 Task: Look for space in Horn Lake, United States from 12th August, 2023 to 16th August, 2023 for 8 adults in price range Rs.10000 to Rs.16000. Place can be private room with 8 bedrooms having 8 beds and 8 bathrooms. Property type can be house, flat, guest house, hotel. Amenities needed are: wifi, TV, free parkinig on premises, gym, breakfast. Booking option can be shelf check-in. Required host language is English.
Action: Mouse moved to (543, 131)
Screenshot: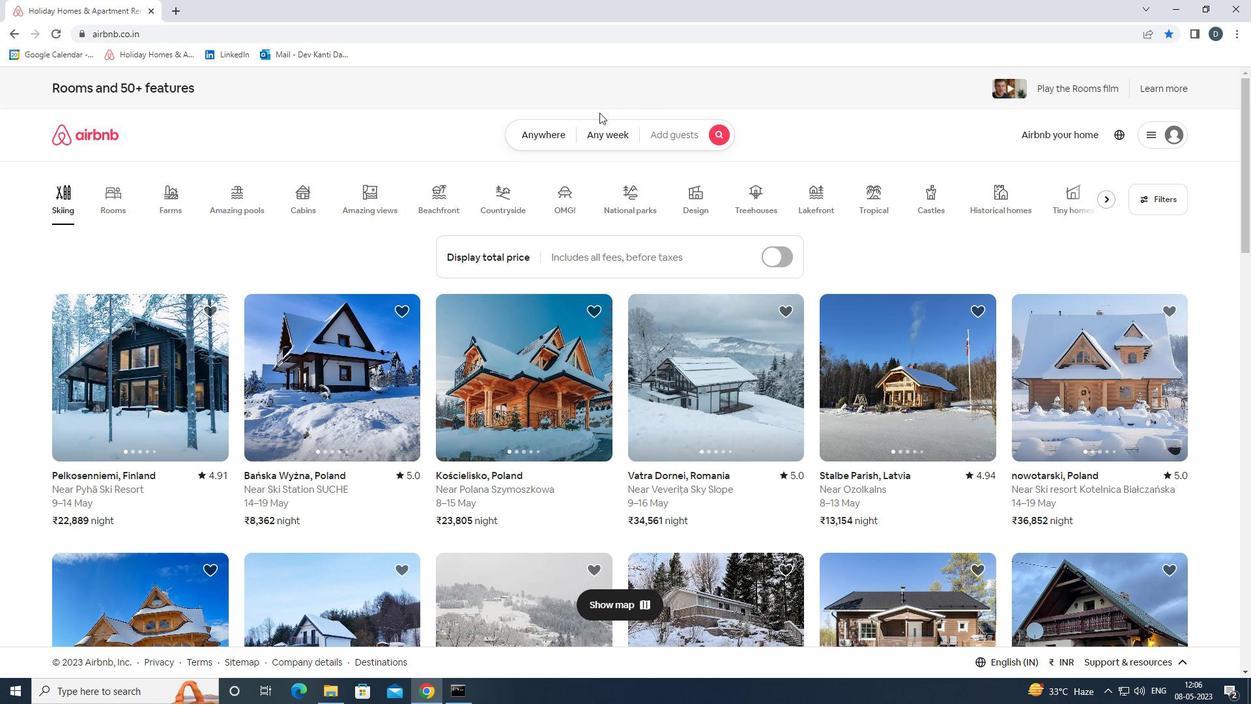 
Action: Mouse pressed left at (543, 131)
Screenshot: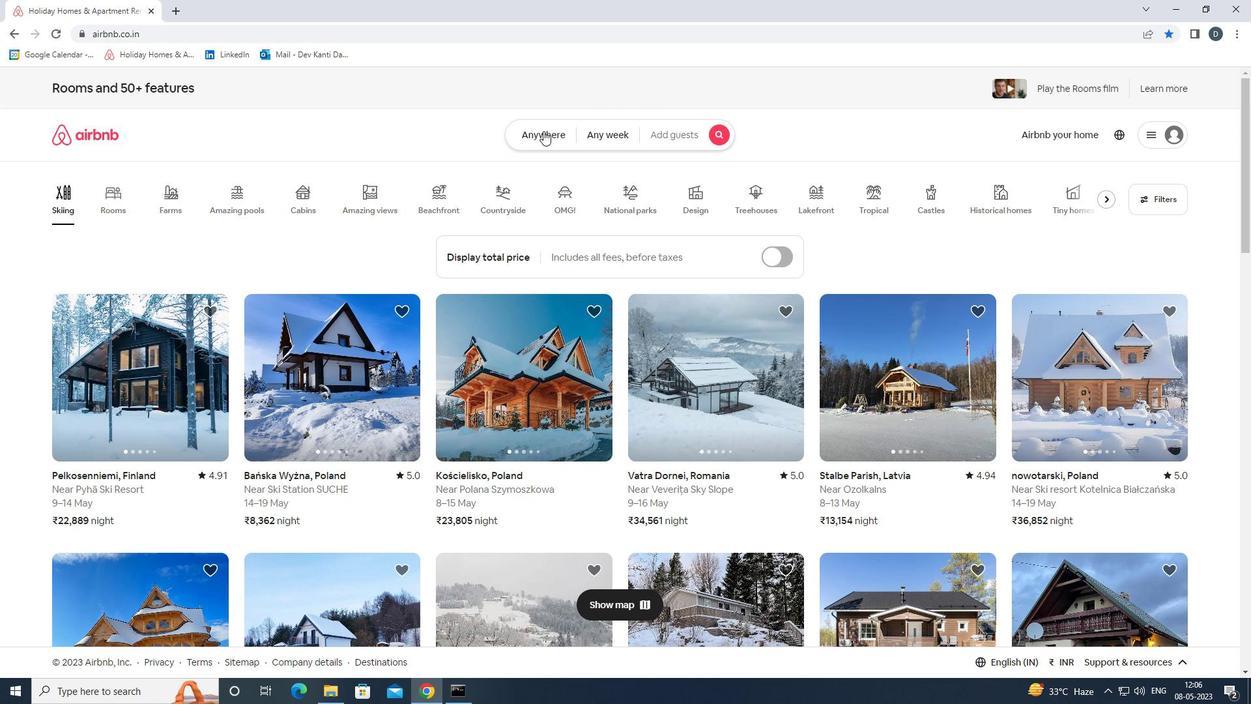 
Action: Mouse moved to (476, 185)
Screenshot: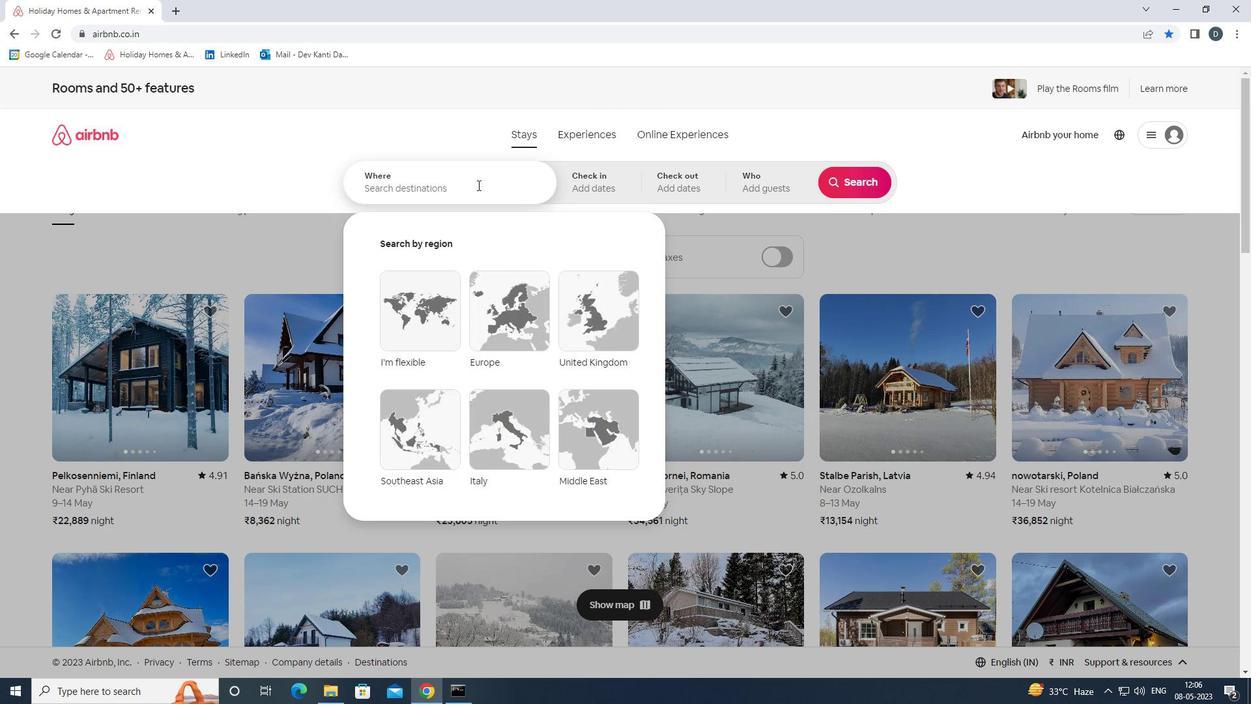 
Action: Mouse pressed left at (476, 185)
Screenshot: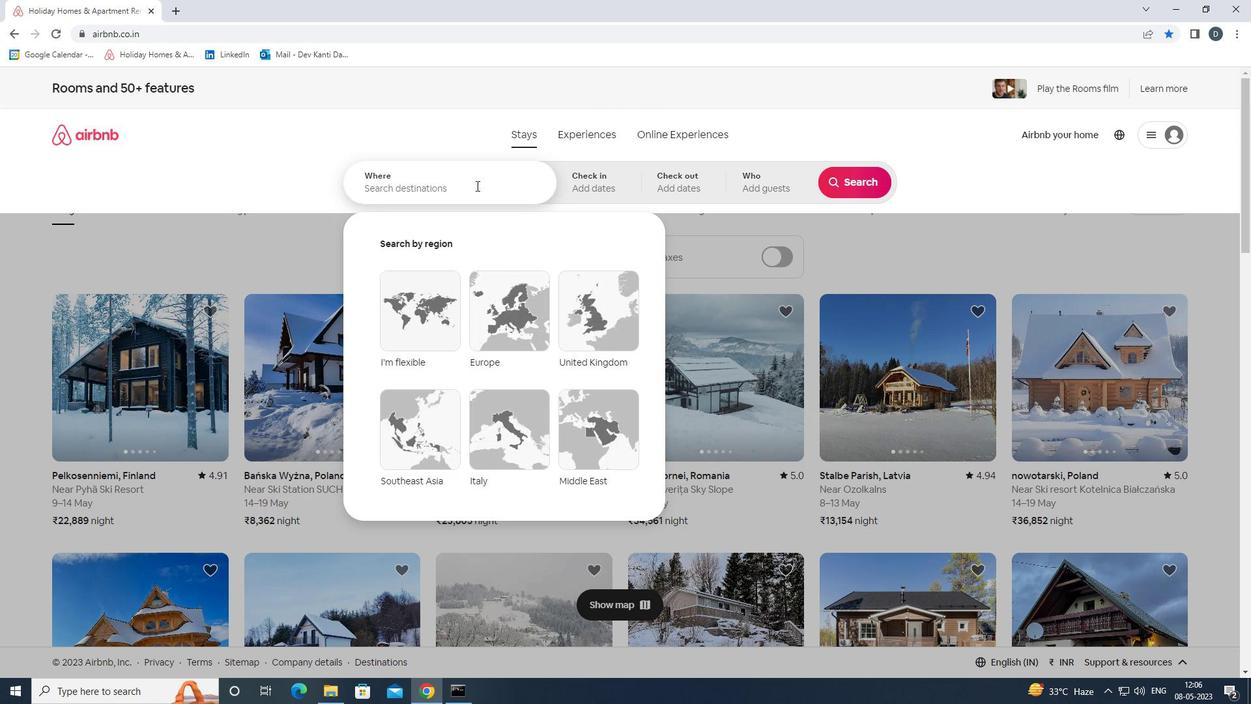 
Action: Mouse moved to (288, 206)
Screenshot: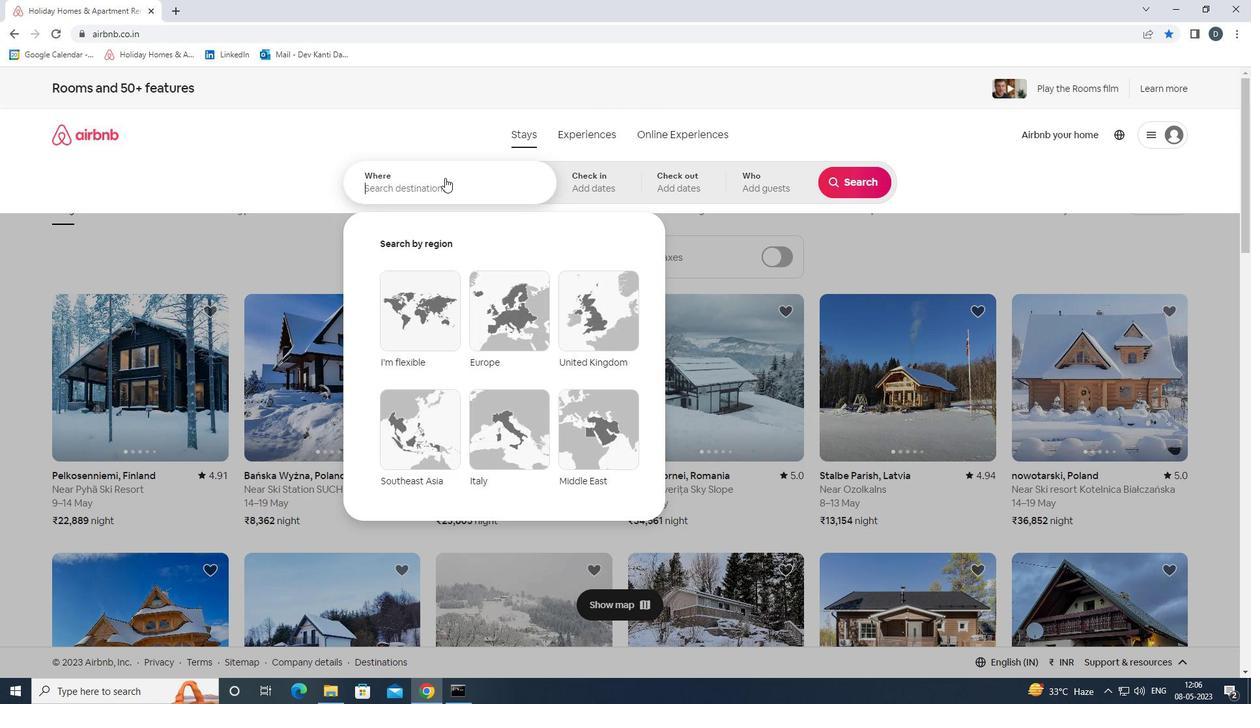 
Action: Key pressed <Key.shift><Key.shift><Key.shift><Key.shift><Key.shift><Key.shift><Key.shift><Key.shift><Key.shift><Key.shift><Key.shift><Key.shift><Key.shift><Key.shift><Key.shift><Key.shift><Key.shift><Key.shift><Key.shift>HORN<Key.space><Key.shift><Key.shift><Key.shift>LAKE,<Key.shift><Key.shift><Key.shift><Key.shift><Key.shift><Key.shift><Key.shift><Key.shift>UNITED<Key.space><Key.shift>STATES<Key.enter>
Screenshot: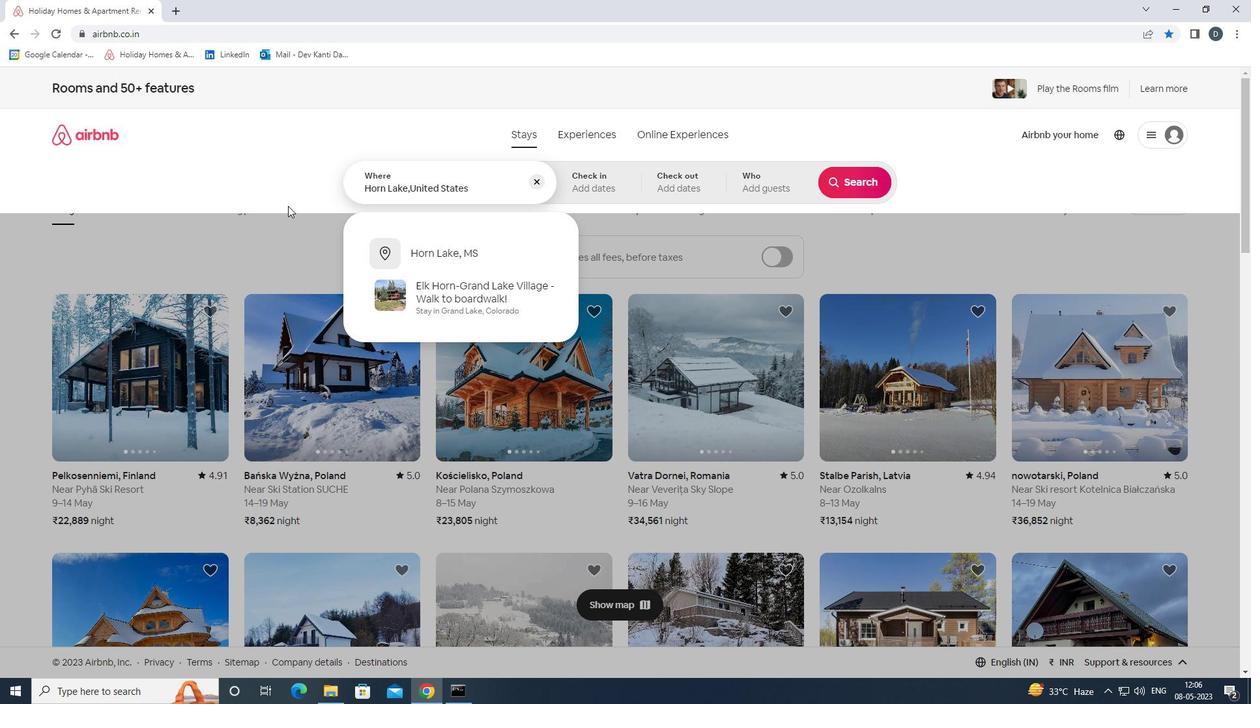 
Action: Mouse moved to (848, 291)
Screenshot: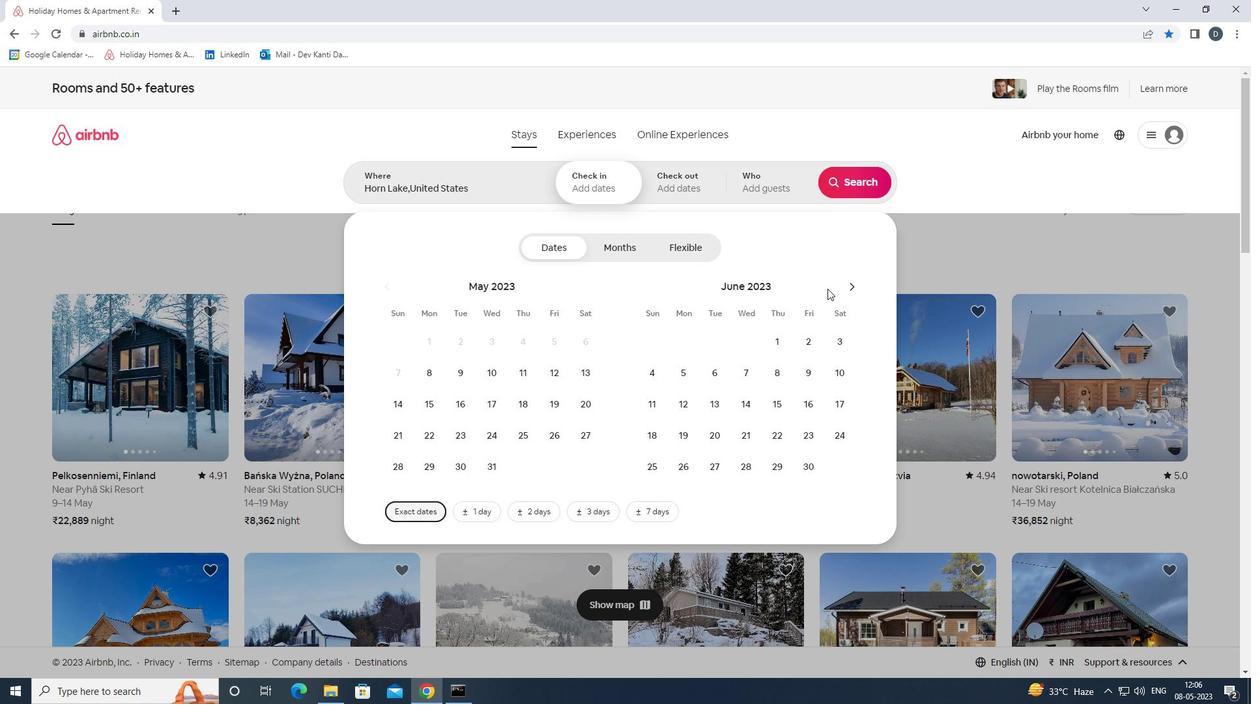 
Action: Mouse pressed left at (848, 291)
Screenshot: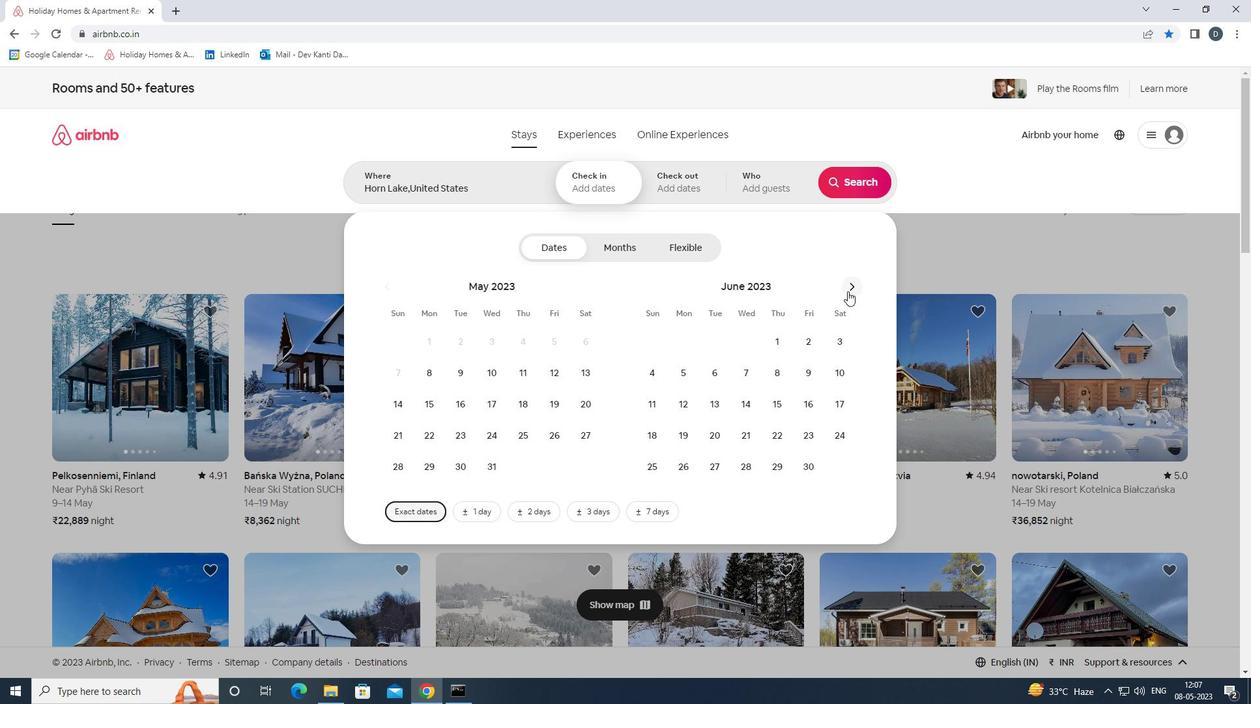 
Action: Mouse pressed left at (848, 291)
Screenshot: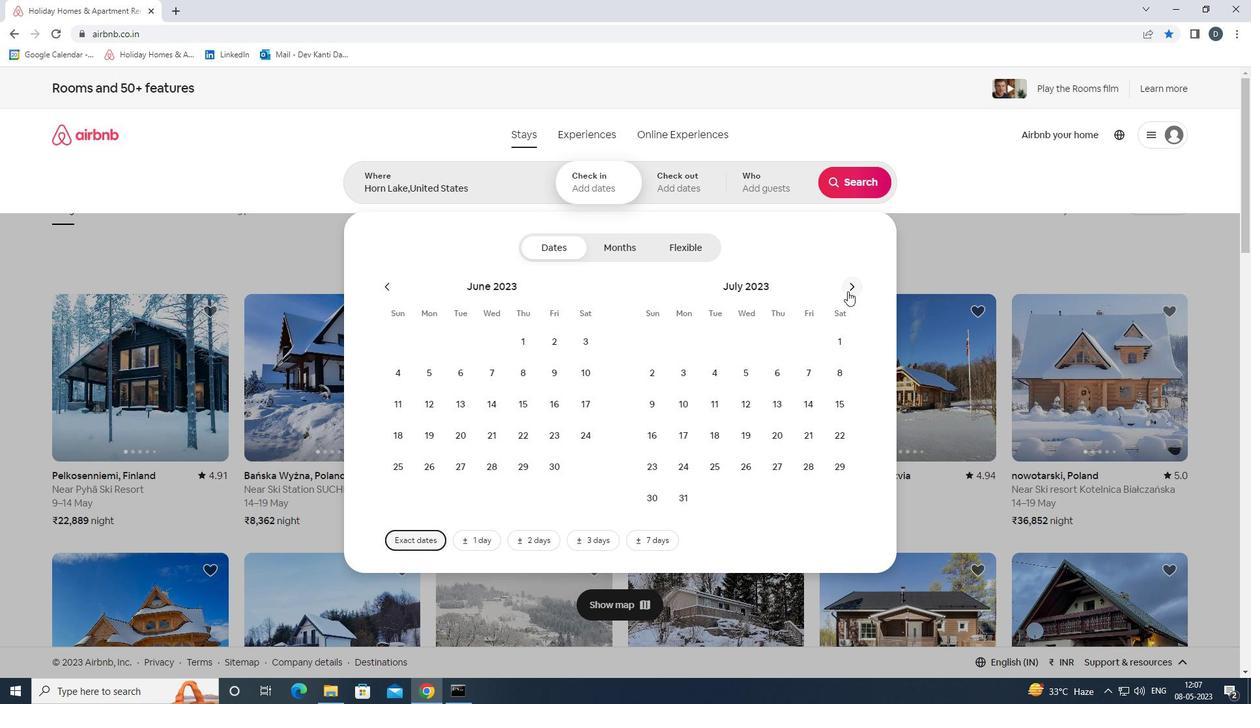 
Action: Mouse moved to (844, 372)
Screenshot: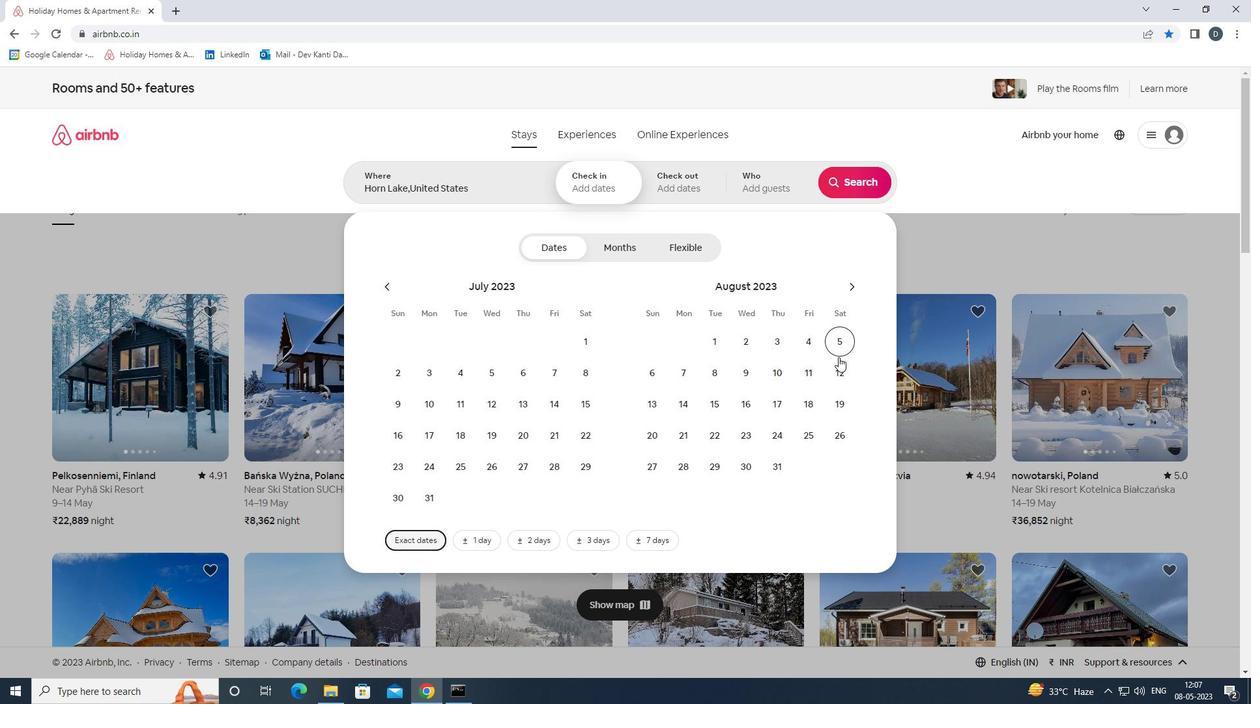 
Action: Mouse pressed left at (844, 372)
Screenshot: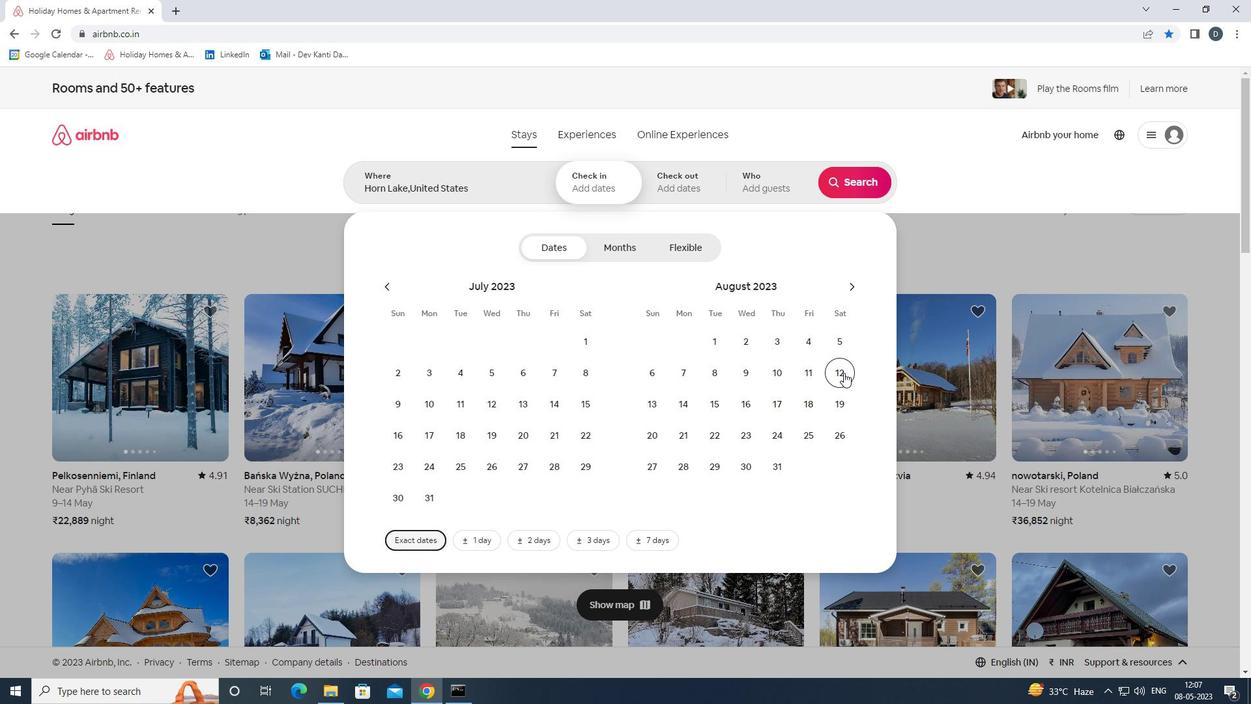 
Action: Mouse moved to (758, 400)
Screenshot: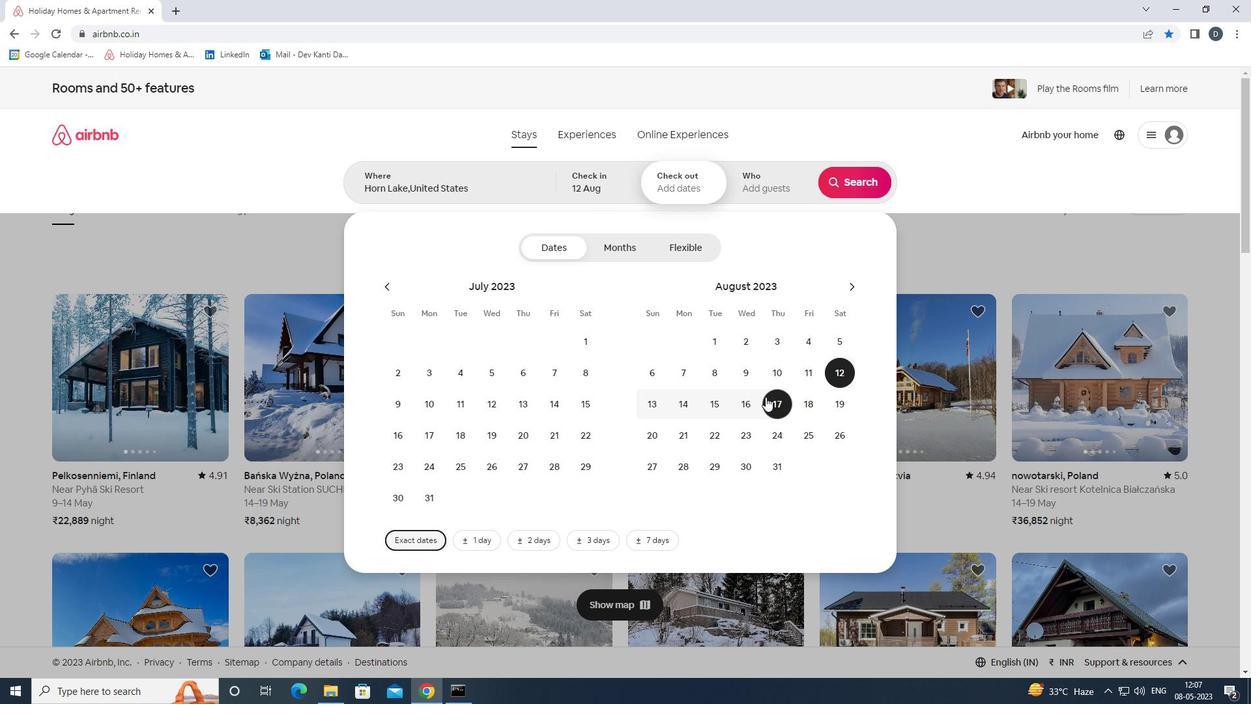 
Action: Mouse pressed left at (758, 400)
Screenshot: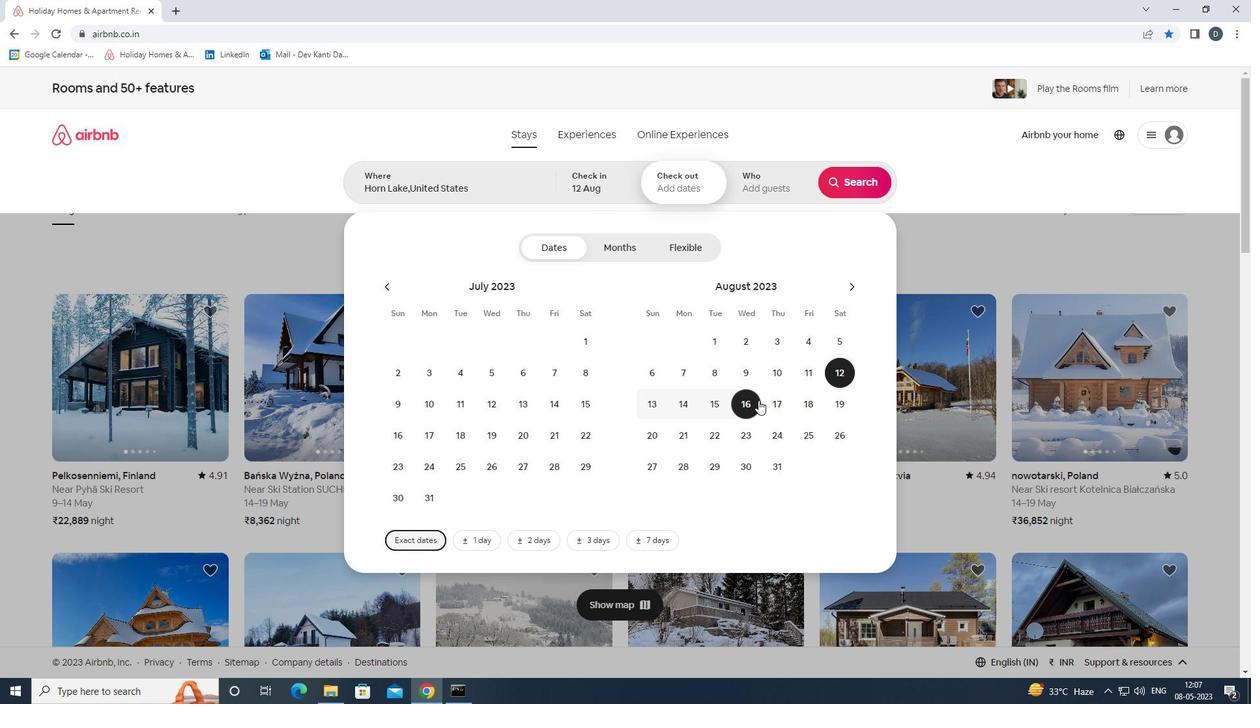 
Action: Mouse moved to (762, 189)
Screenshot: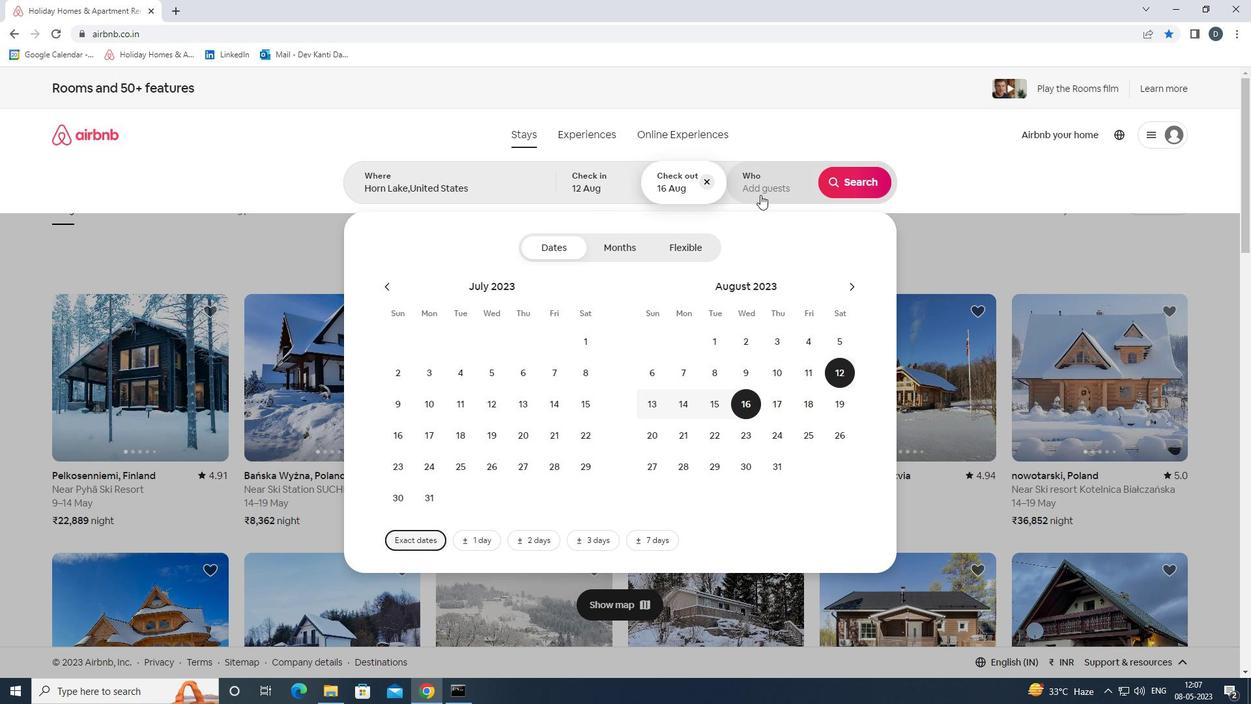 
Action: Mouse pressed left at (762, 189)
Screenshot: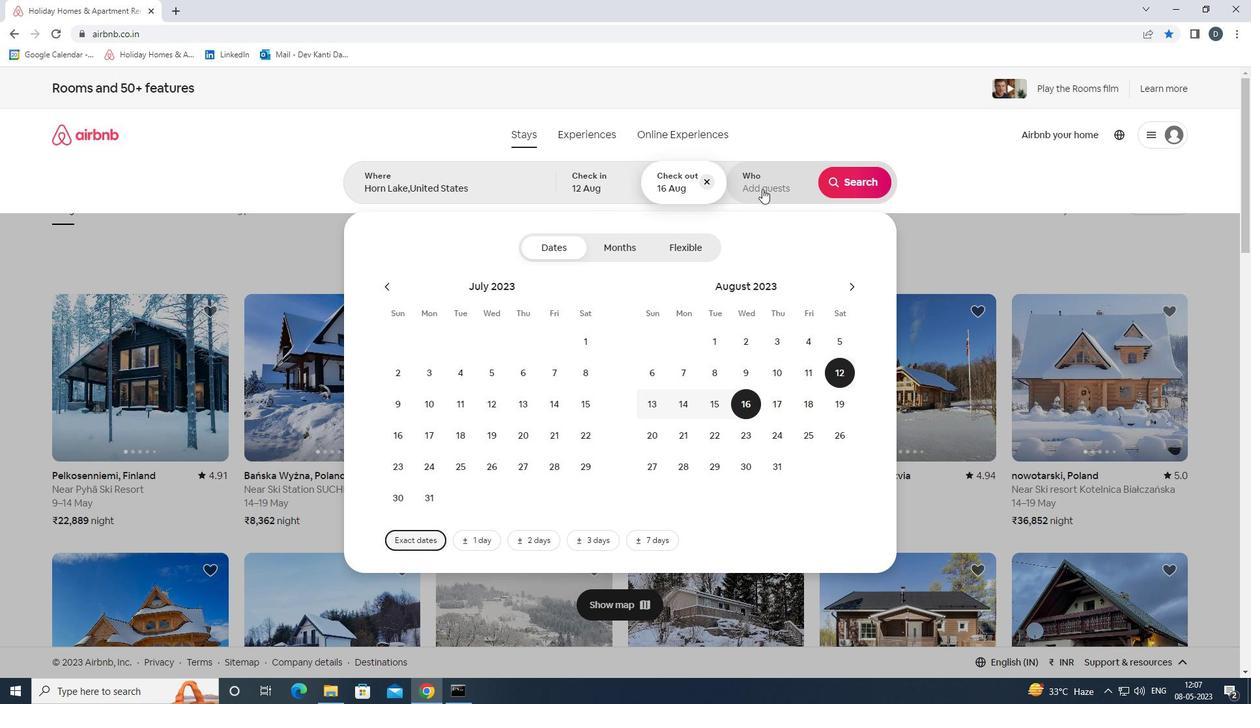 
Action: Mouse moved to (852, 253)
Screenshot: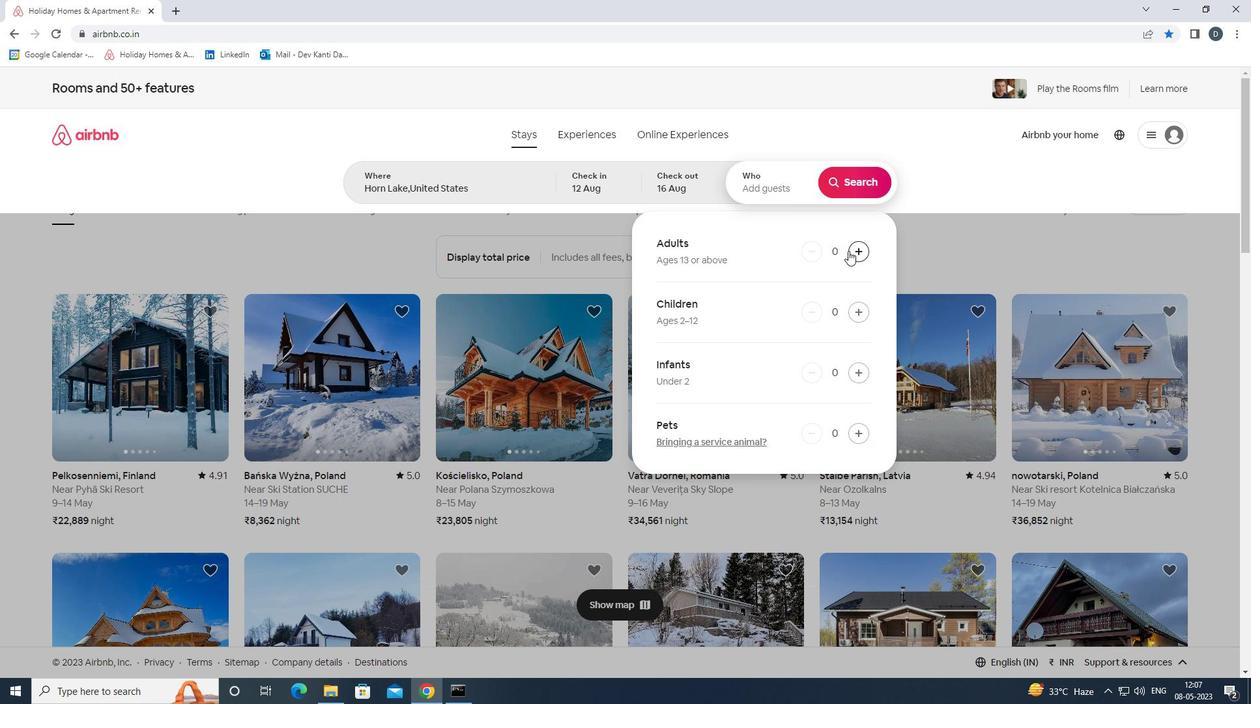
Action: Mouse pressed left at (852, 253)
Screenshot: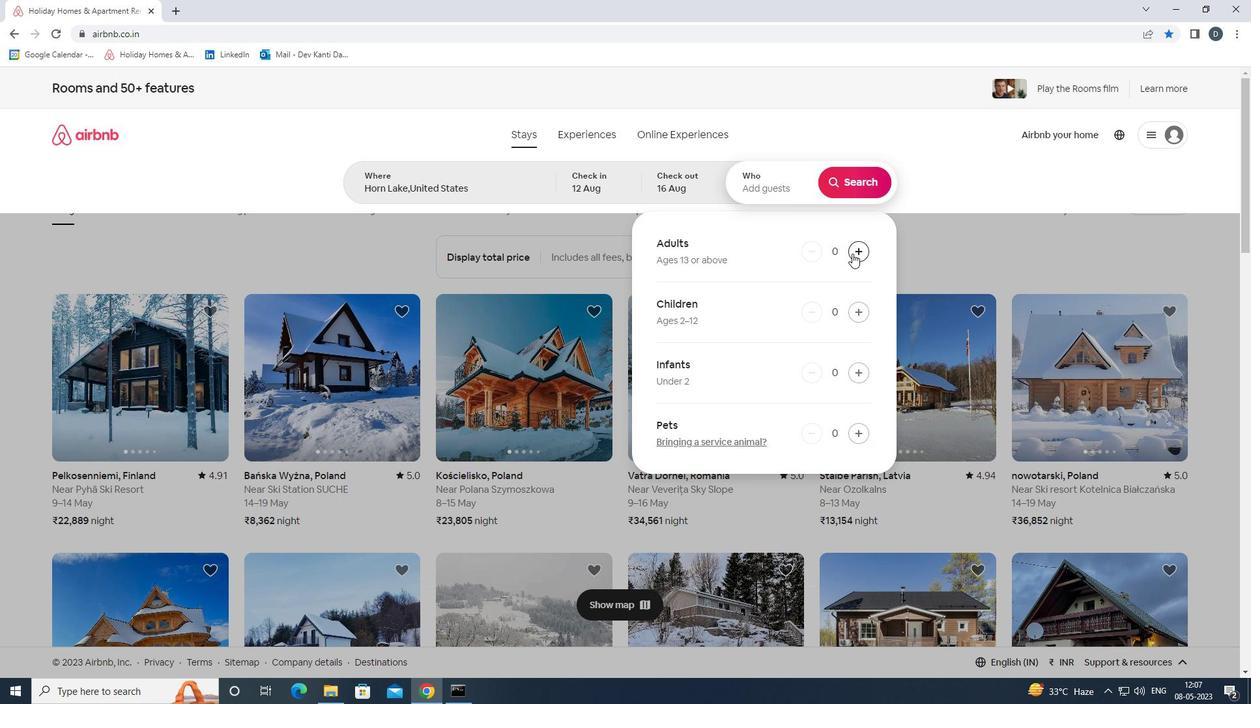 
Action: Mouse pressed left at (852, 253)
Screenshot: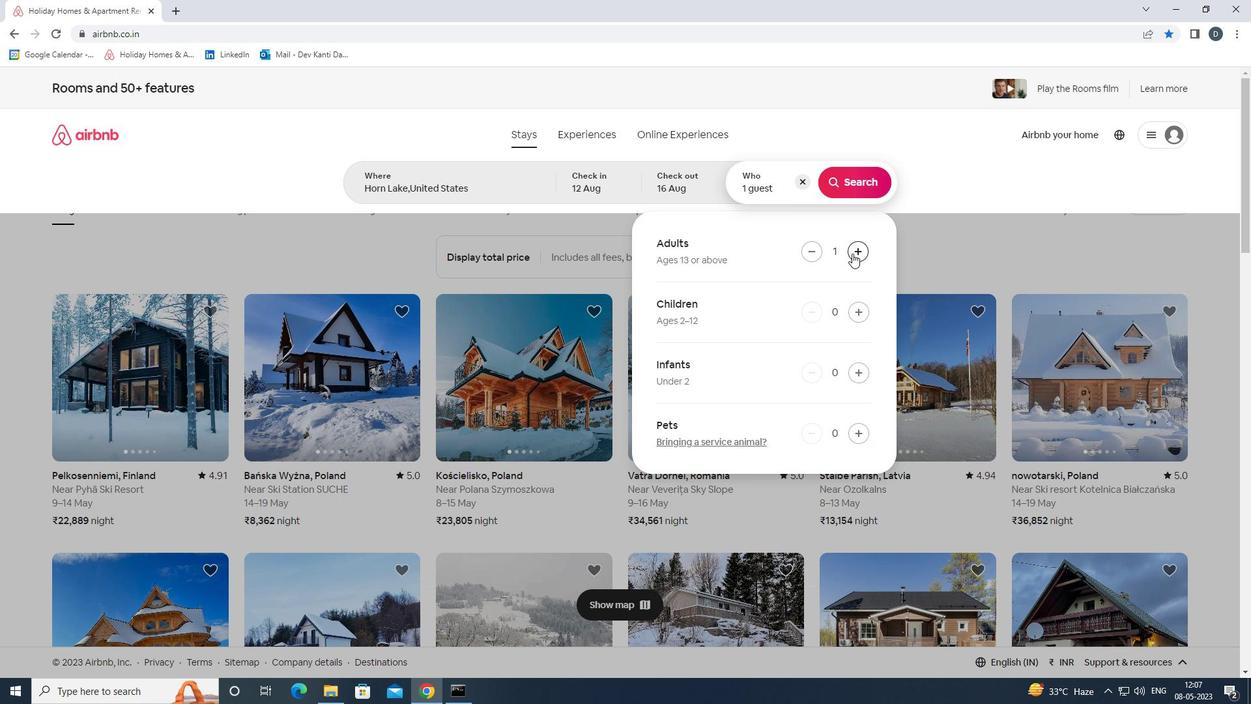 
Action: Mouse pressed left at (852, 253)
Screenshot: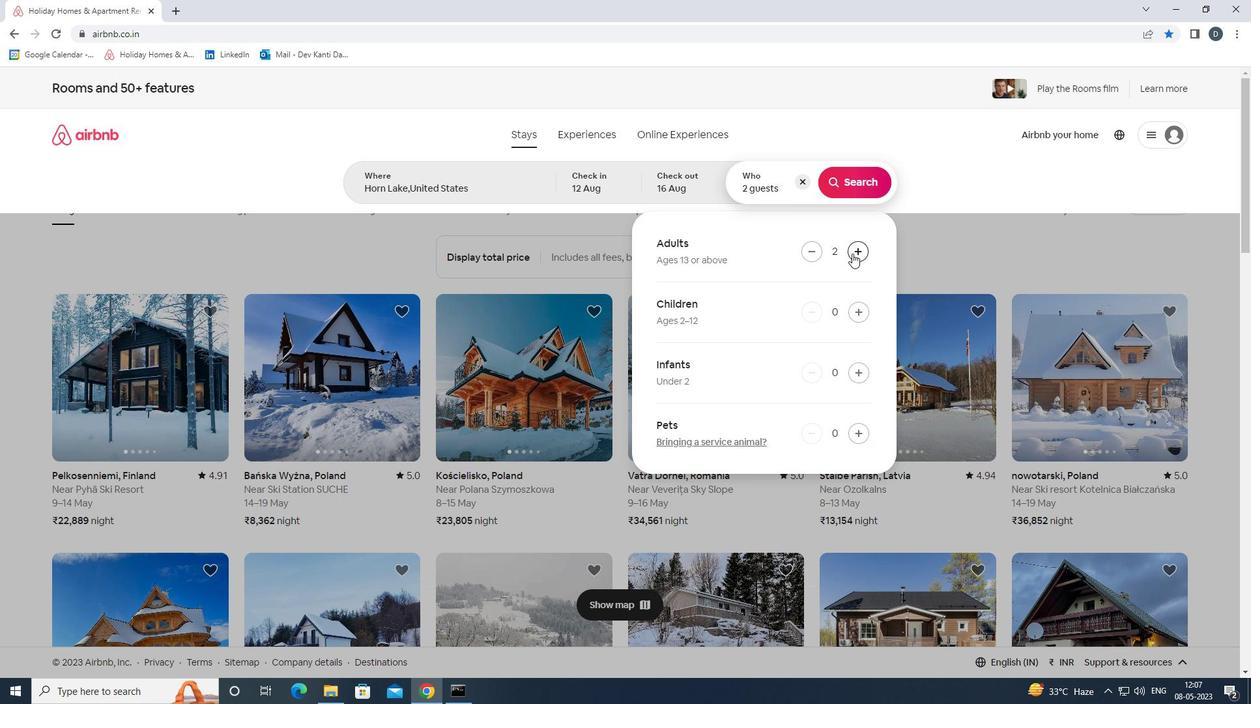 
Action: Mouse pressed left at (852, 253)
Screenshot: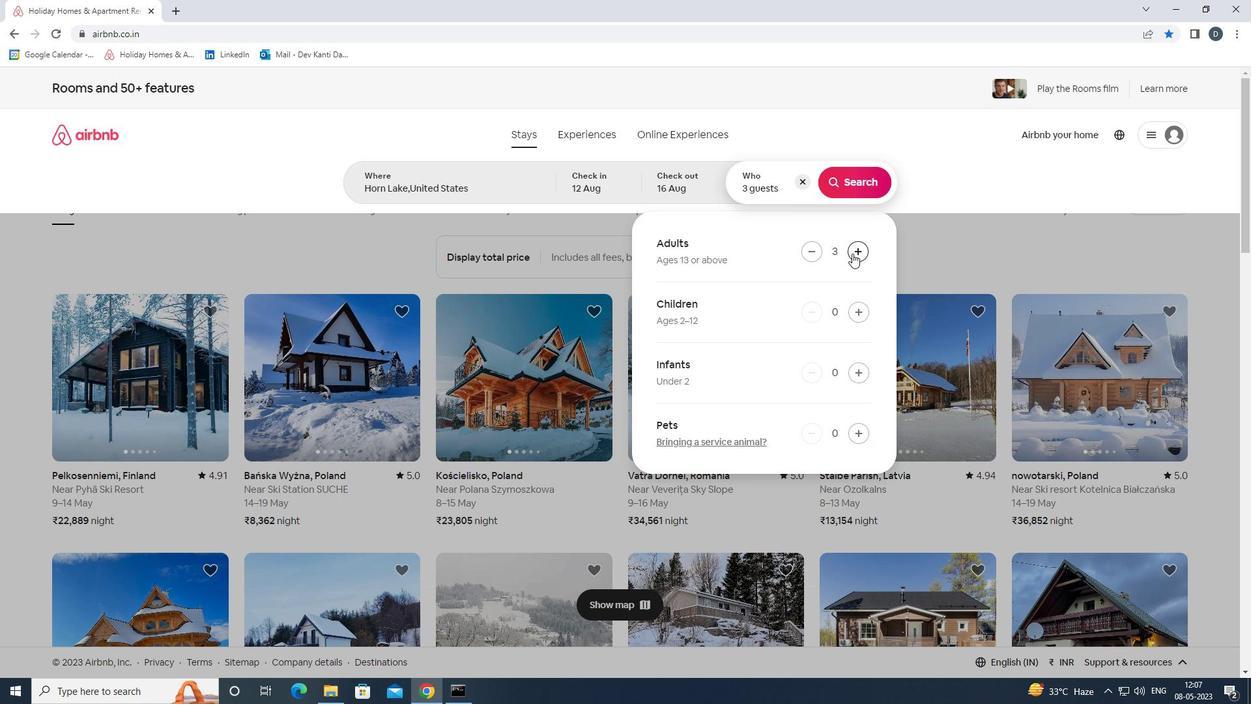
Action: Mouse pressed left at (852, 253)
Screenshot: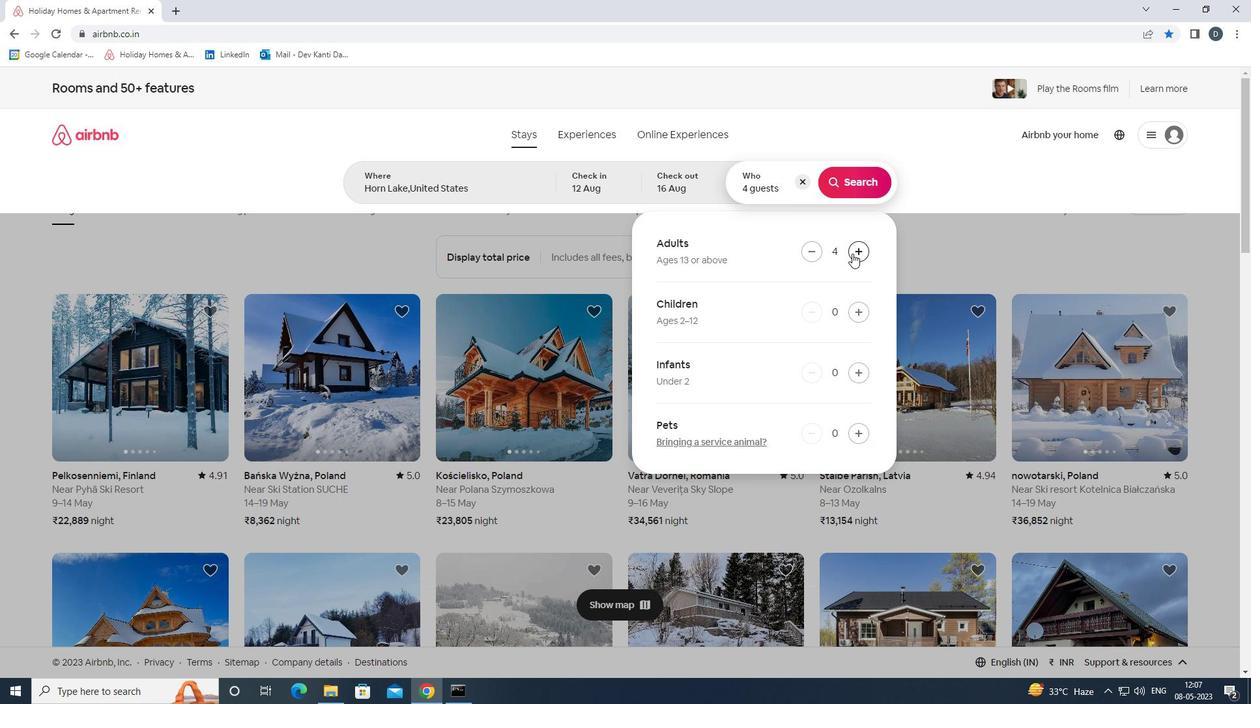 
Action: Mouse pressed left at (852, 253)
Screenshot: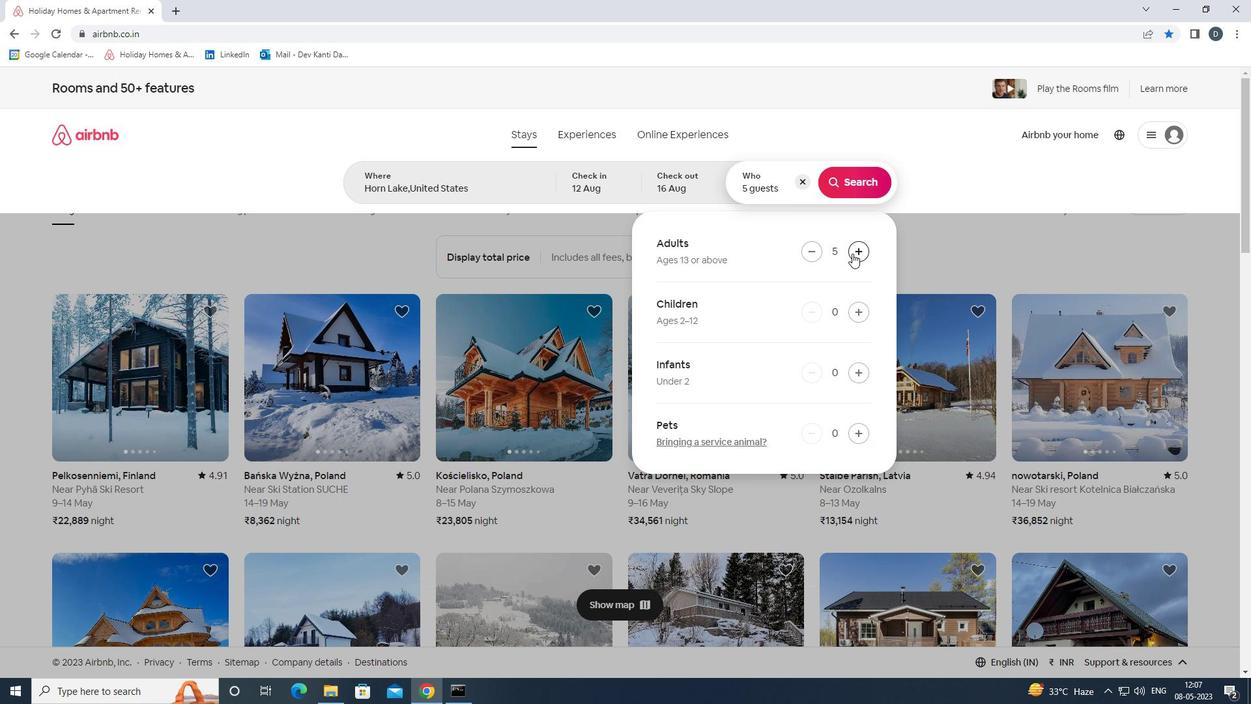 
Action: Mouse pressed left at (852, 253)
Screenshot: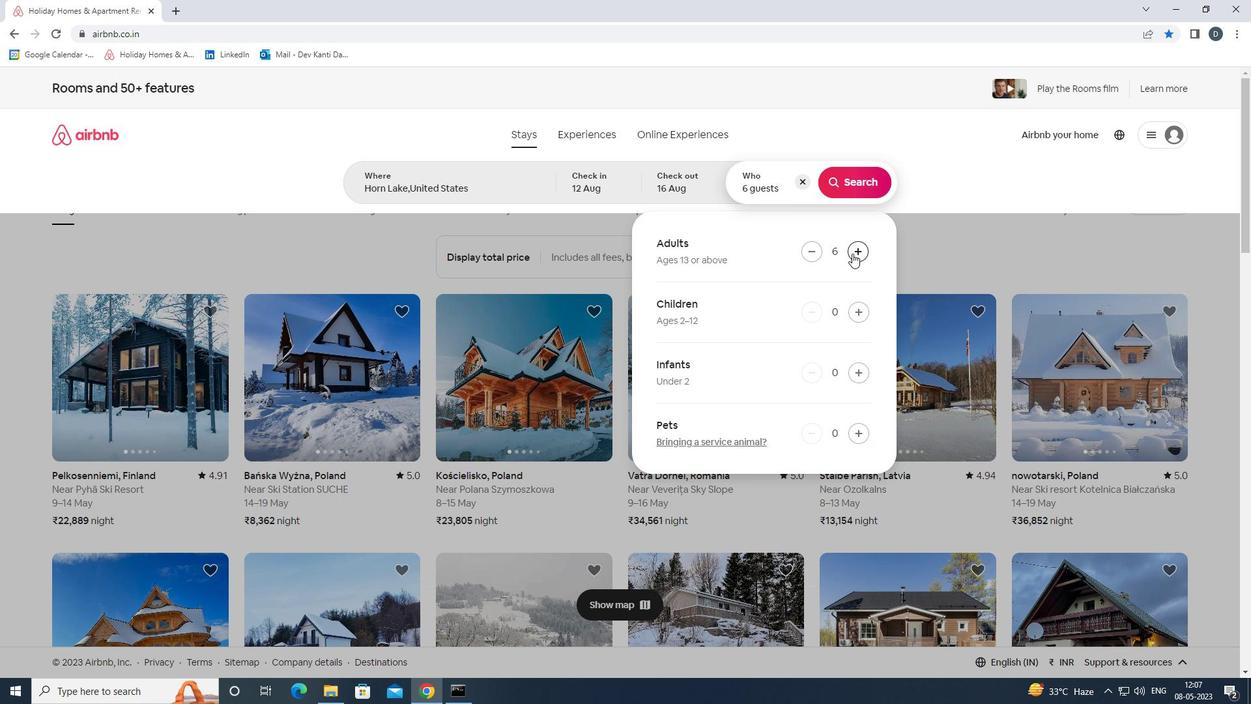 
Action: Mouse pressed left at (852, 253)
Screenshot: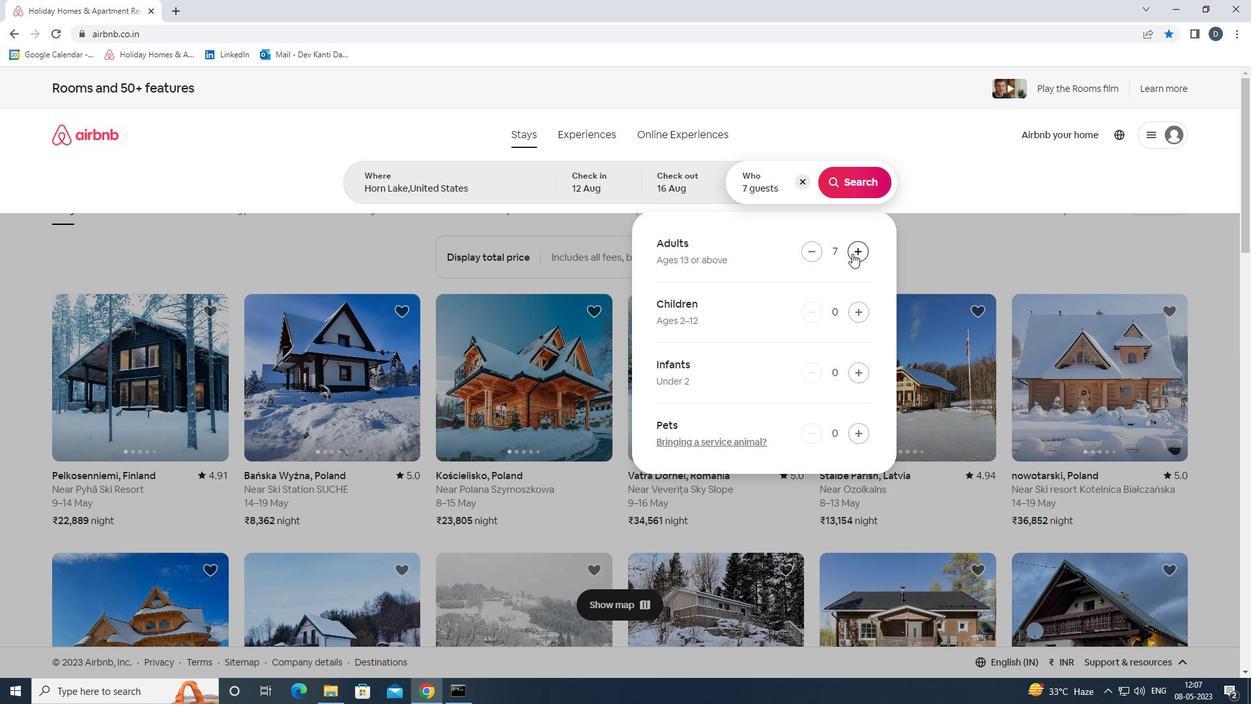 
Action: Mouse moved to (849, 189)
Screenshot: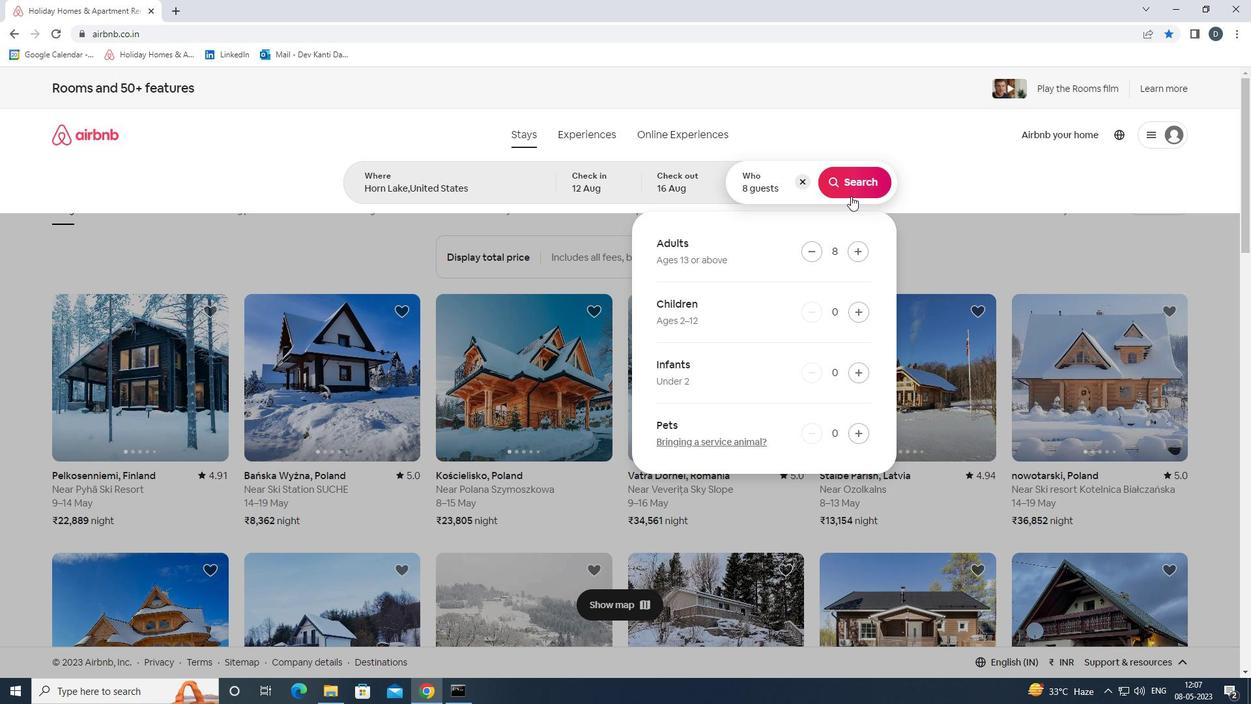 
Action: Mouse pressed left at (849, 189)
Screenshot: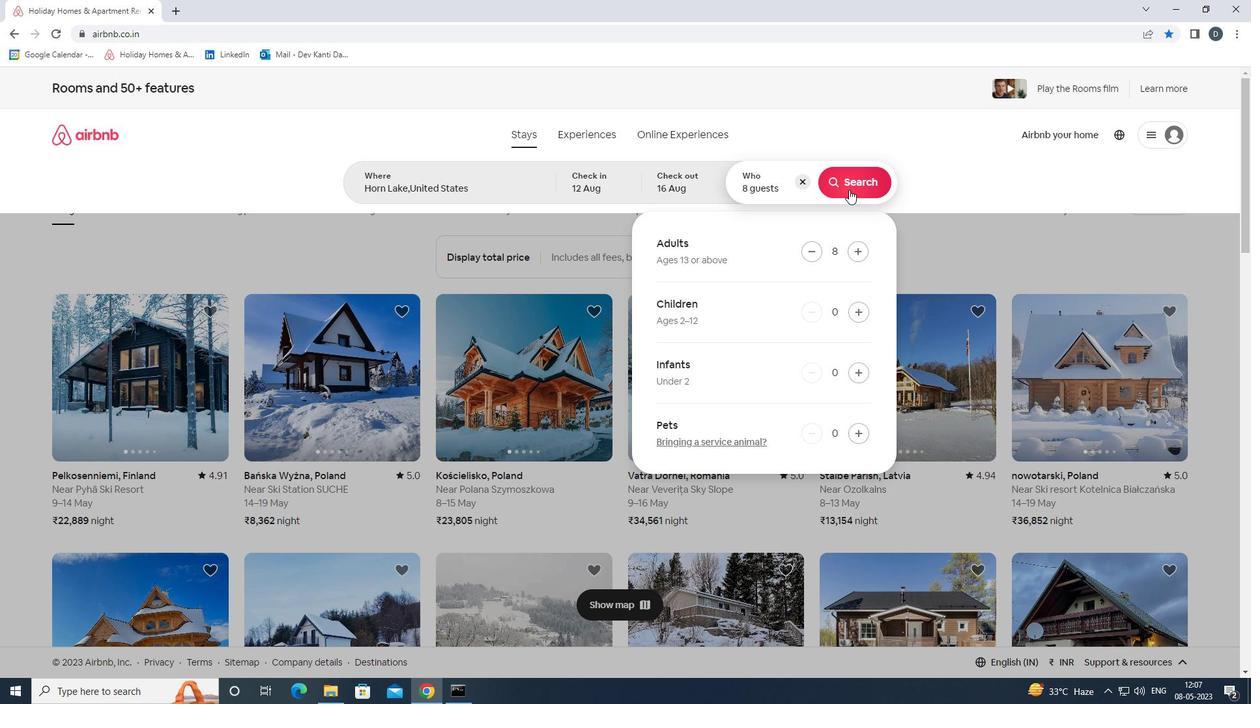 
Action: Mouse moved to (1176, 147)
Screenshot: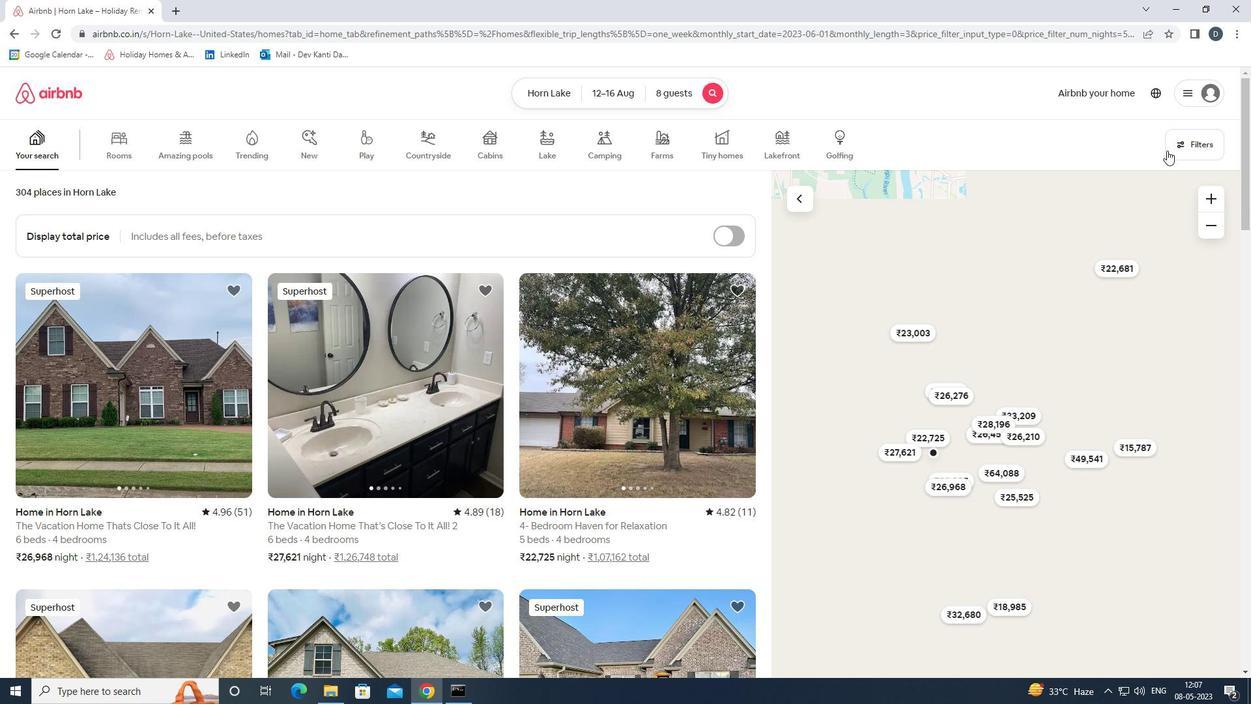 
Action: Mouse pressed left at (1176, 147)
Screenshot: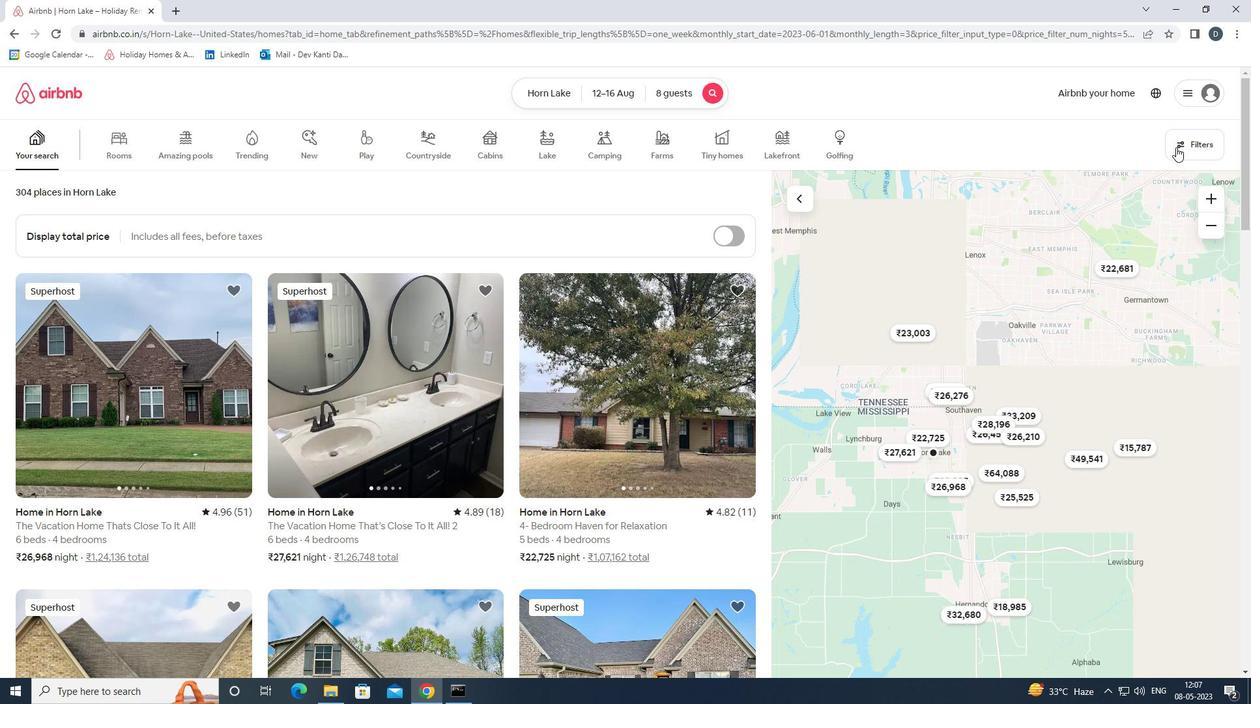 
Action: Mouse moved to (558, 467)
Screenshot: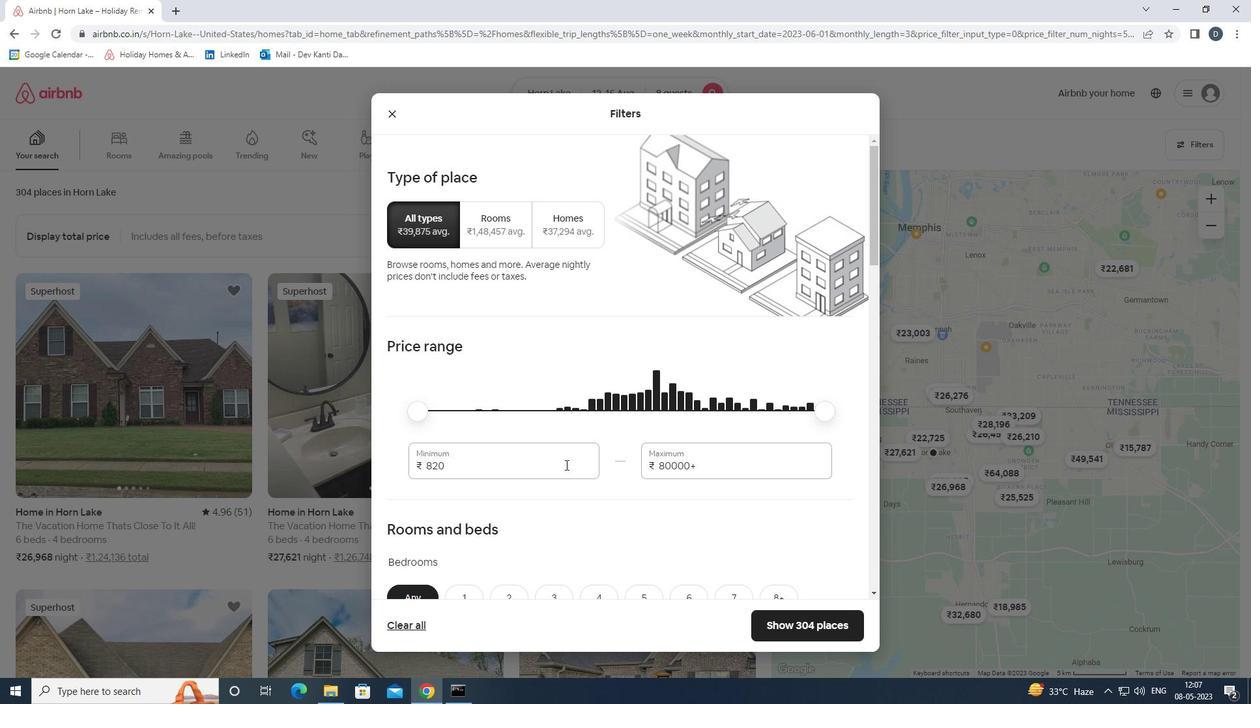 
Action: Mouse pressed left at (558, 467)
Screenshot: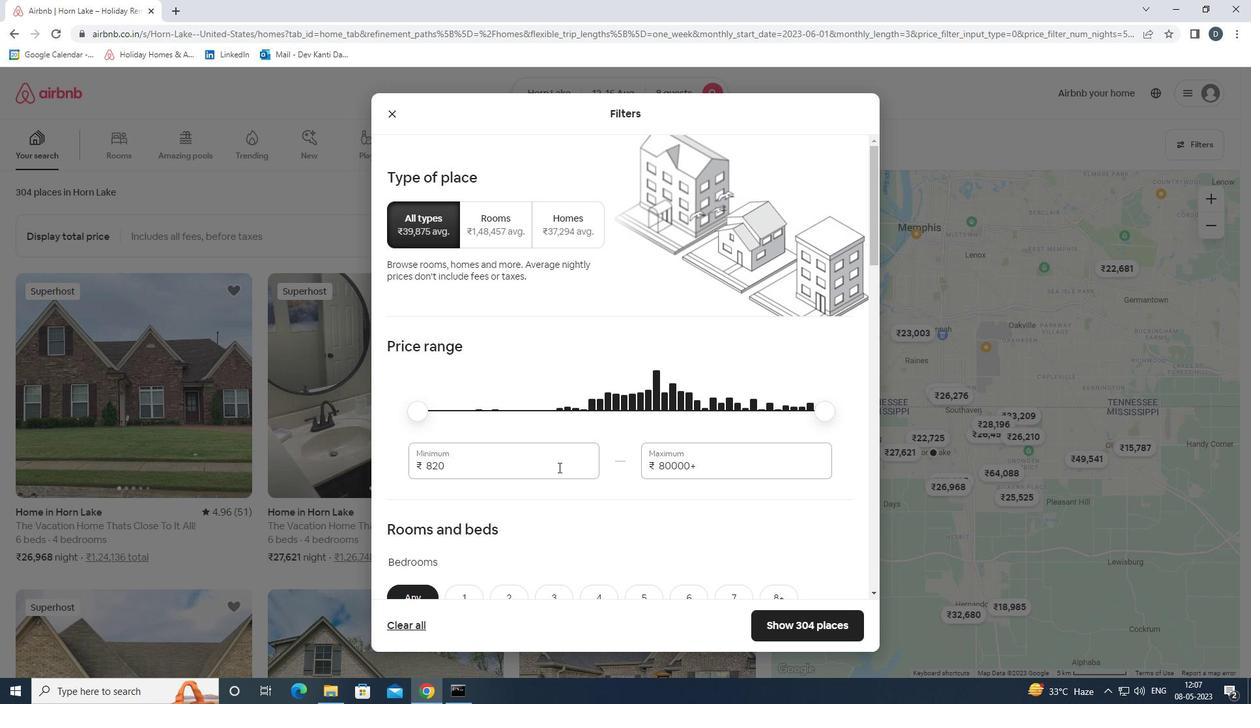 
Action: Mouse pressed left at (558, 467)
Screenshot: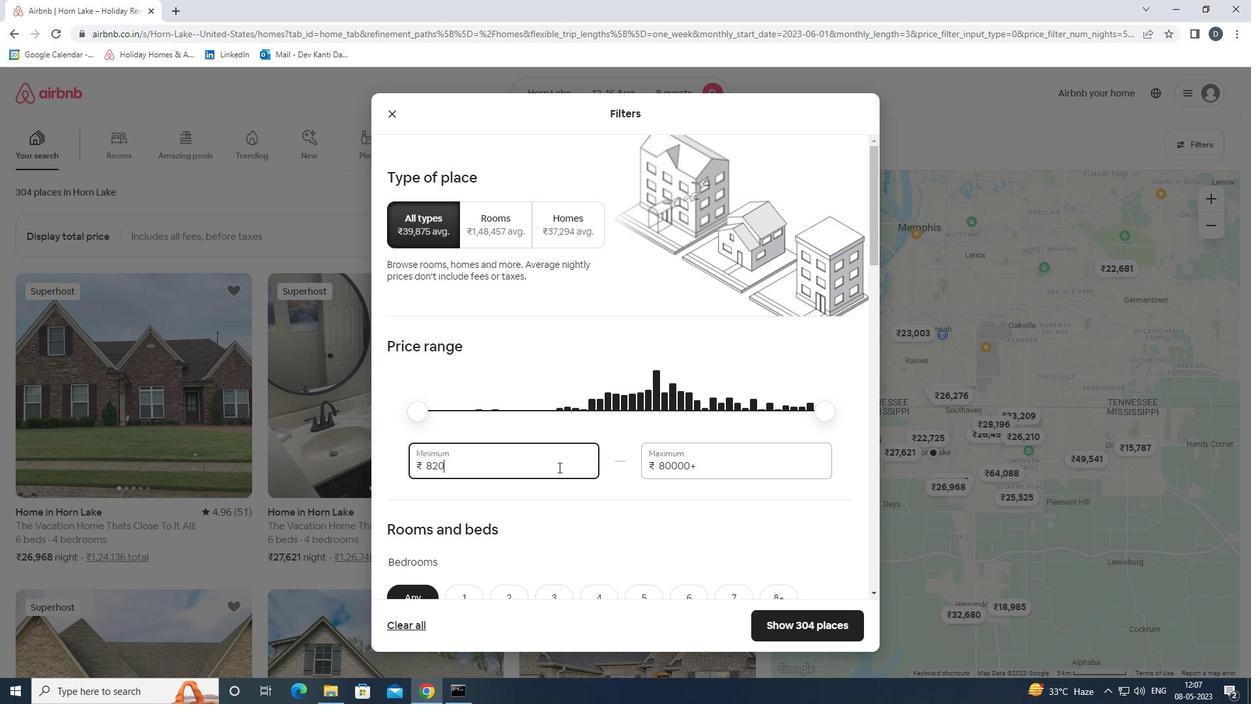 
Action: Mouse moved to (586, 459)
Screenshot: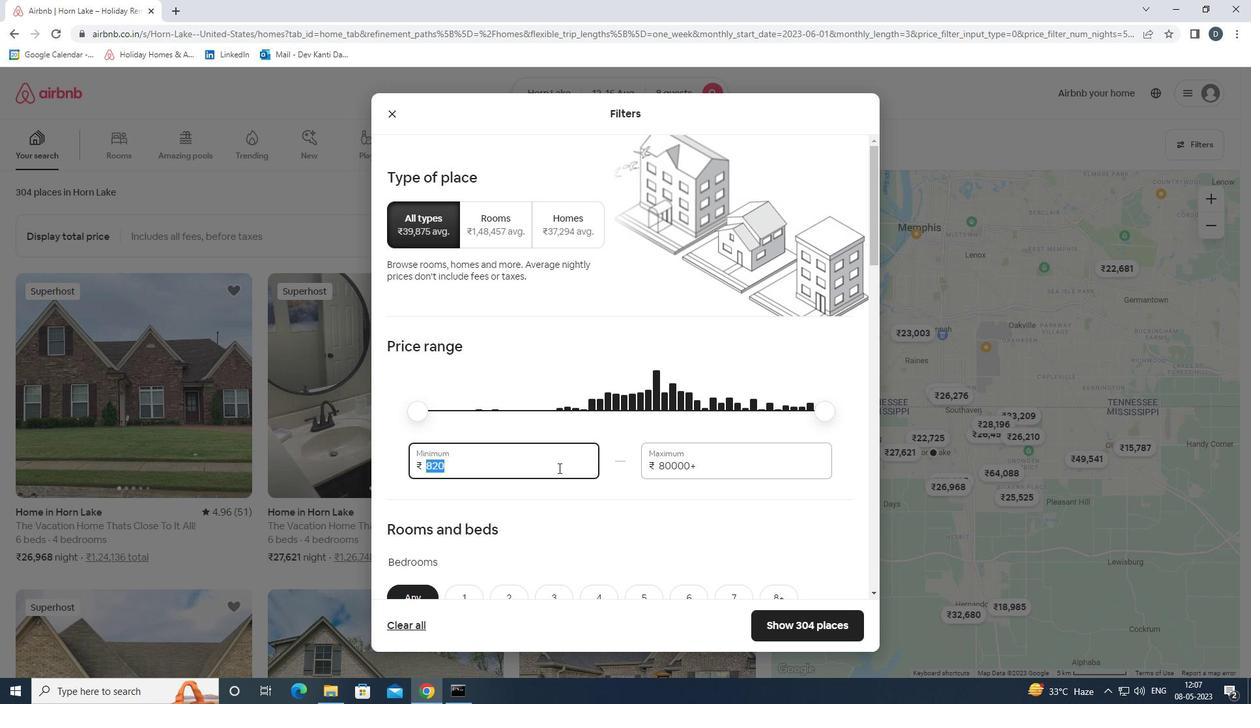 
Action: Key pressed 10000<Key.tab>16000
Screenshot: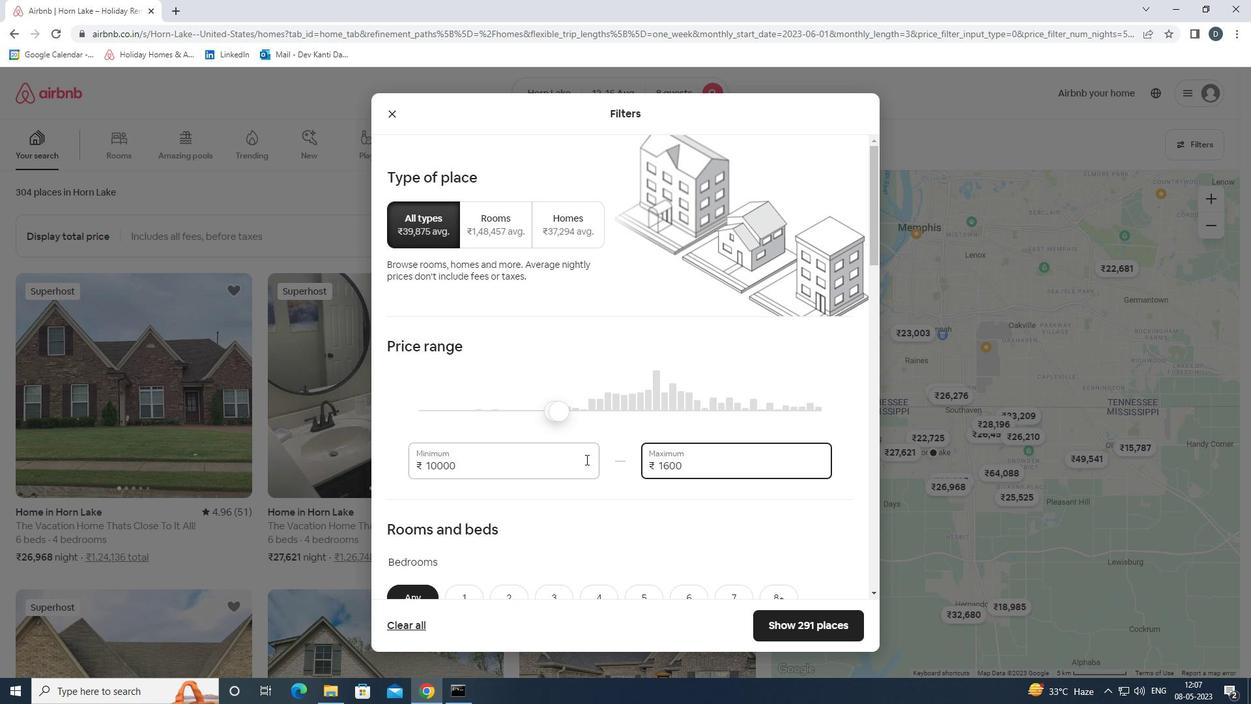 
Action: Mouse scrolled (586, 459) with delta (0, 0)
Screenshot: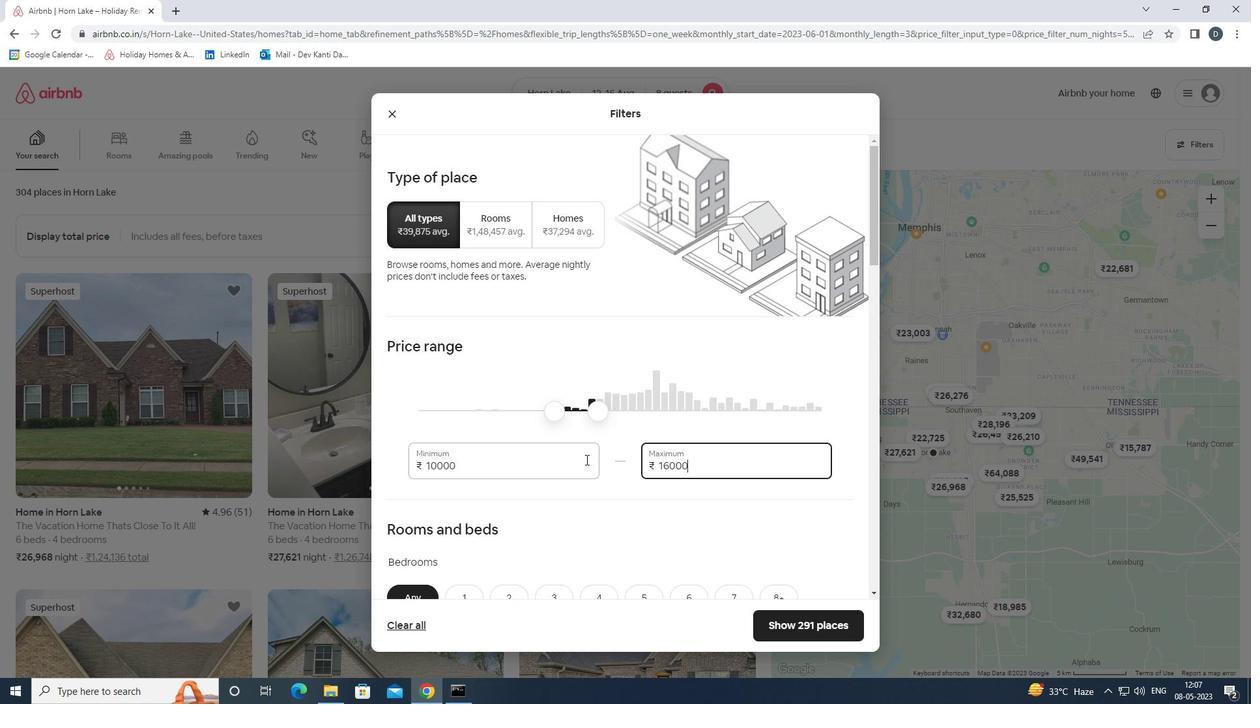 
Action: Mouse scrolled (586, 459) with delta (0, 0)
Screenshot: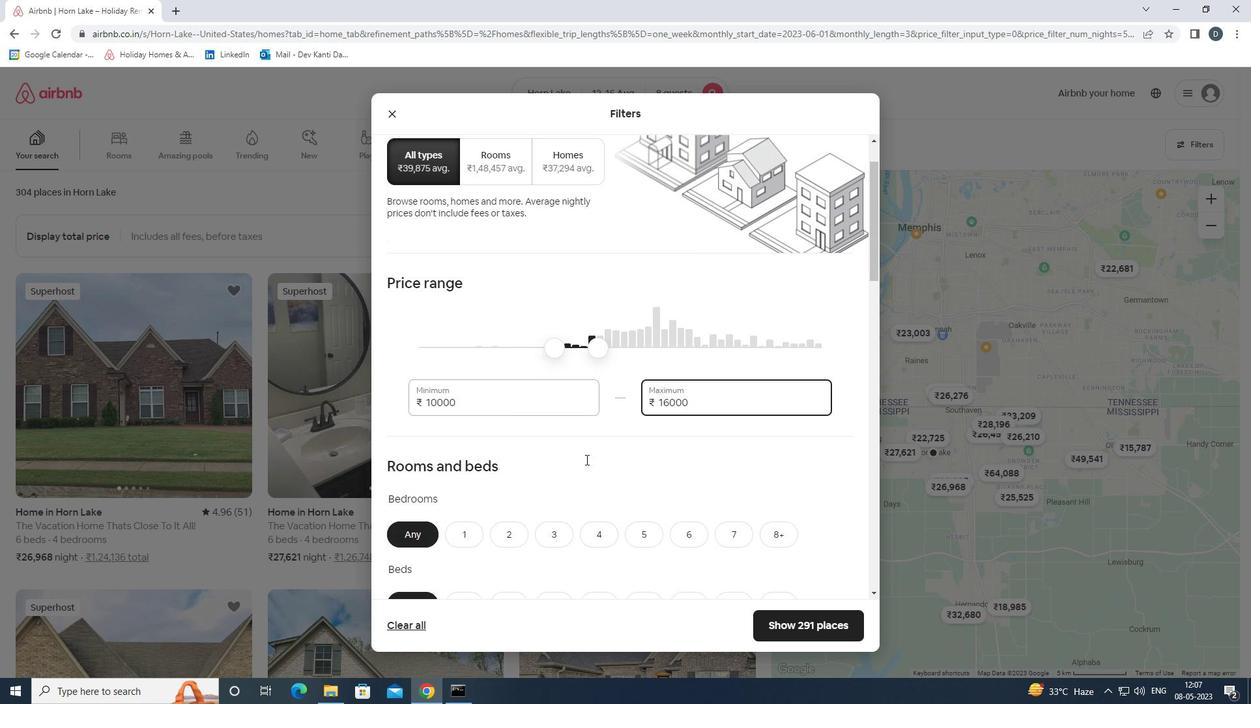 
Action: Mouse scrolled (586, 459) with delta (0, 0)
Screenshot: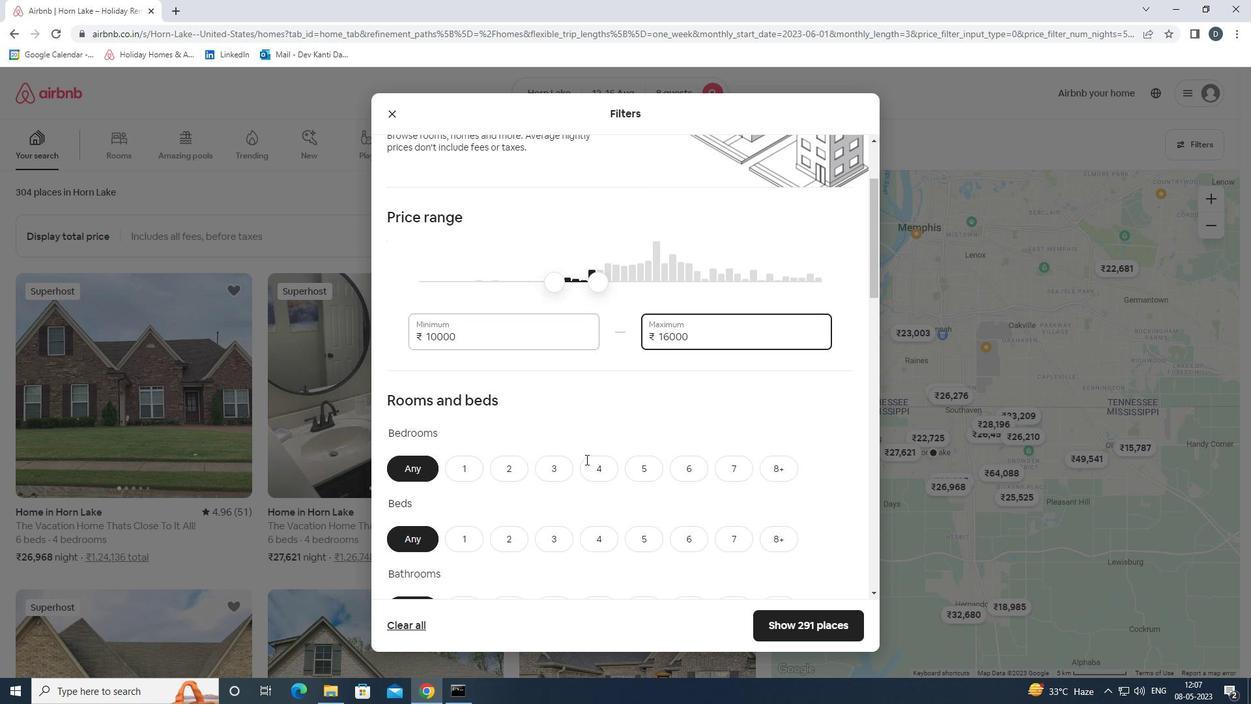 
Action: Mouse moved to (779, 401)
Screenshot: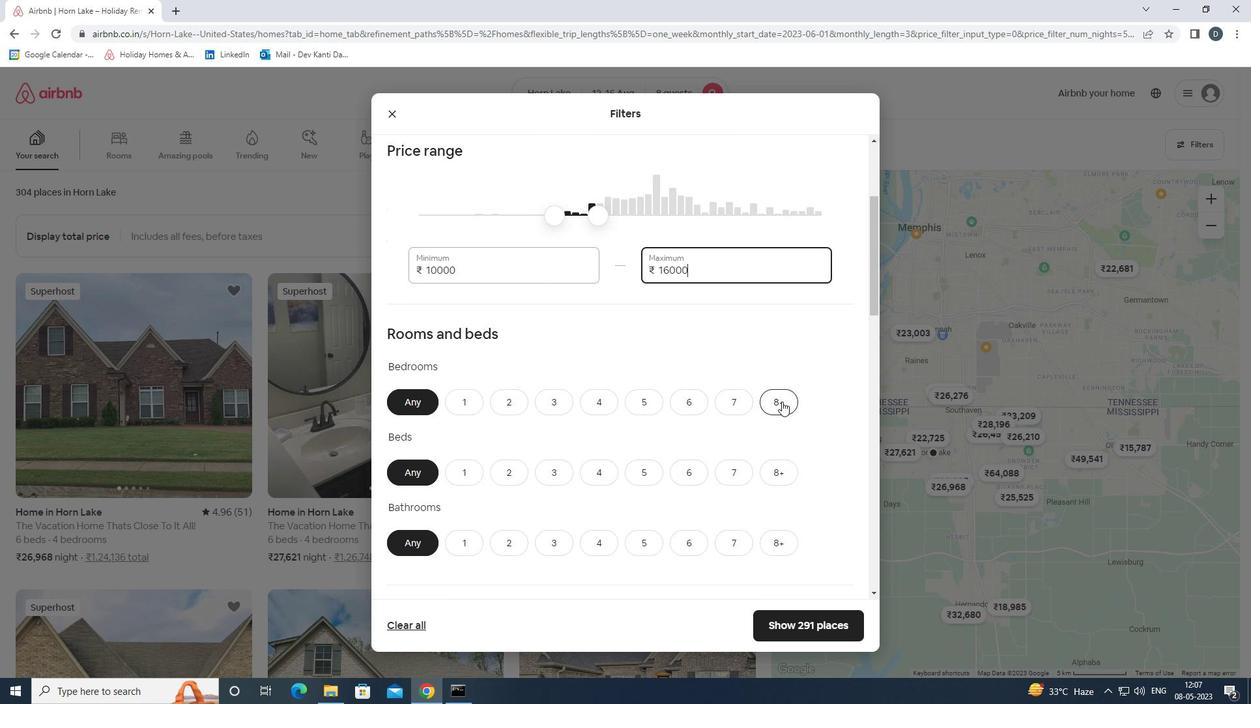 
Action: Mouse pressed left at (779, 401)
Screenshot: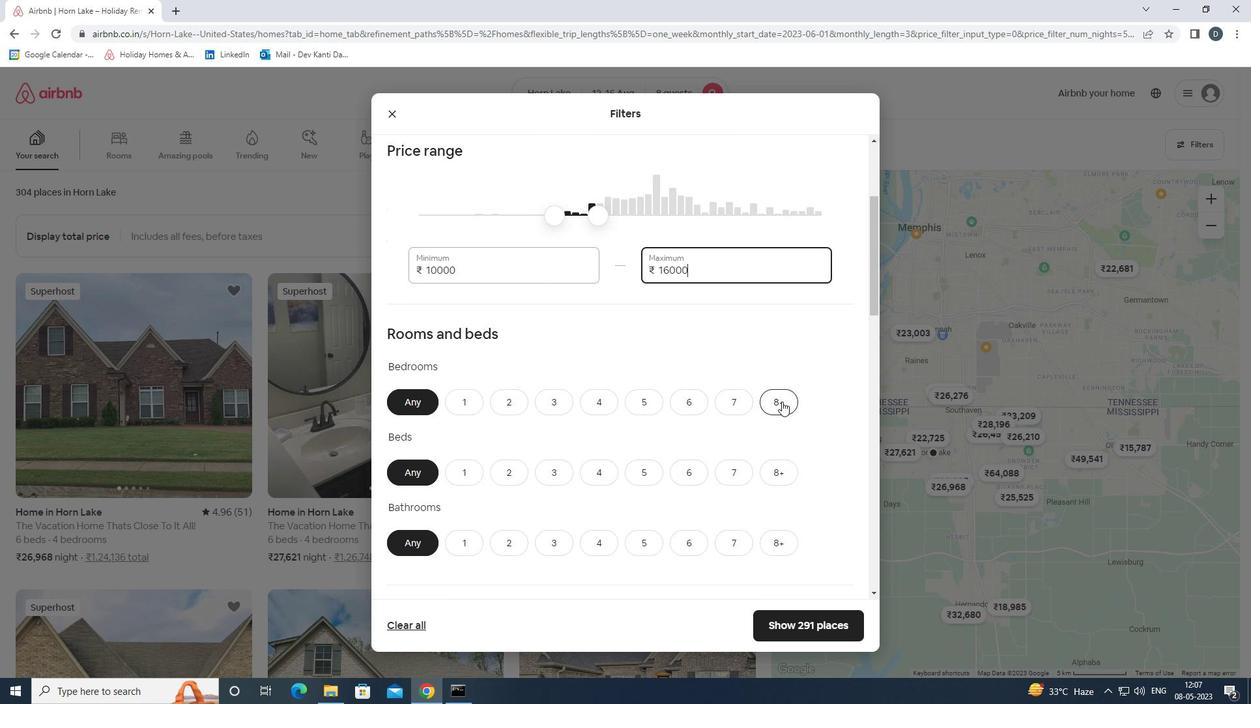 
Action: Mouse moved to (777, 464)
Screenshot: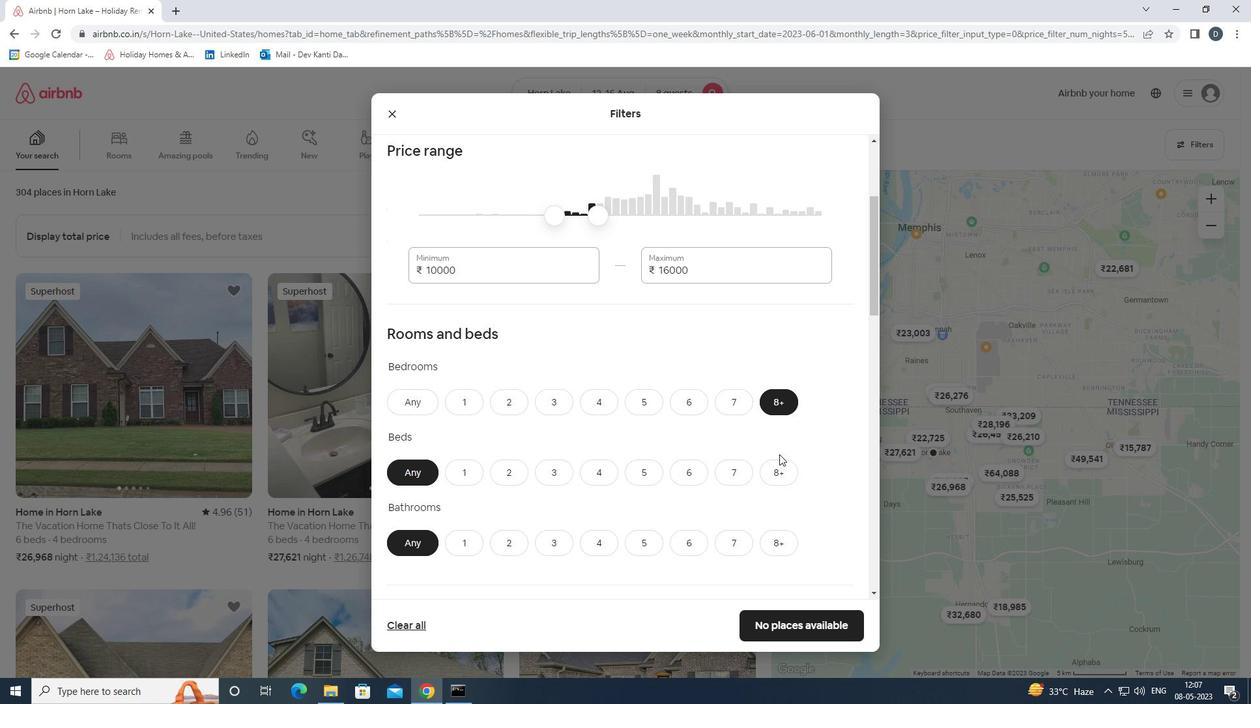 
Action: Mouse pressed left at (777, 464)
Screenshot: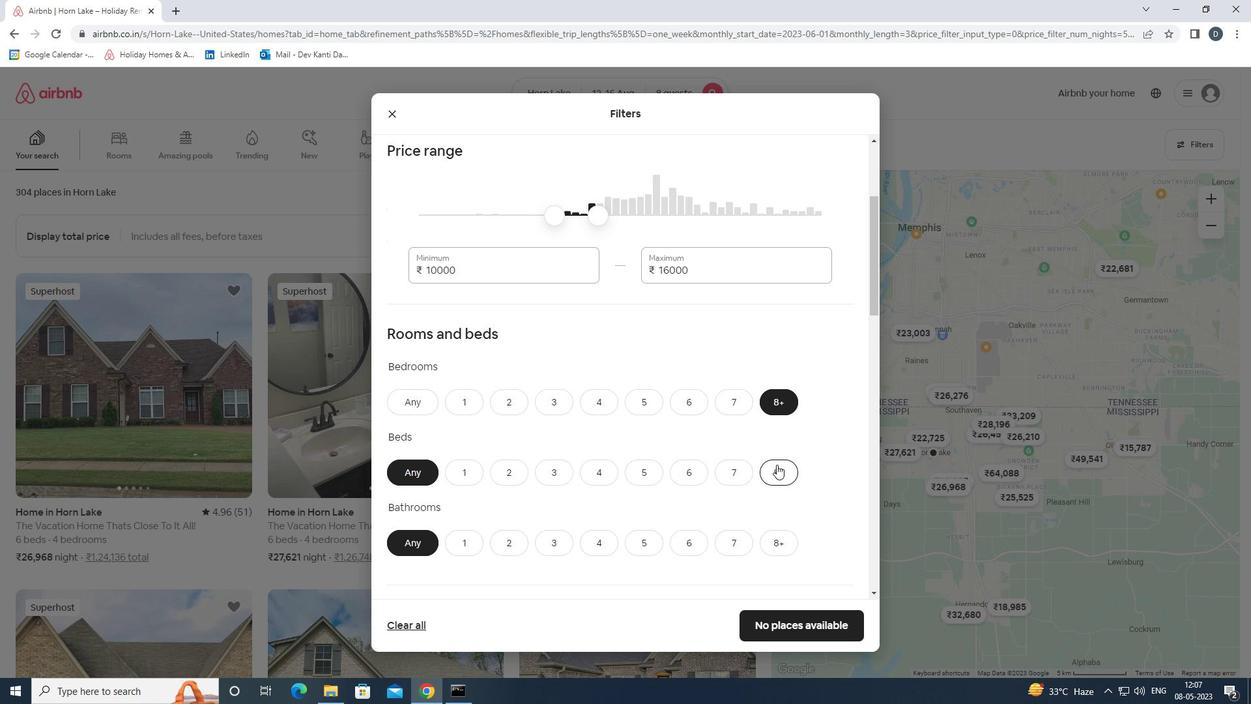 
Action: Mouse moved to (781, 542)
Screenshot: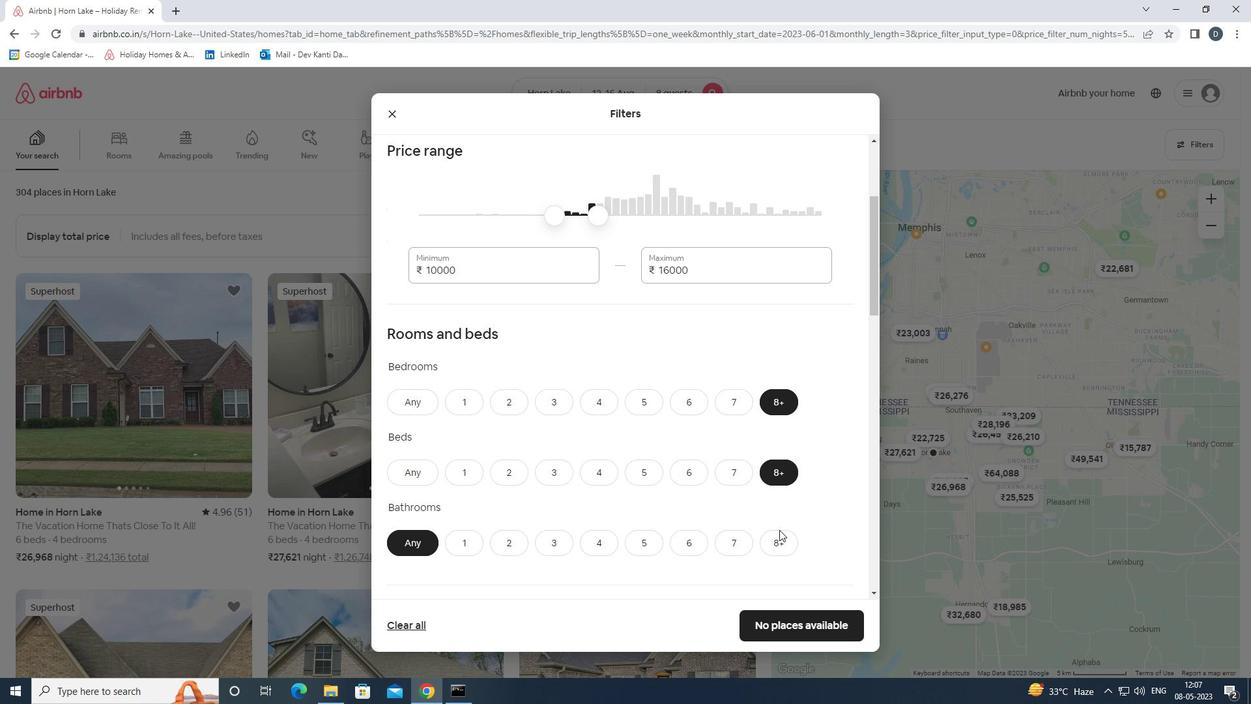 
Action: Mouse pressed left at (781, 542)
Screenshot: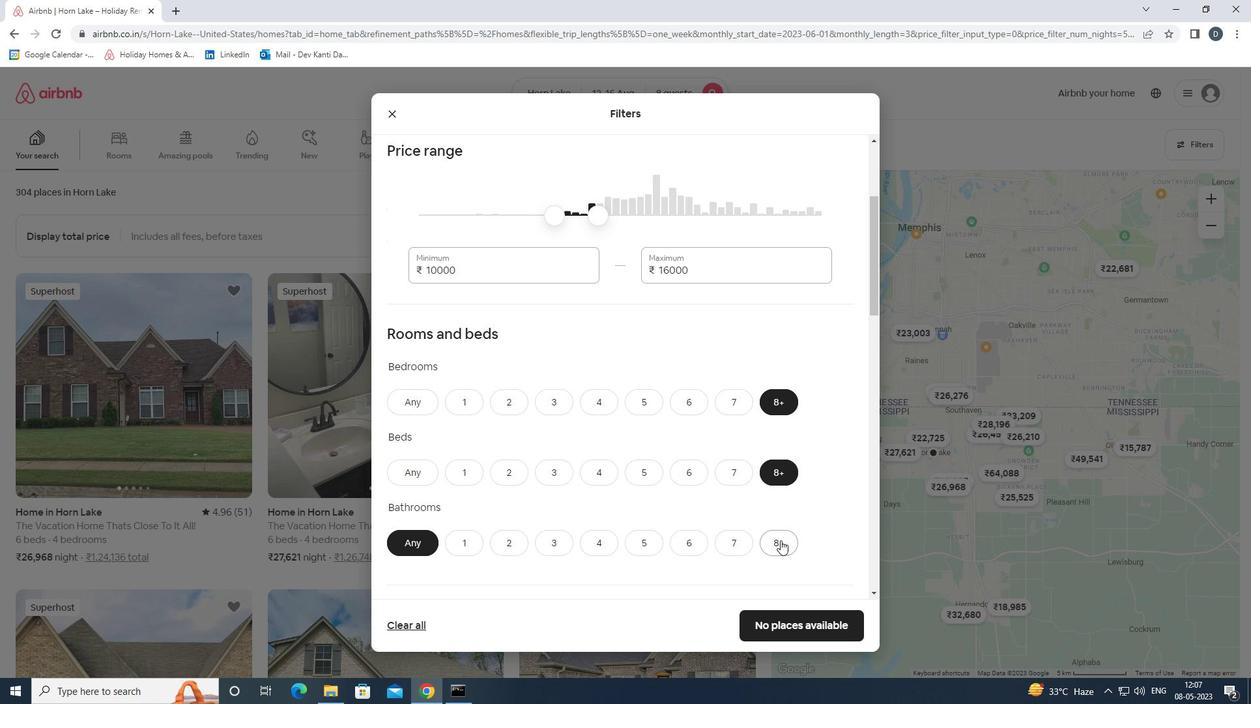 
Action: Mouse moved to (781, 534)
Screenshot: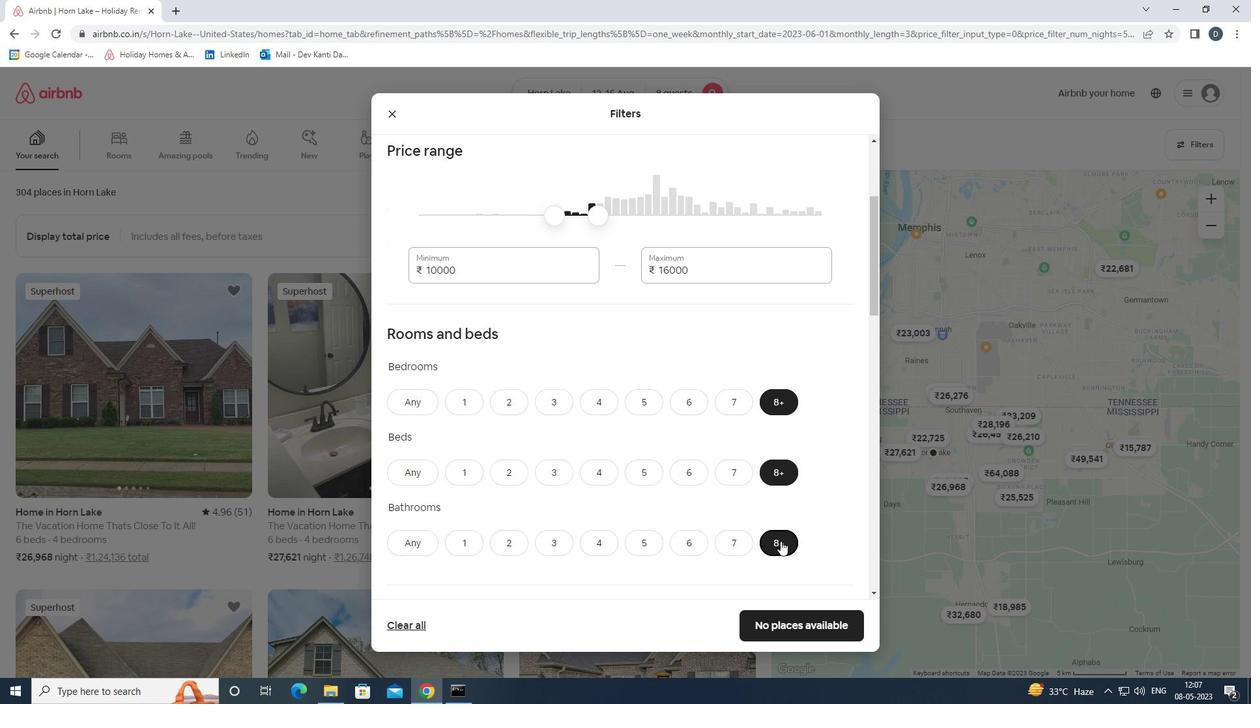 
Action: Mouse scrolled (781, 533) with delta (0, 0)
Screenshot: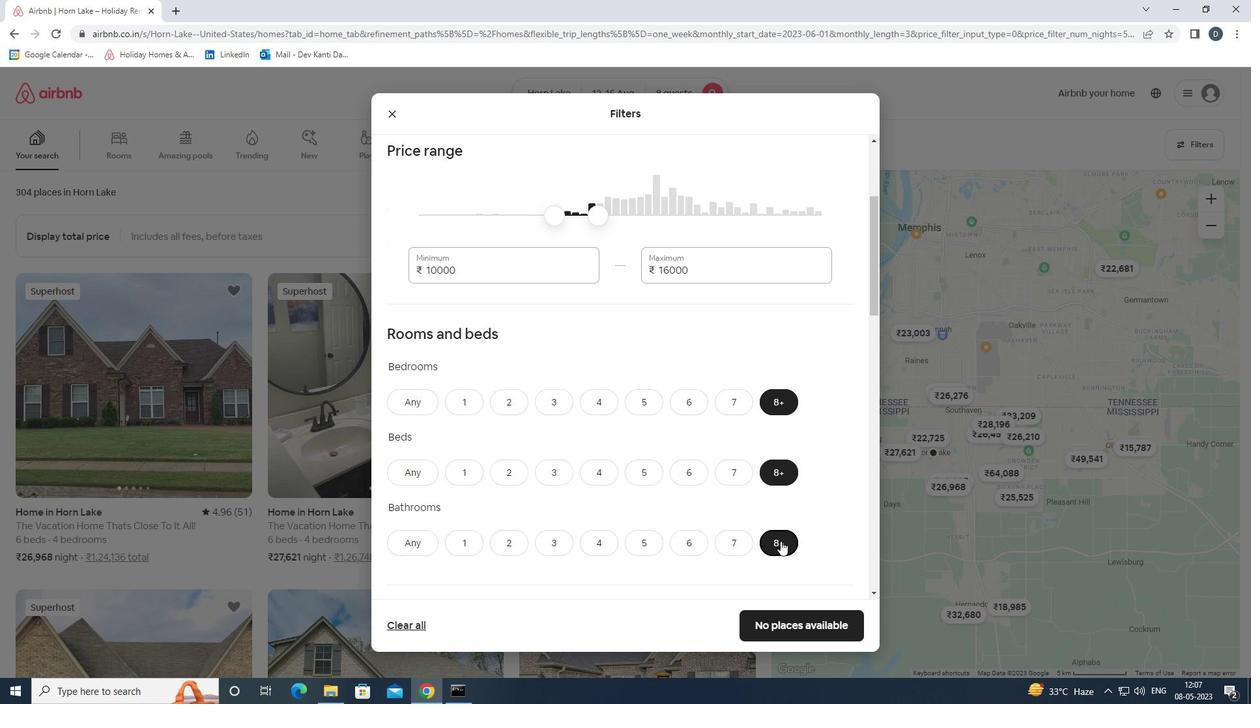 
Action: Mouse moved to (781, 531)
Screenshot: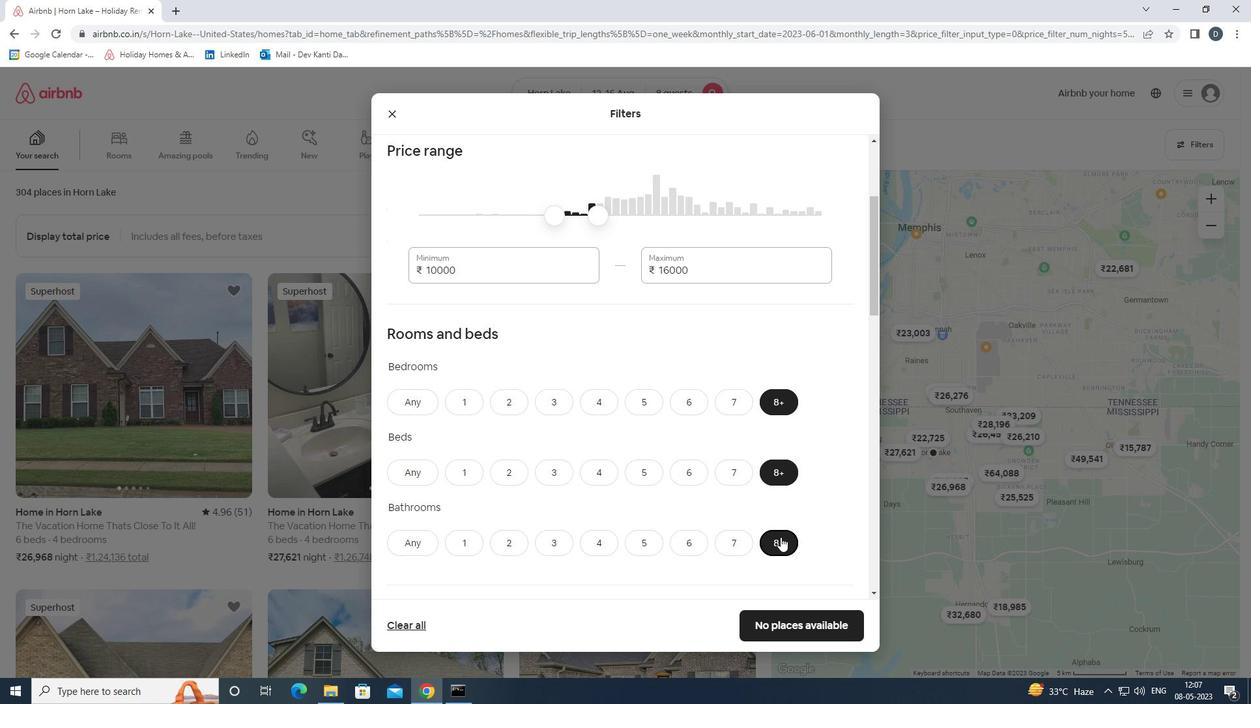 
Action: Mouse scrolled (781, 530) with delta (0, 0)
Screenshot: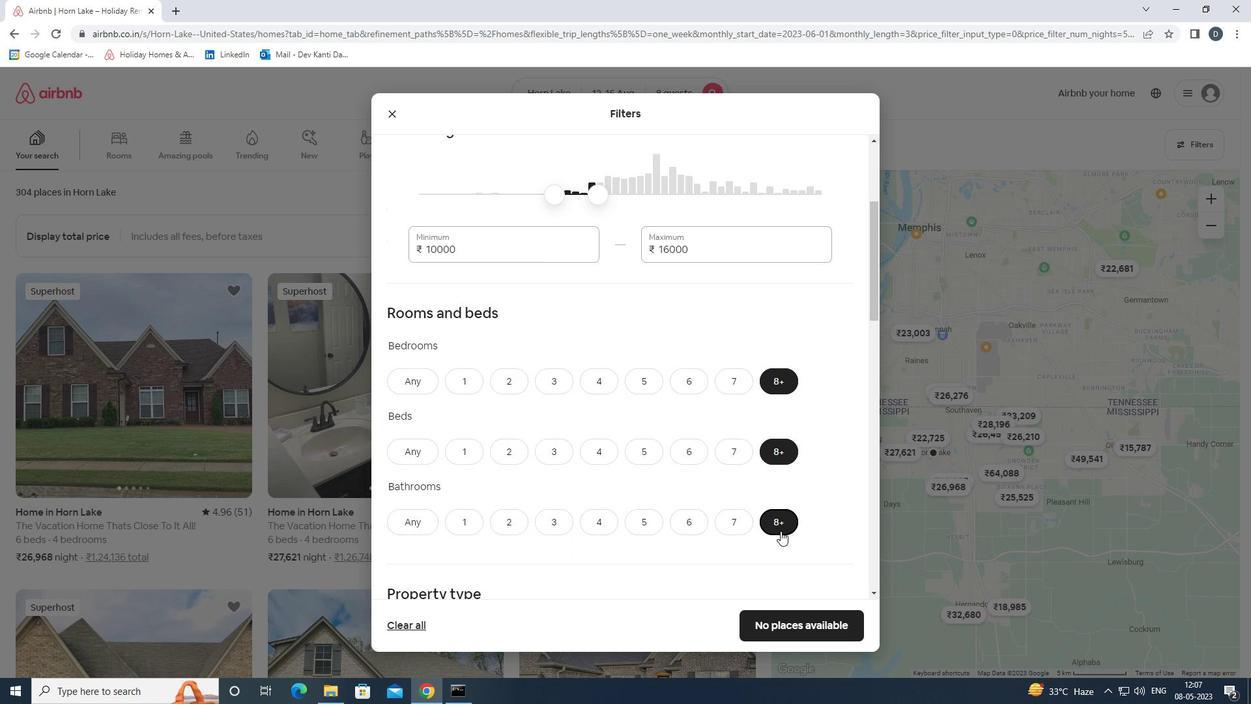 
Action: Mouse moved to (781, 529)
Screenshot: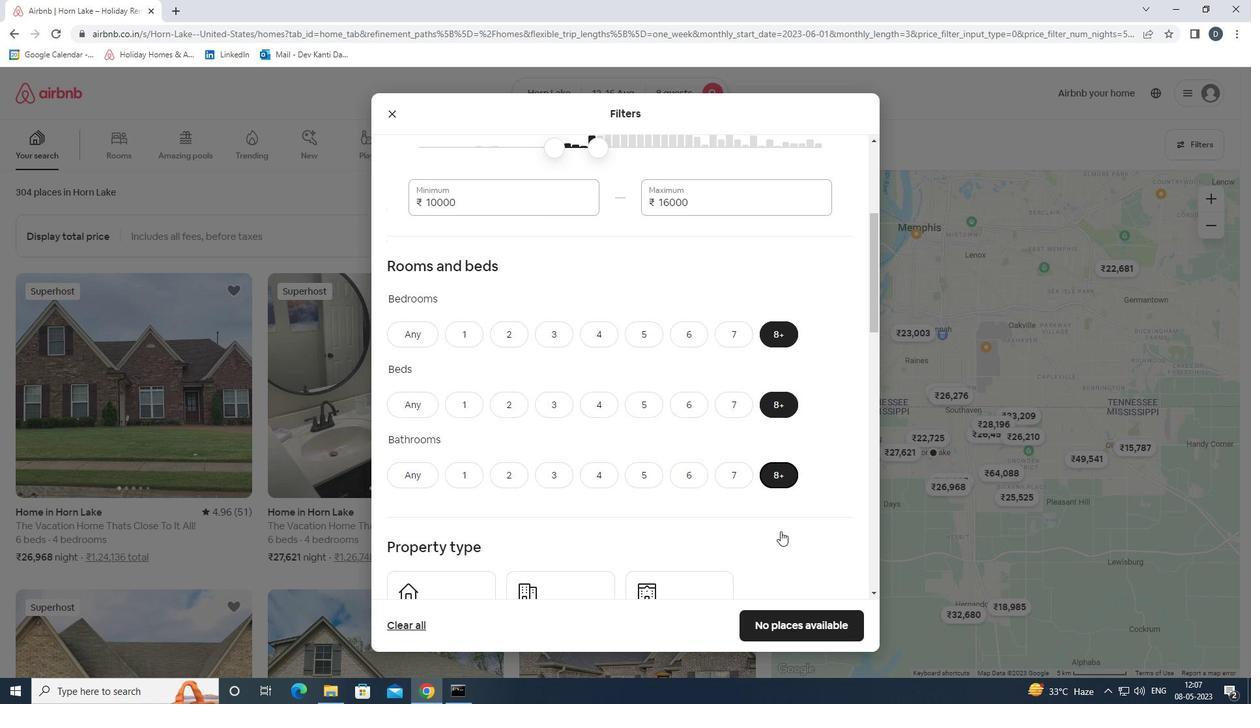 
Action: Mouse scrolled (781, 528) with delta (0, 0)
Screenshot: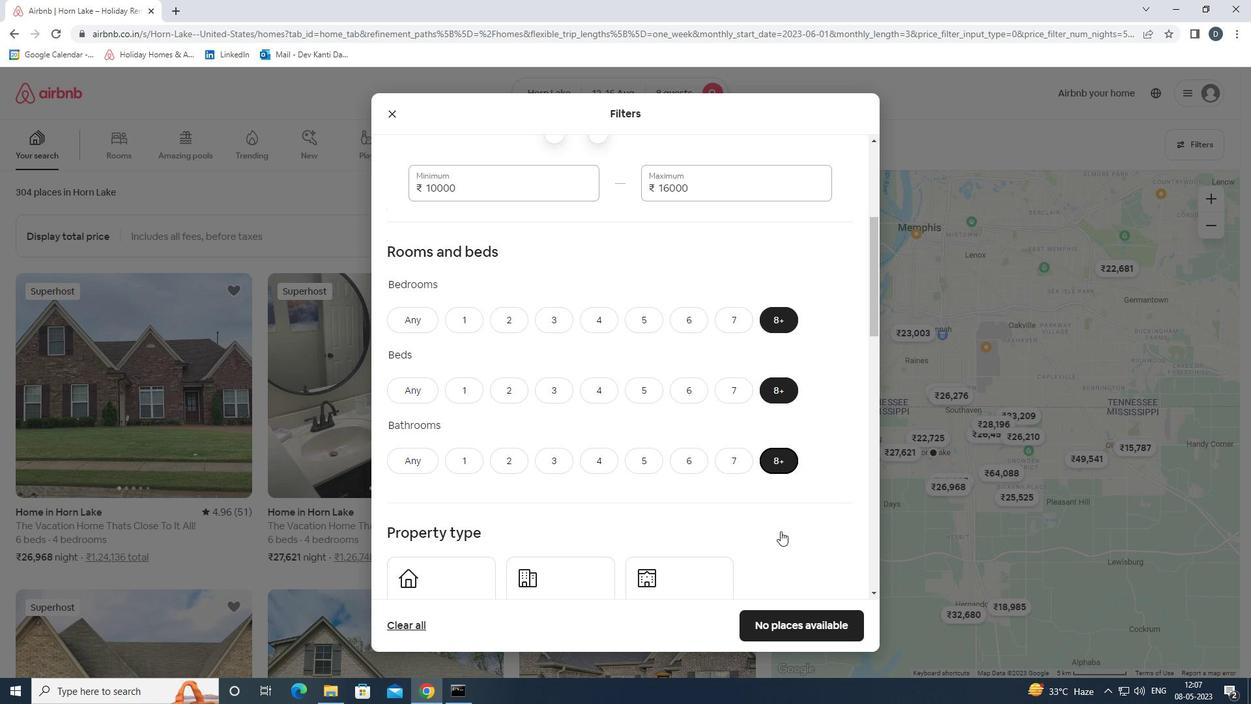 
Action: Mouse moved to (781, 528)
Screenshot: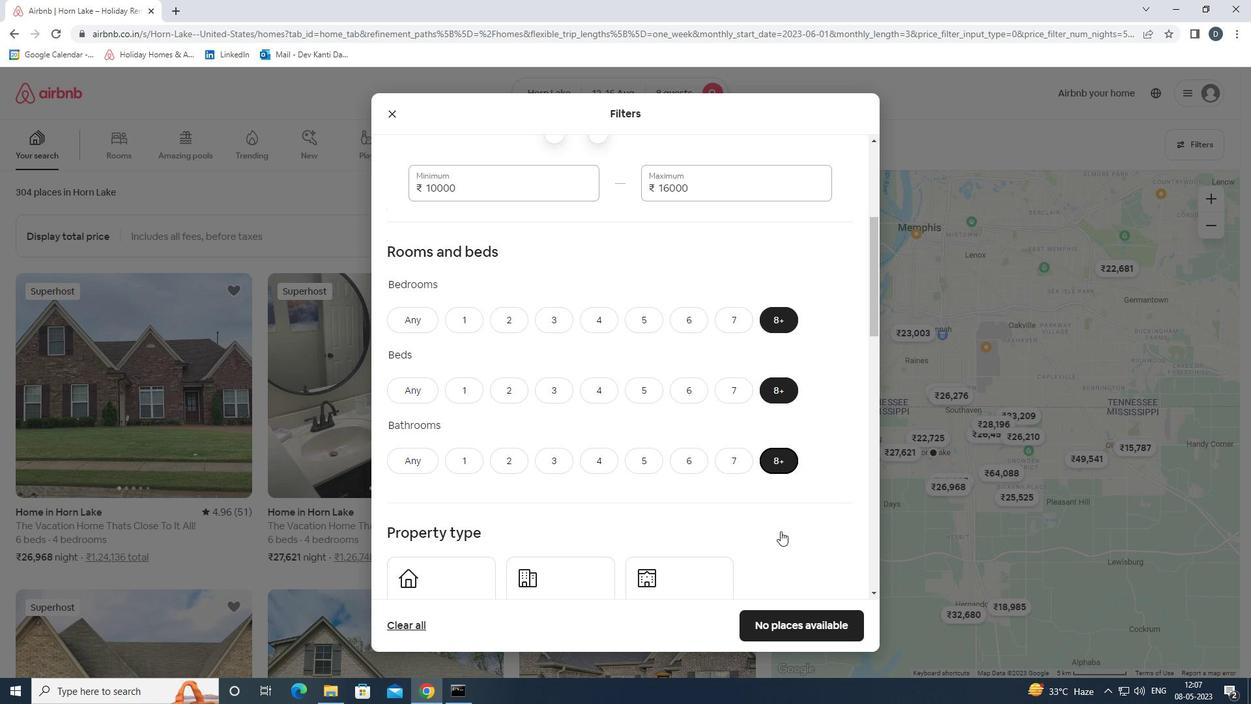 
Action: Mouse scrolled (781, 528) with delta (0, 0)
Screenshot: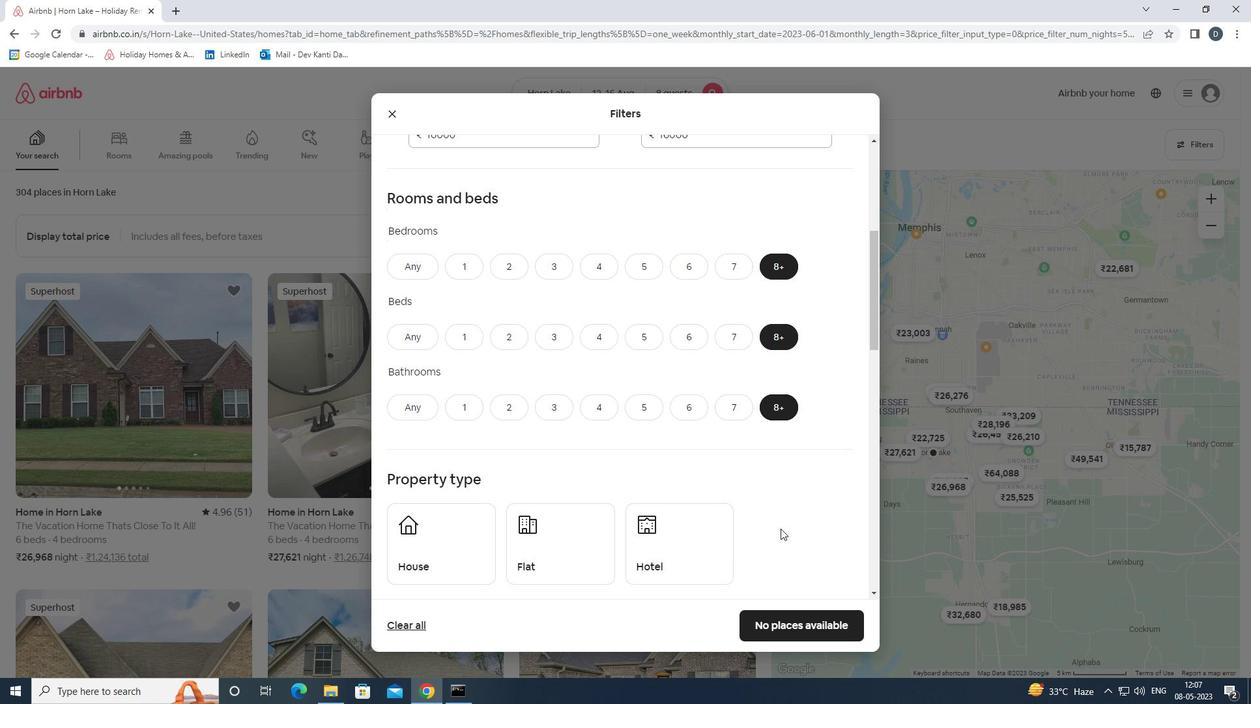 
Action: Mouse moved to (448, 426)
Screenshot: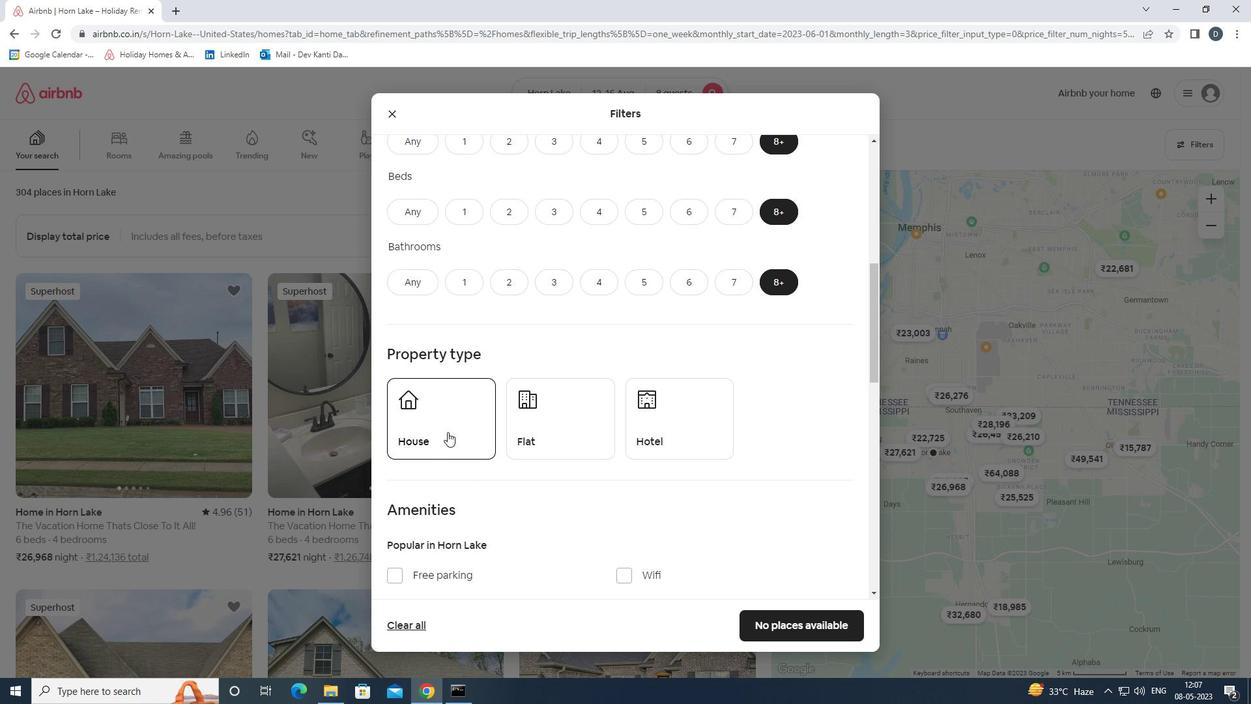 
Action: Mouse pressed left at (448, 426)
Screenshot: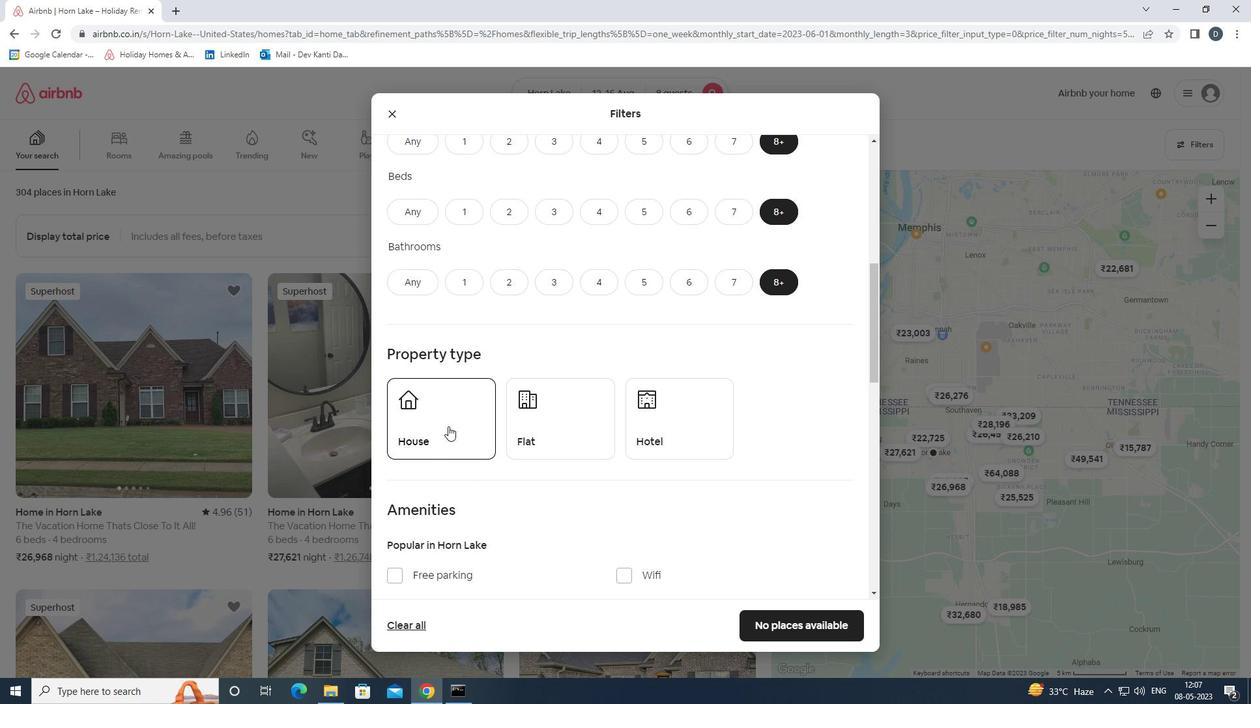 
Action: Mouse moved to (550, 417)
Screenshot: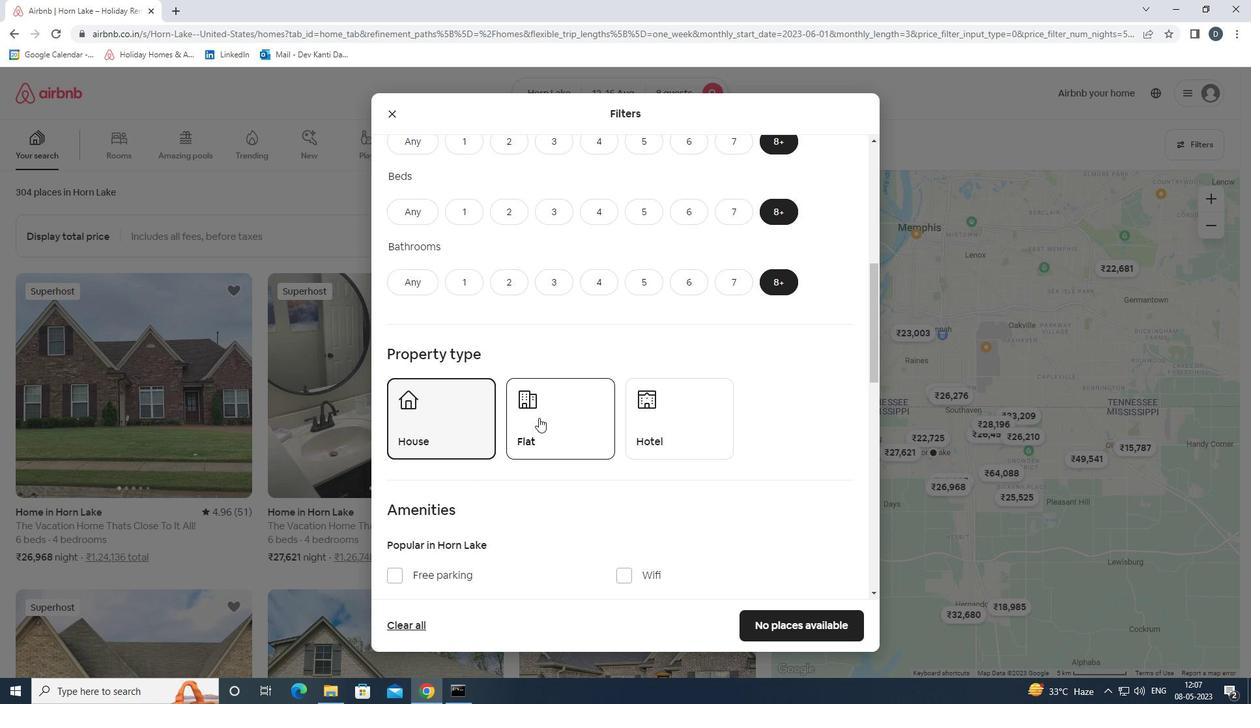 
Action: Mouse pressed left at (550, 417)
Screenshot: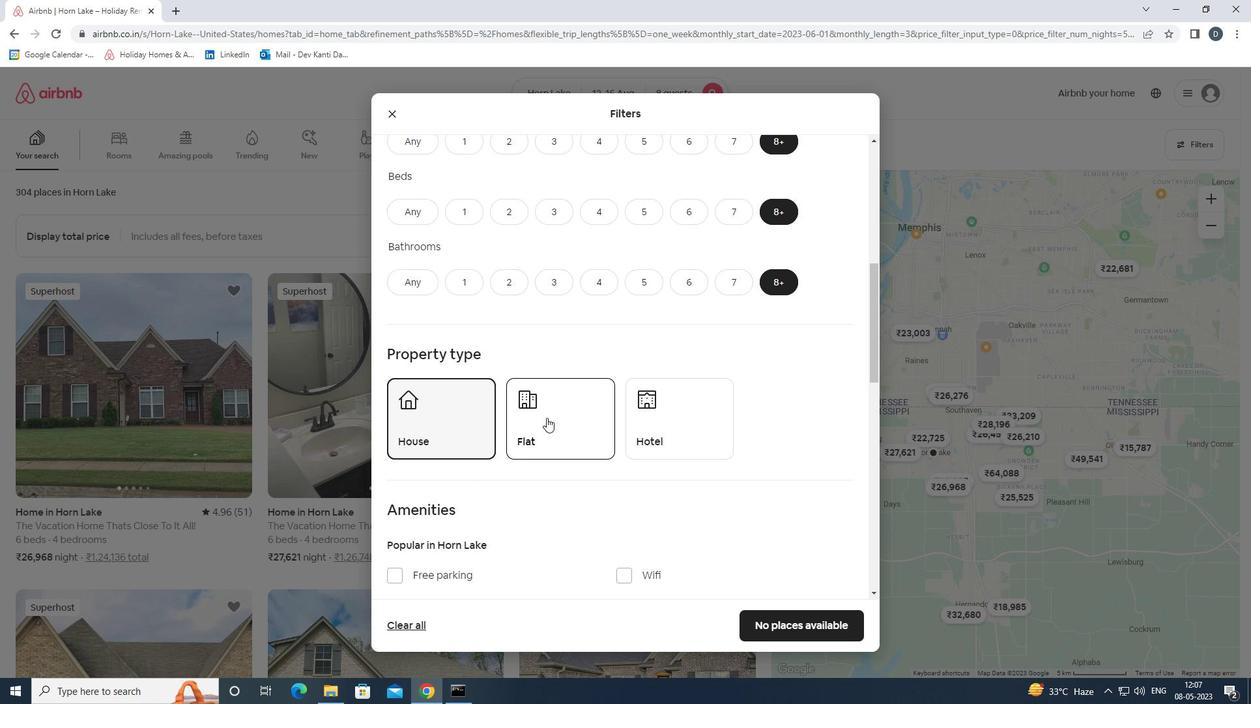
Action: Mouse moved to (665, 429)
Screenshot: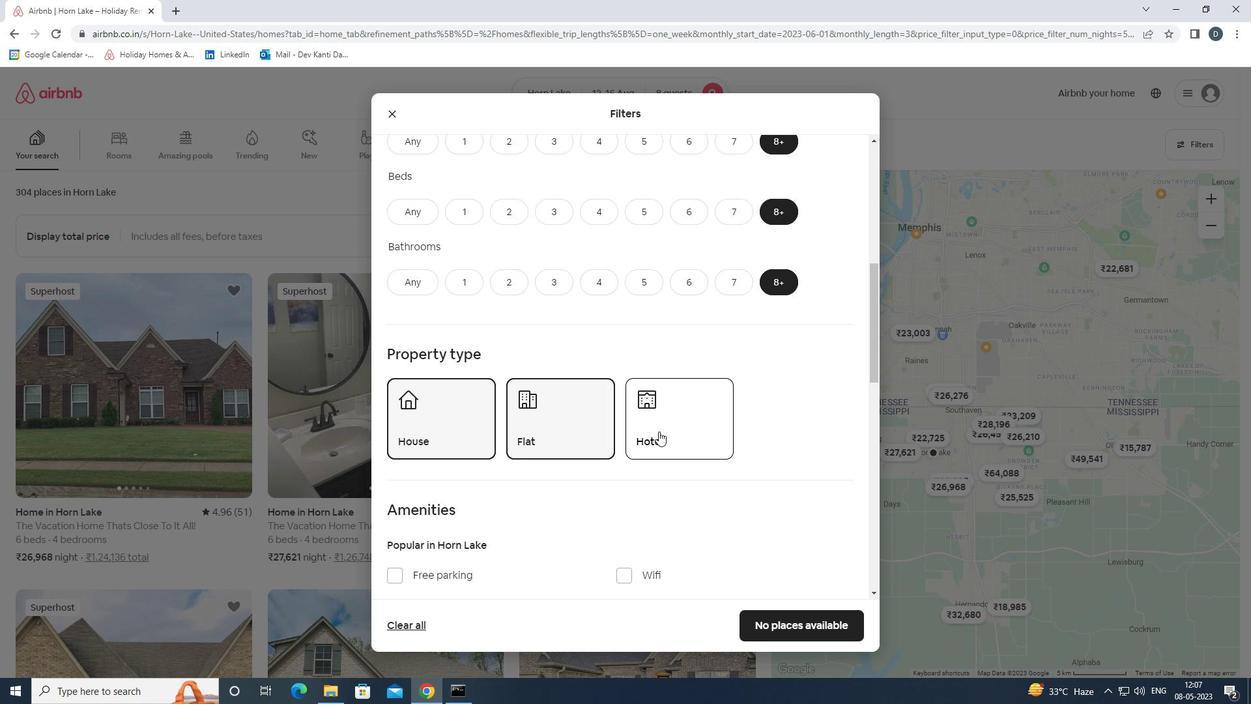 
Action: Mouse pressed left at (665, 429)
Screenshot: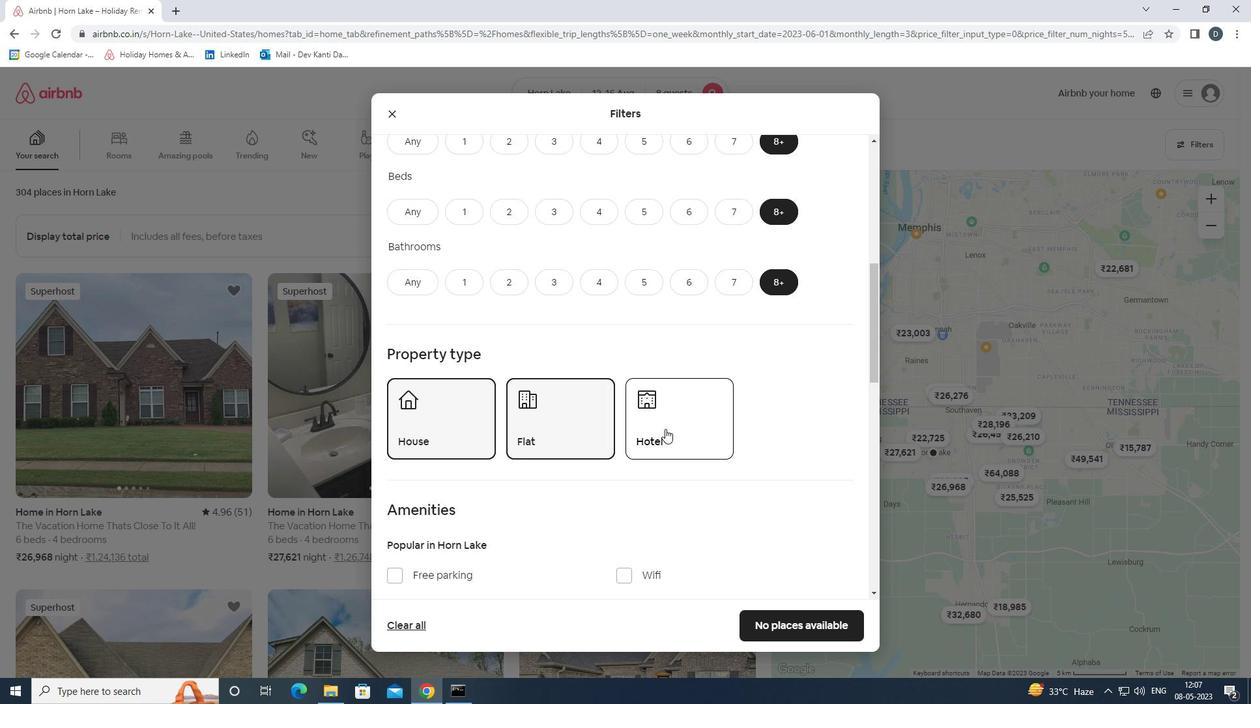 
Action: Mouse scrolled (665, 428) with delta (0, 0)
Screenshot: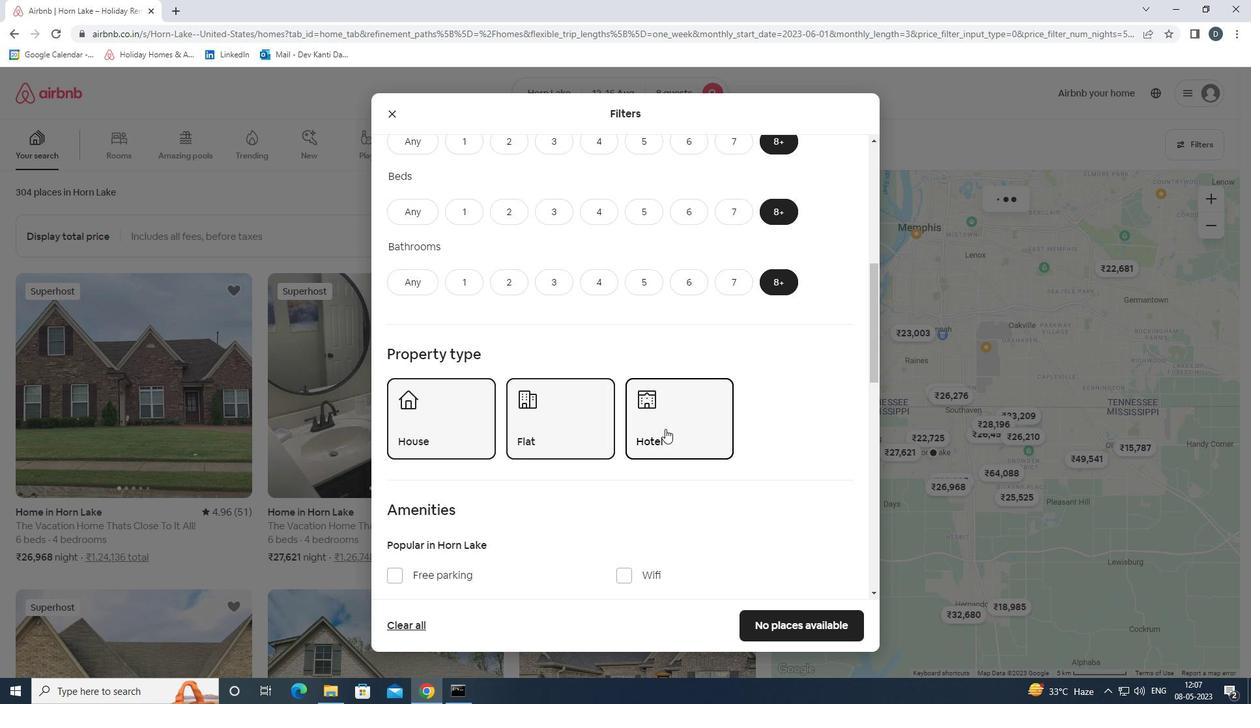 
Action: Mouse scrolled (665, 428) with delta (0, 0)
Screenshot: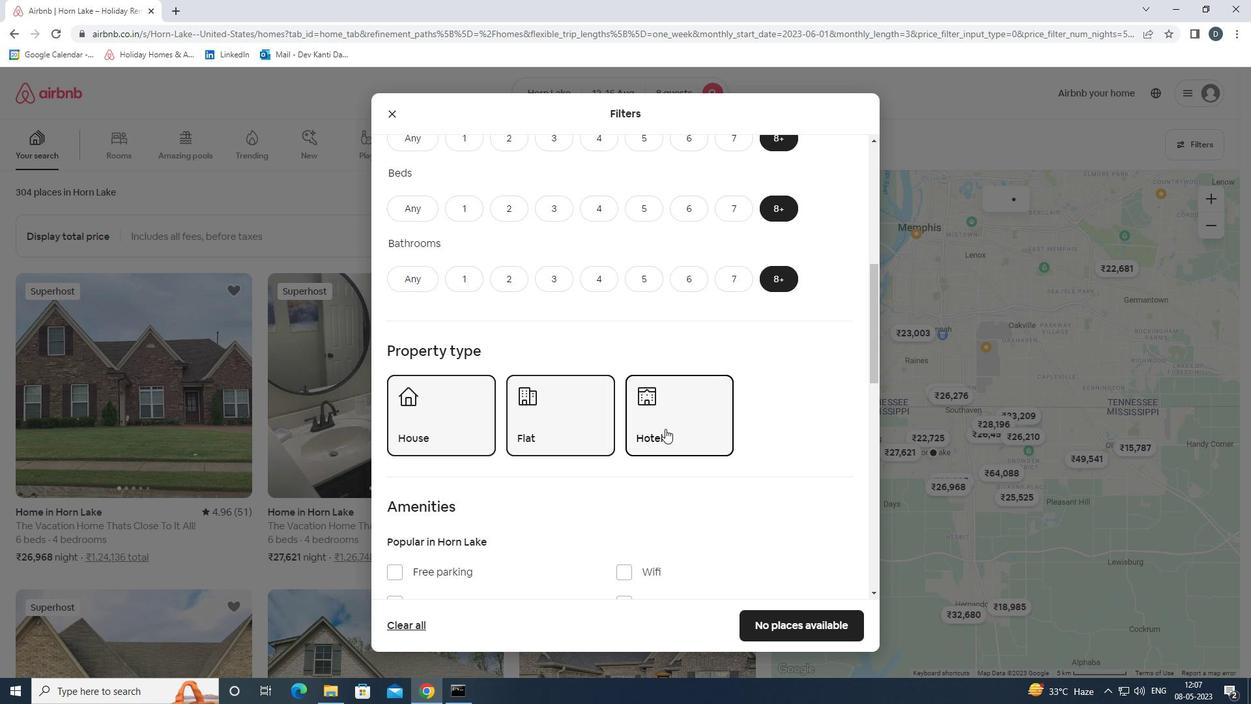 
Action: Mouse moved to (626, 445)
Screenshot: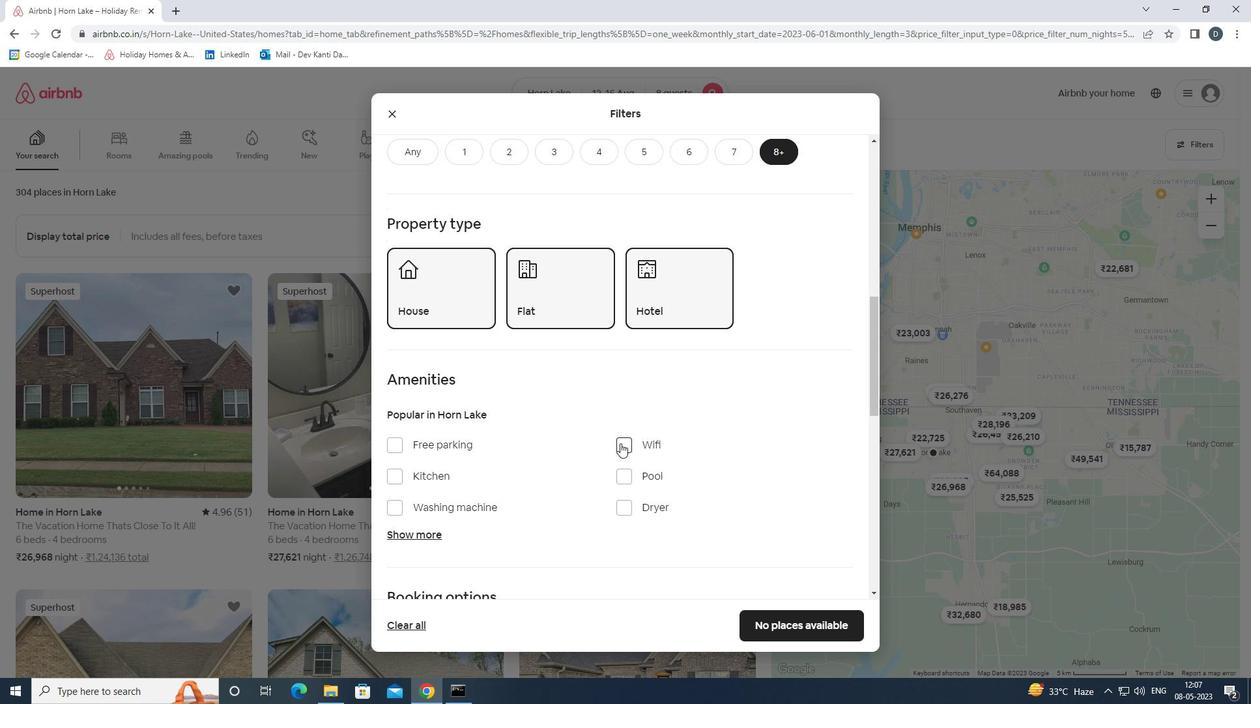 
Action: Mouse pressed left at (626, 445)
Screenshot: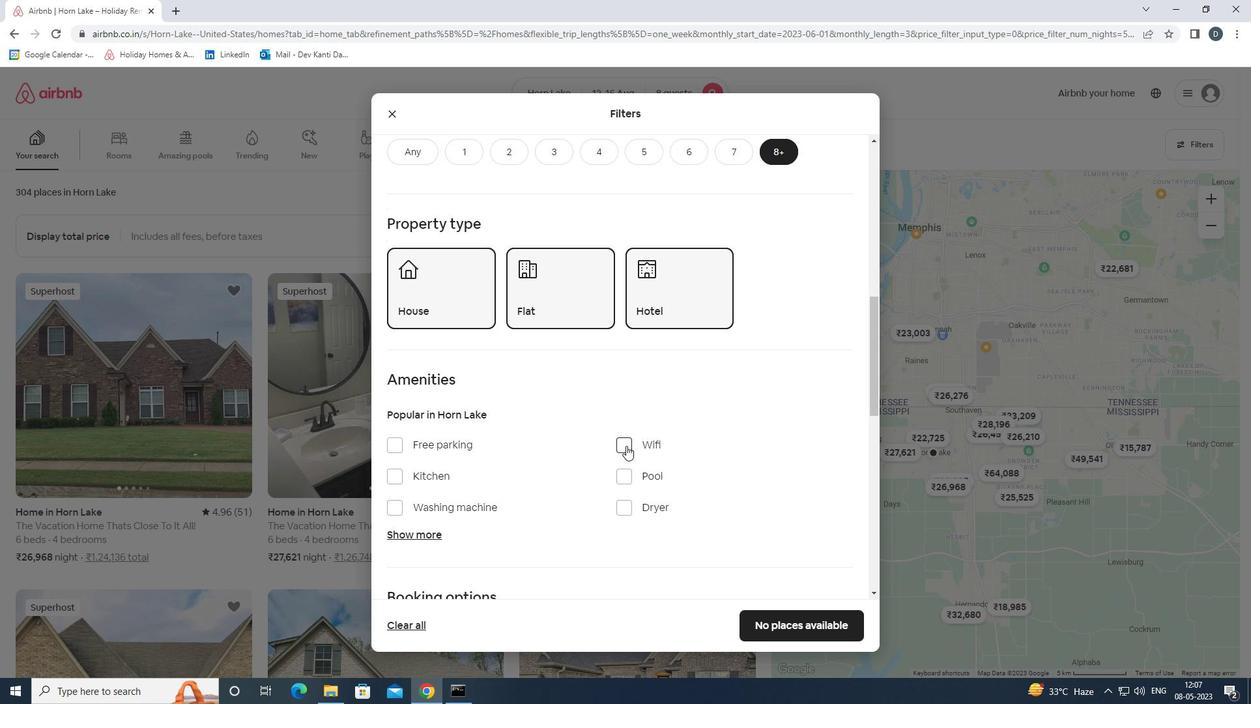 
Action: Mouse moved to (450, 443)
Screenshot: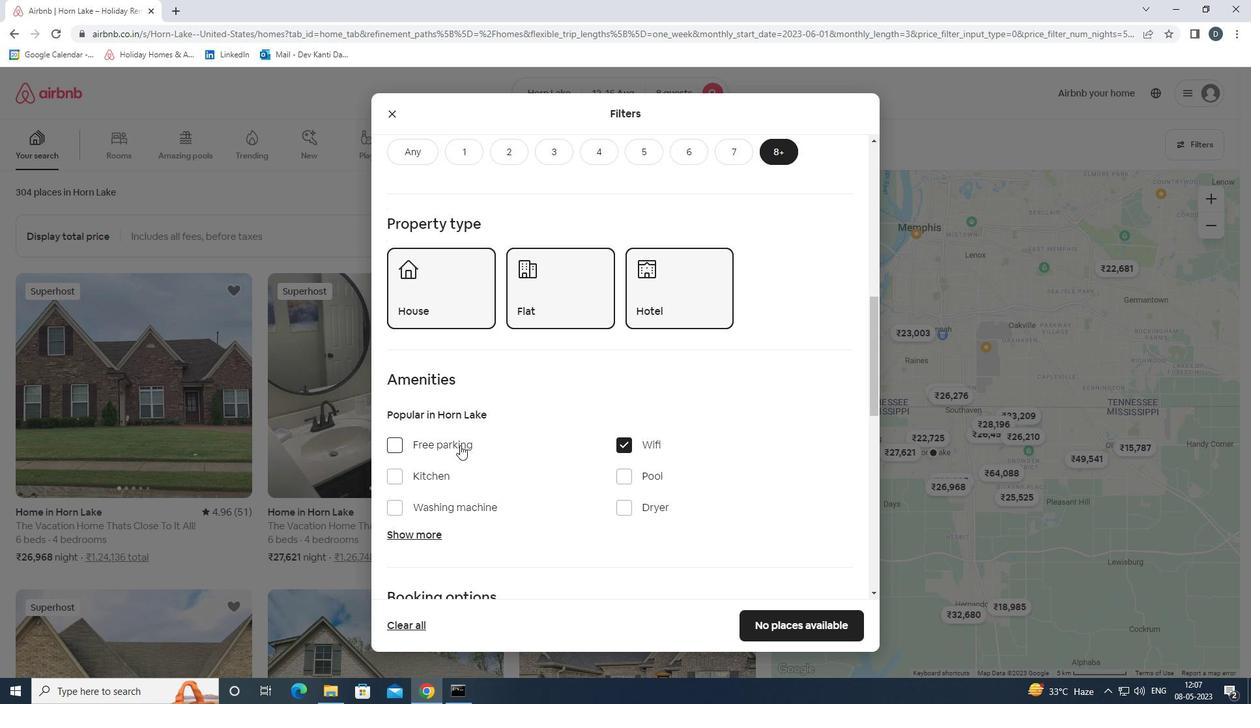 
Action: Mouse pressed left at (450, 443)
Screenshot: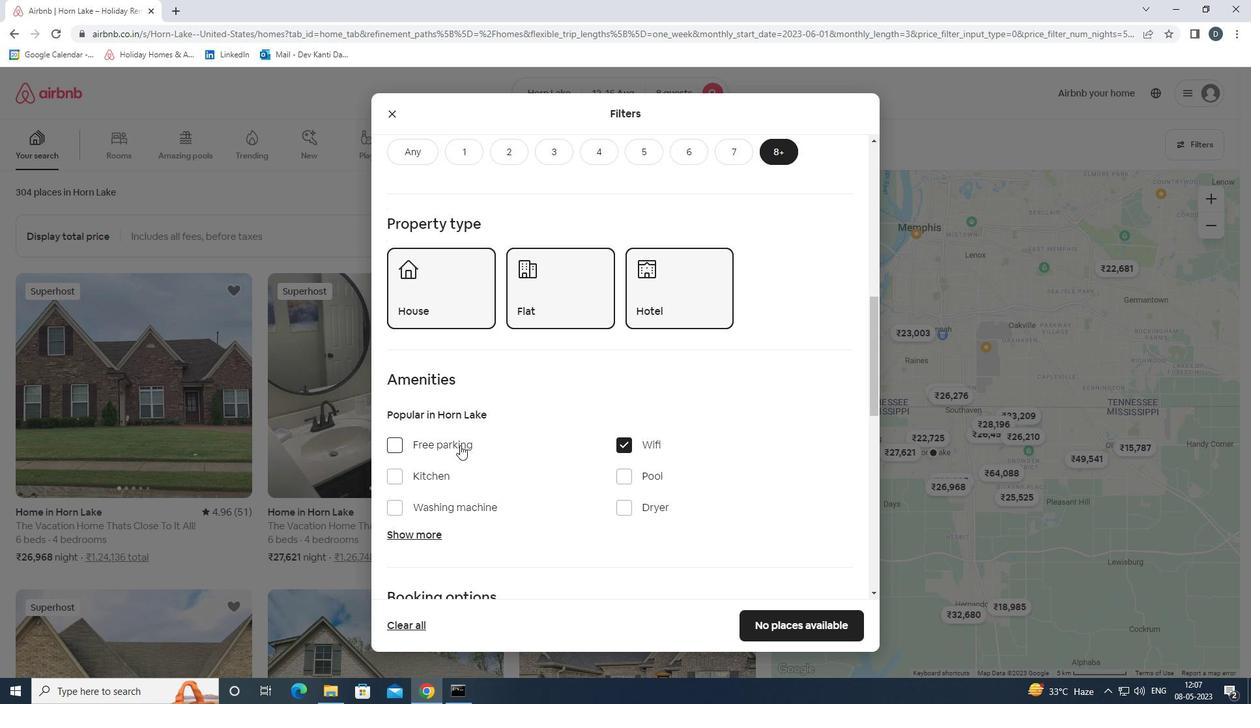 
Action: Mouse moved to (423, 533)
Screenshot: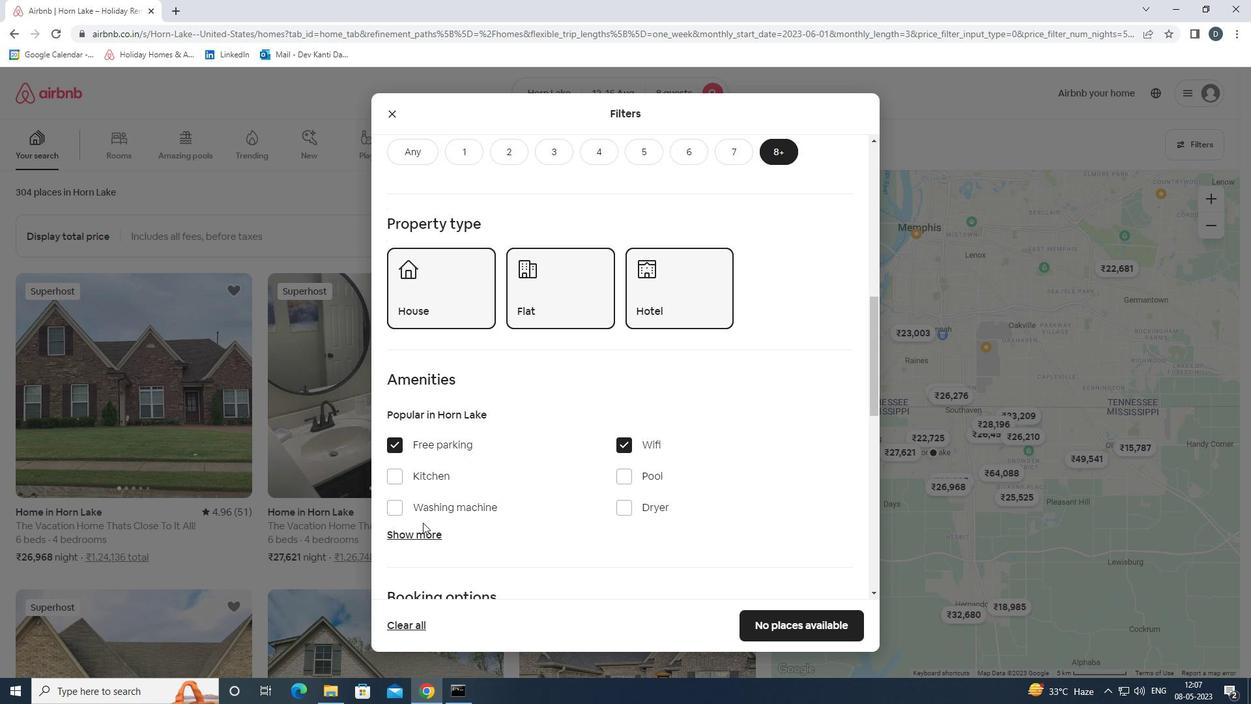 
Action: Mouse pressed left at (423, 533)
Screenshot: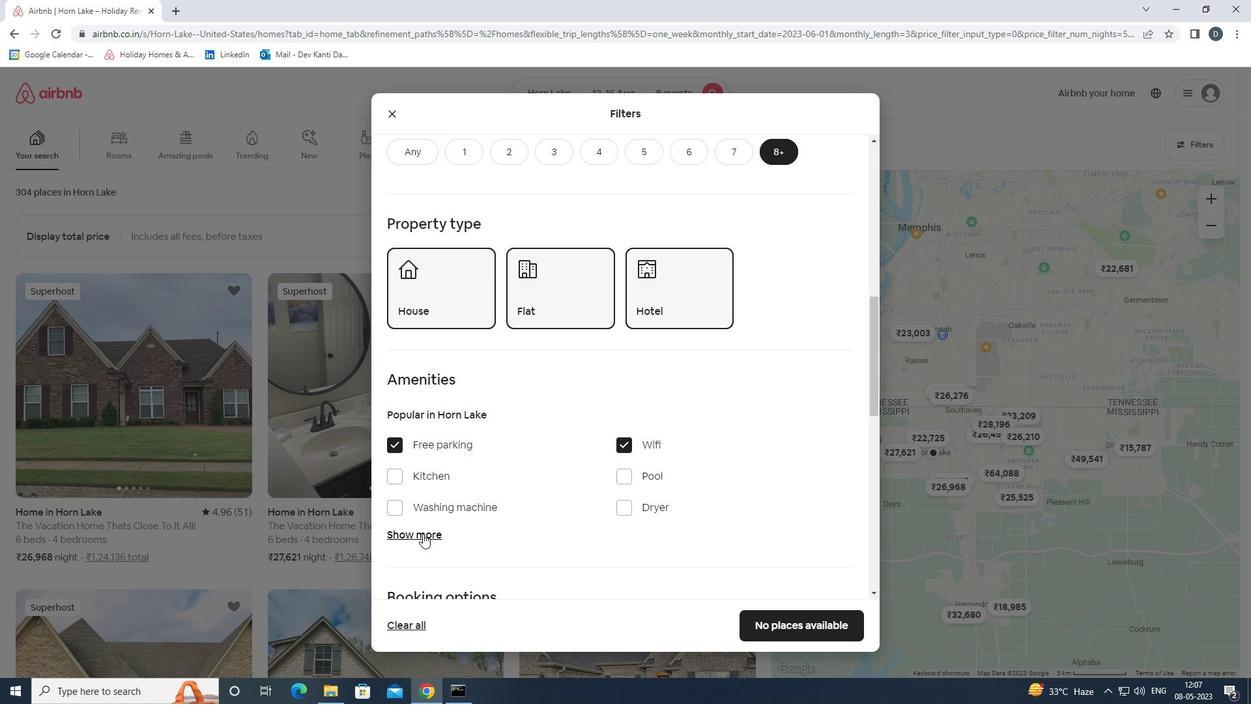 
Action: Mouse moved to (439, 532)
Screenshot: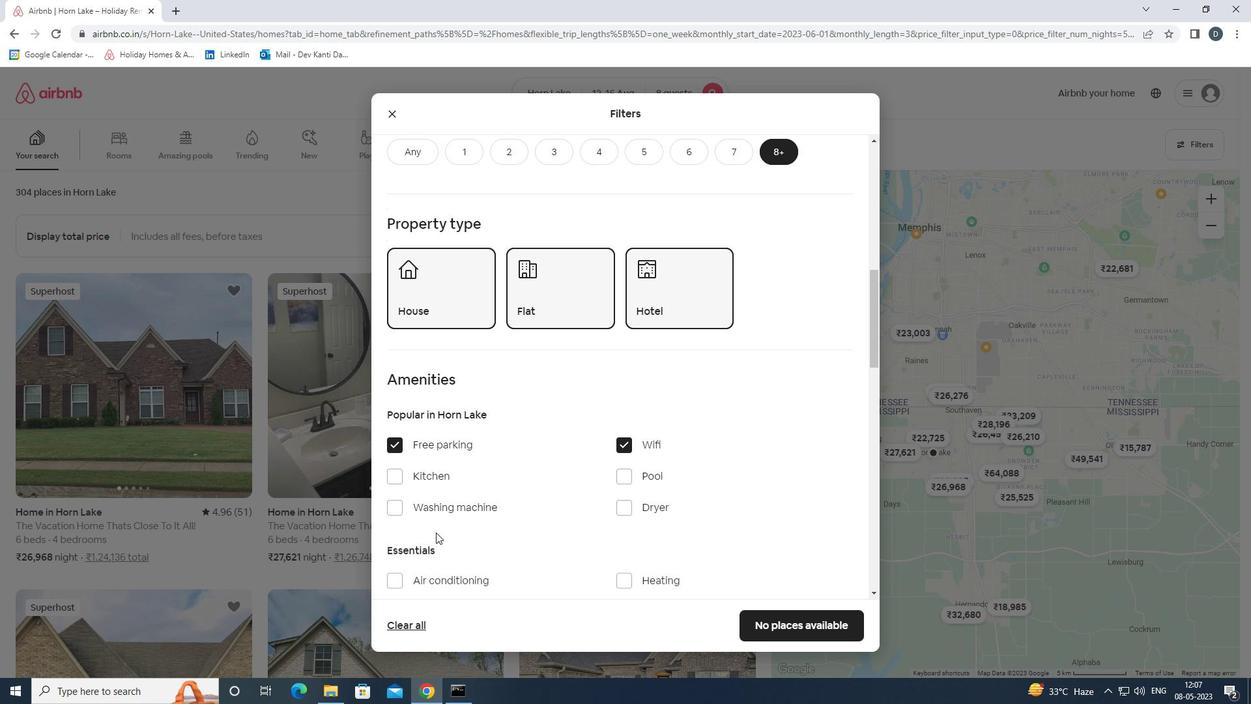 
Action: Mouse scrolled (439, 531) with delta (0, 0)
Screenshot: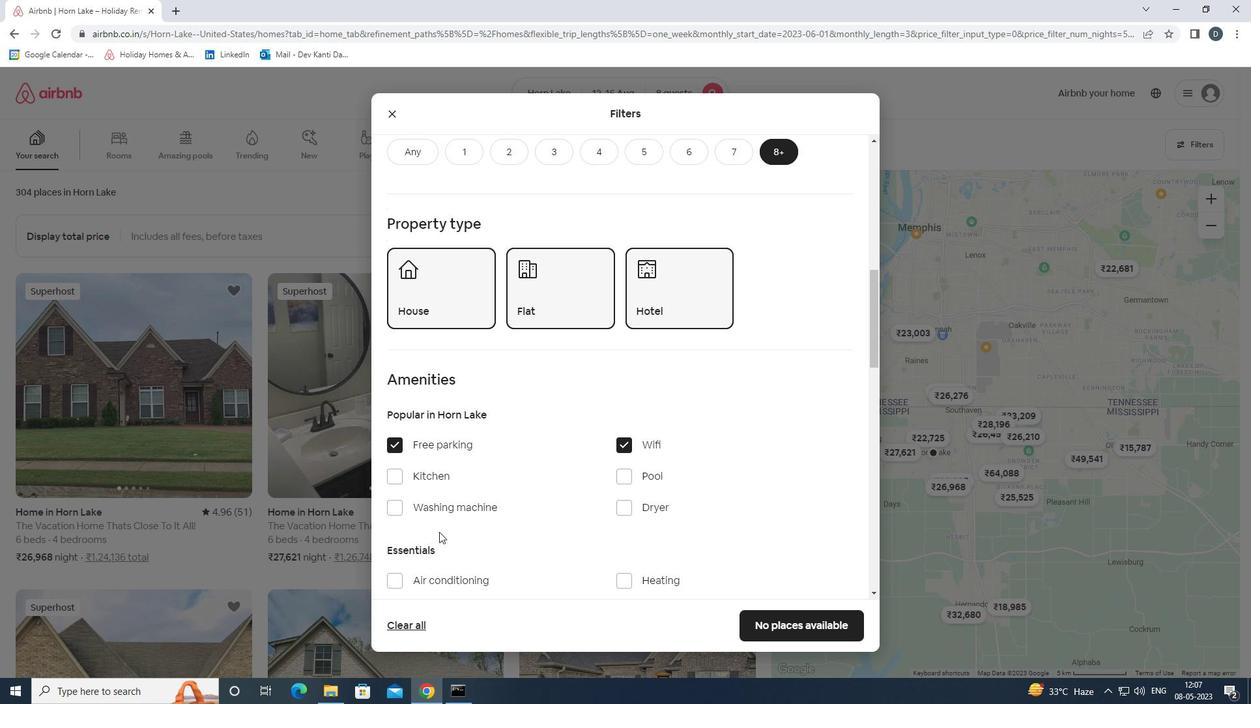 
Action: Mouse scrolled (439, 531) with delta (0, 0)
Screenshot: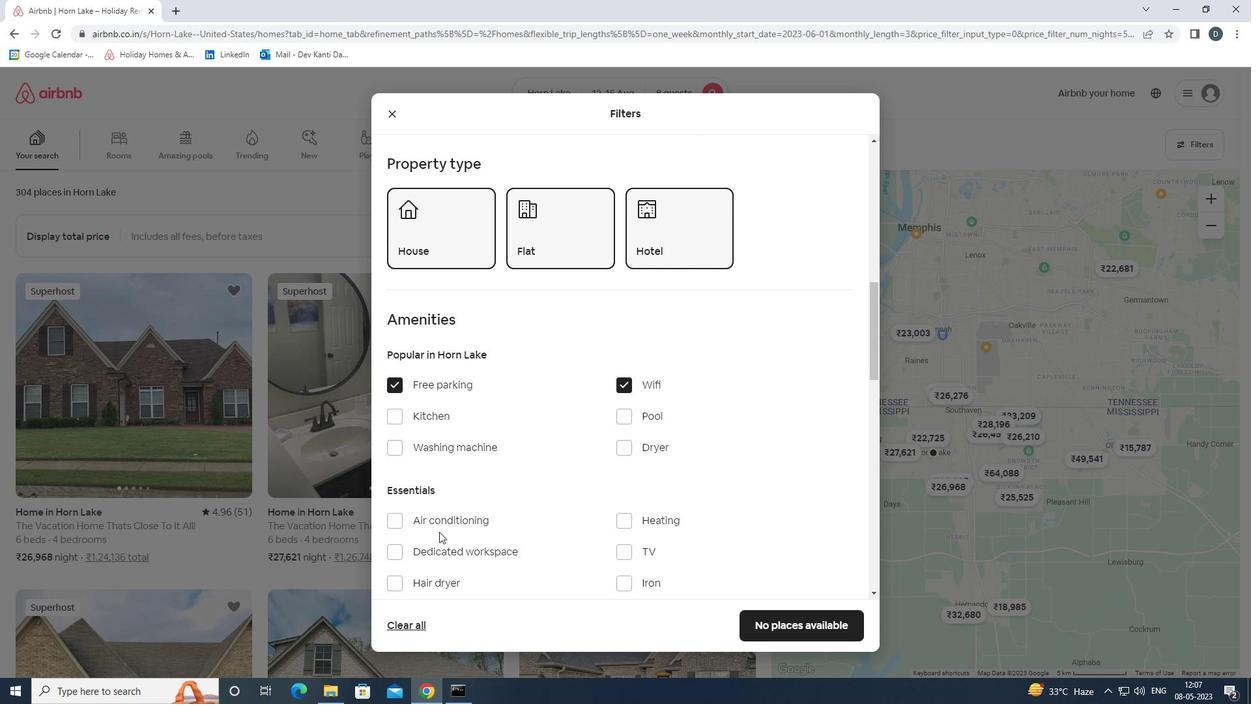 
Action: Mouse moved to (620, 483)
Screenshot: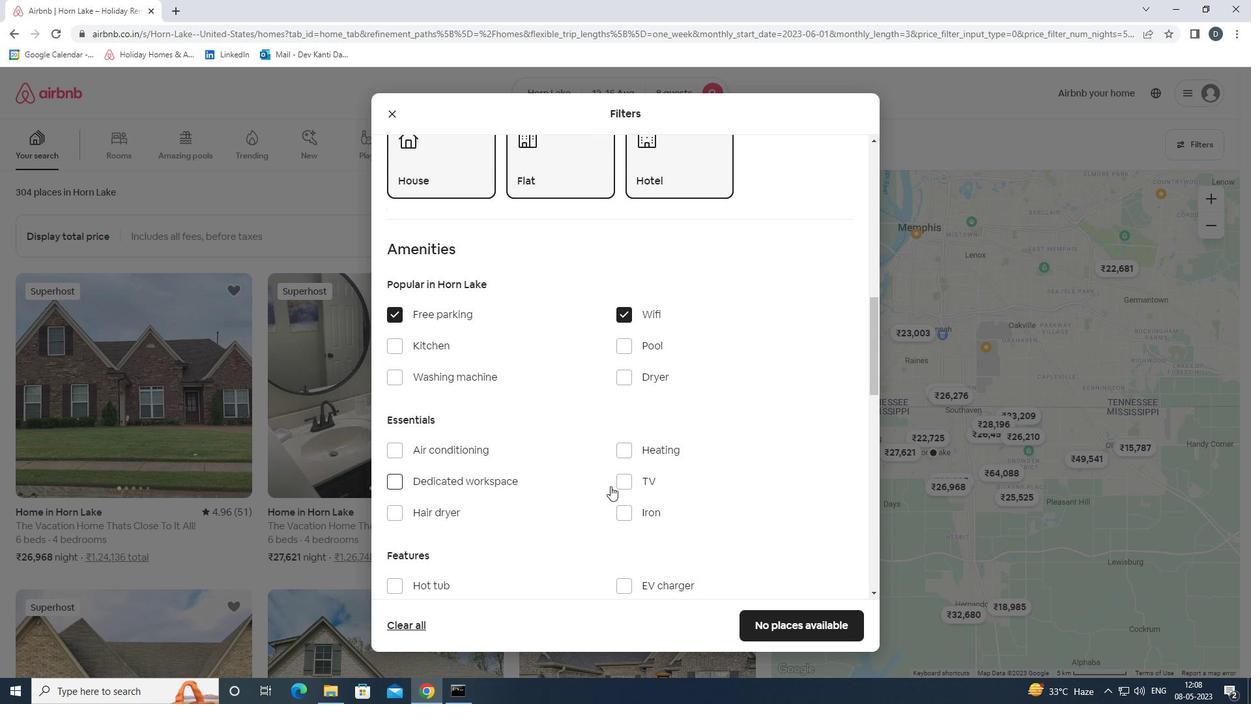
Action: Mouse pressed left at (620, 483)
Screenshot: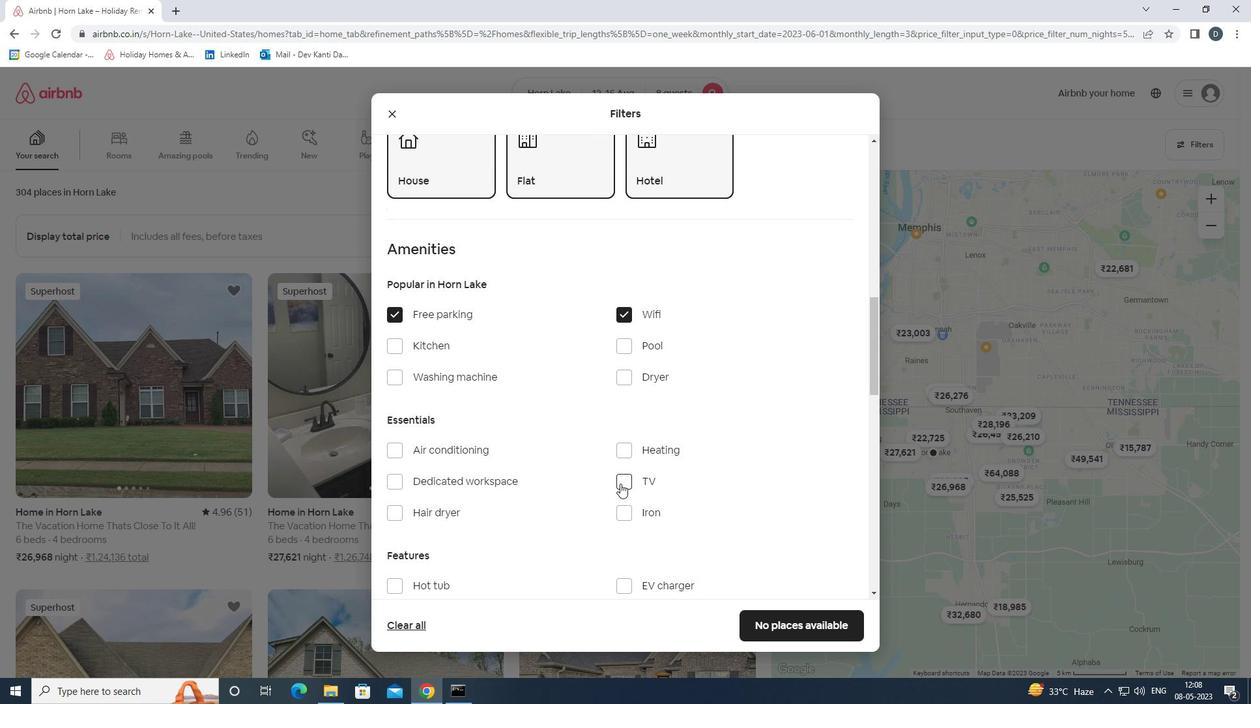 
Action: Mouse scrolled (620, 483) with delta (0, 0)
Screenshot: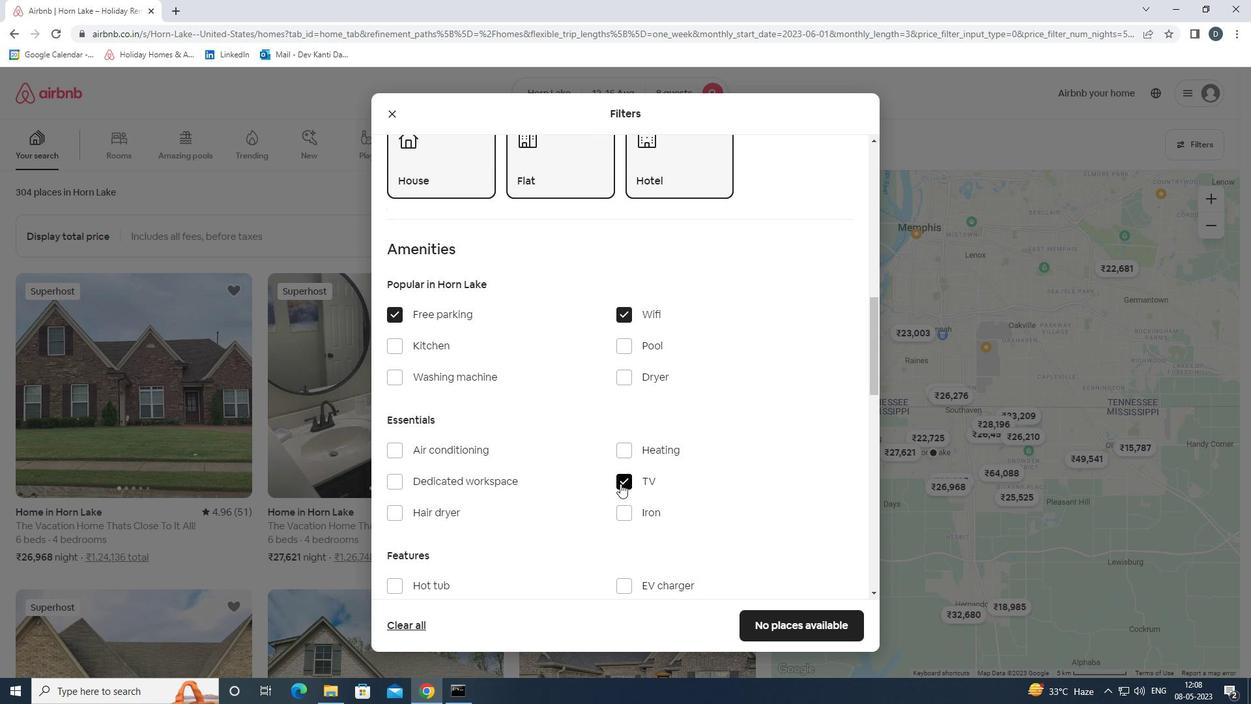 
Action: Mouse scrolled (620, 483) with delta (0, 0)
Screenshot: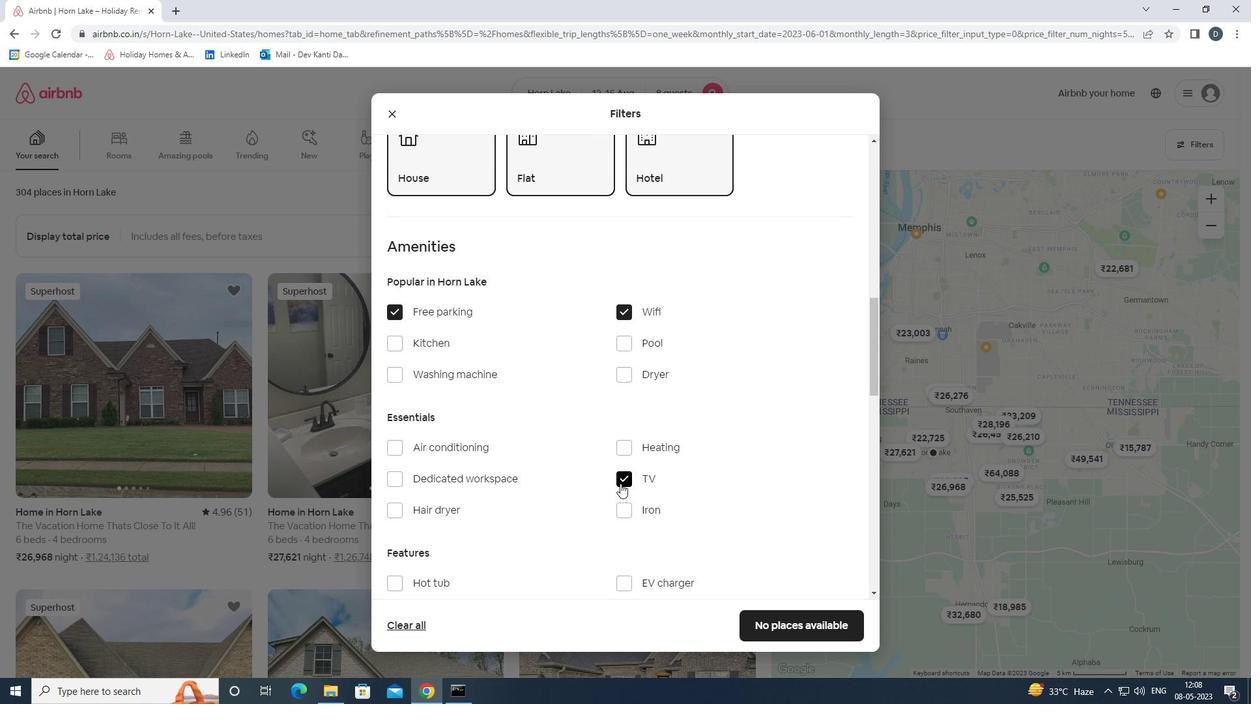 
Action: Mouse scrolled (620, 483) with delta (0, 0)
Screenshot: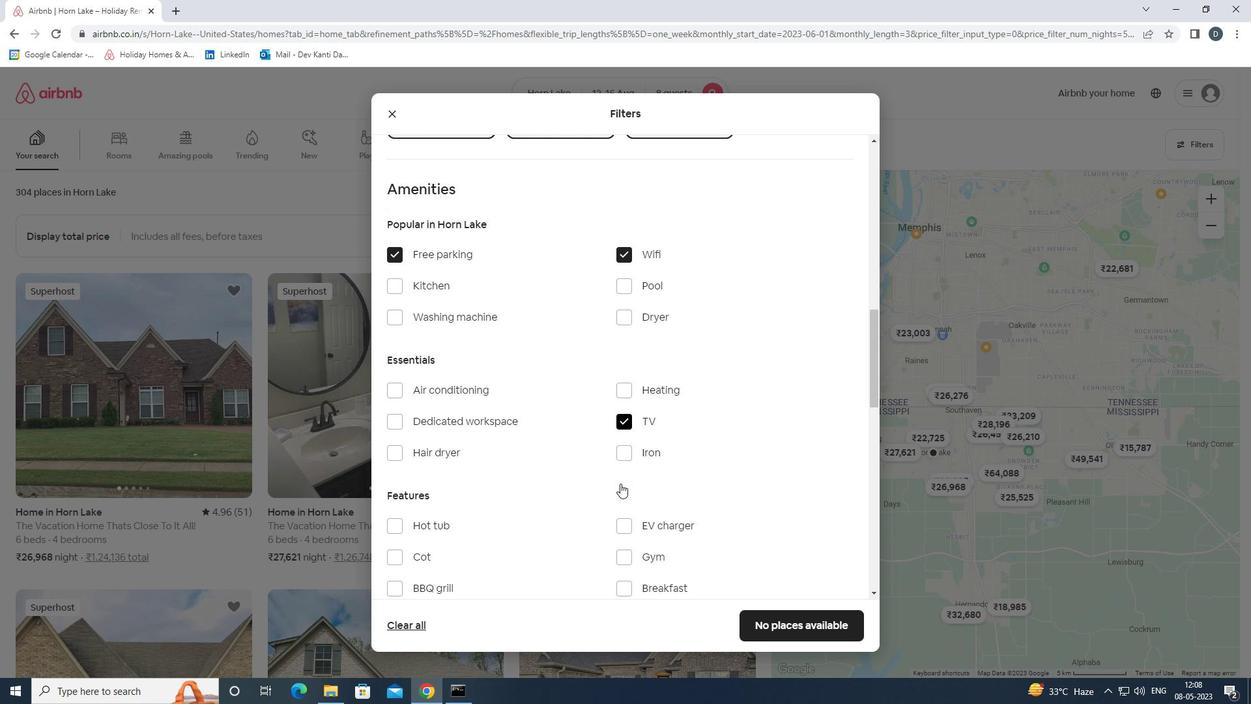 
Action: Mouse moved to (641, 421)
Screenshot: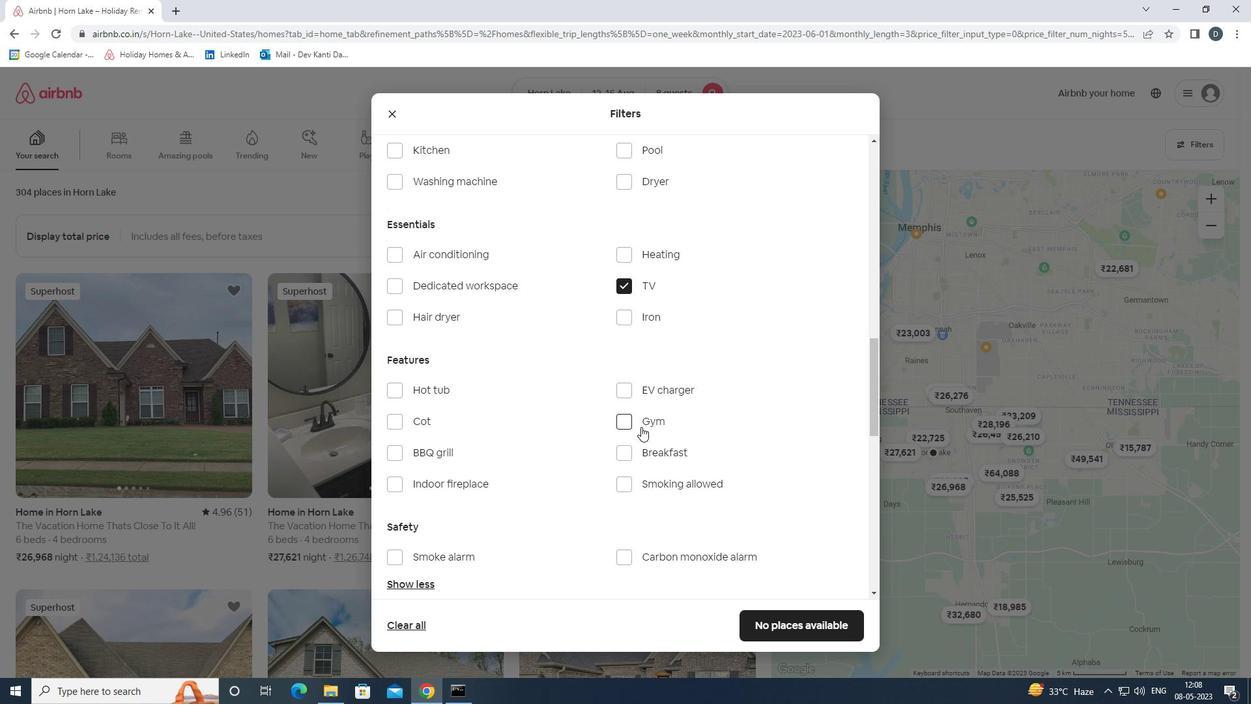 
Action: Mouse pressed left at (641, 421)
Screenshot: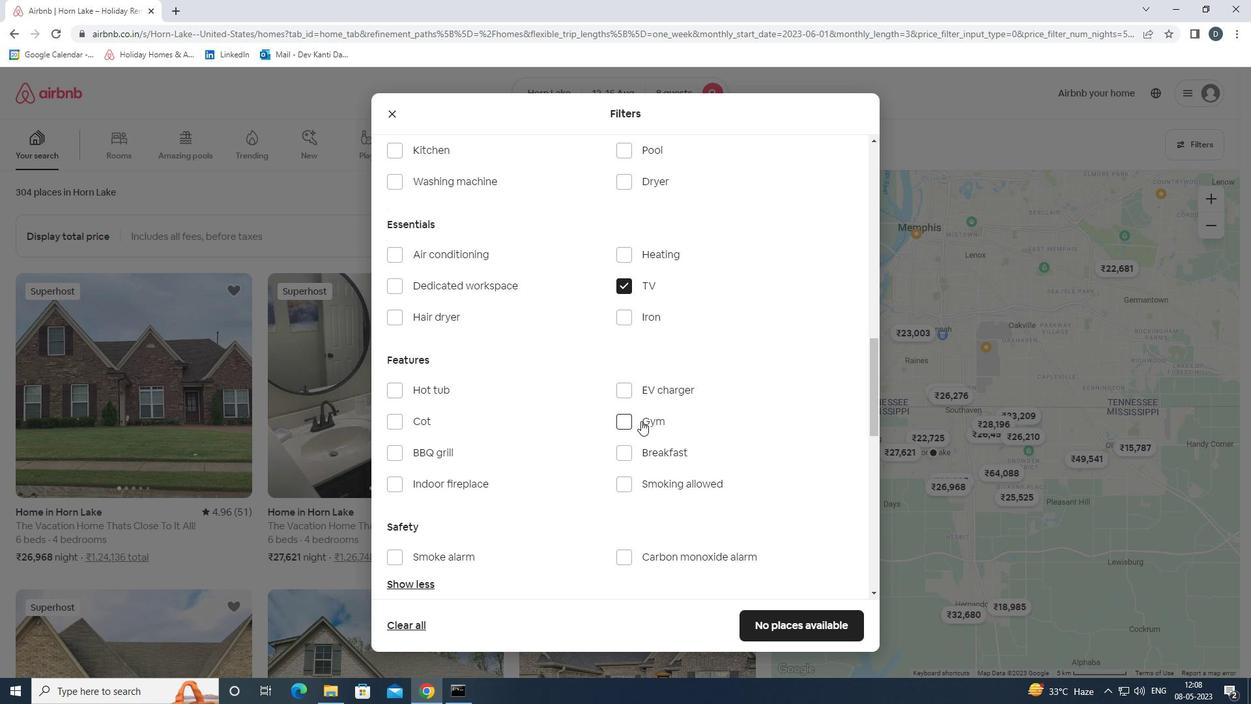 
Action: Mouse moved to (643, 446)
Screenshot: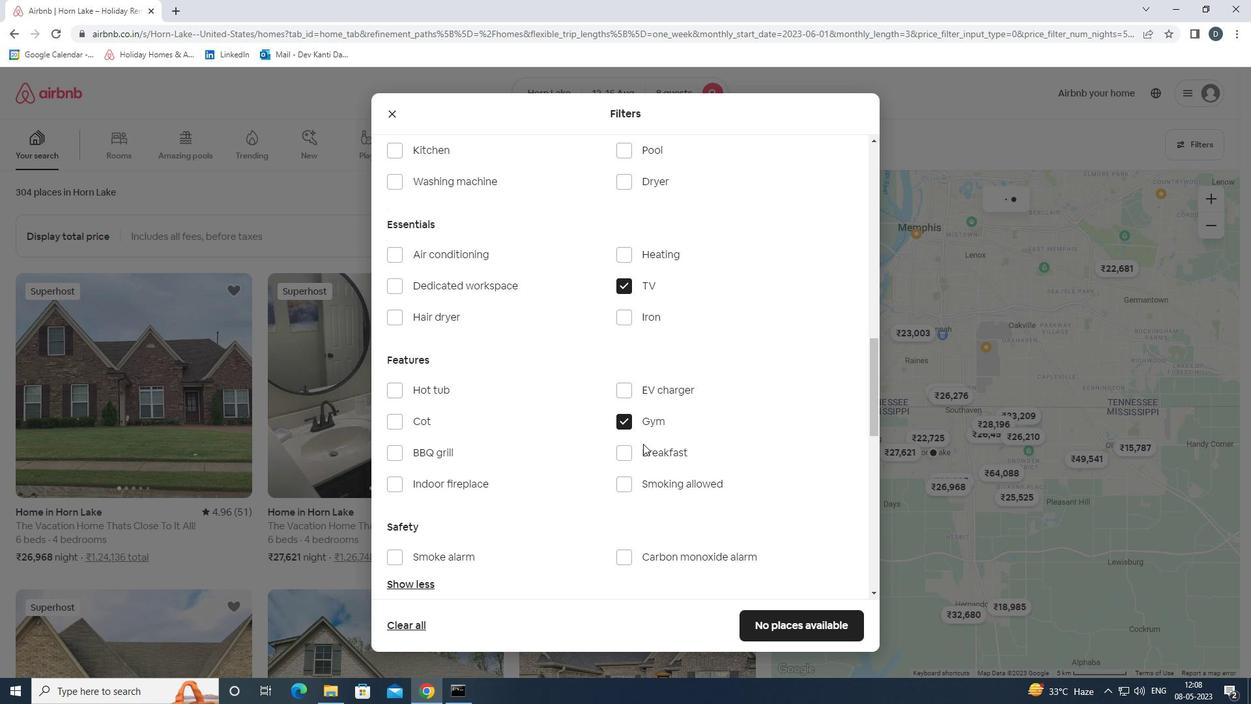 
Action: Mouse pressed left at (643, 446)
Screenshot: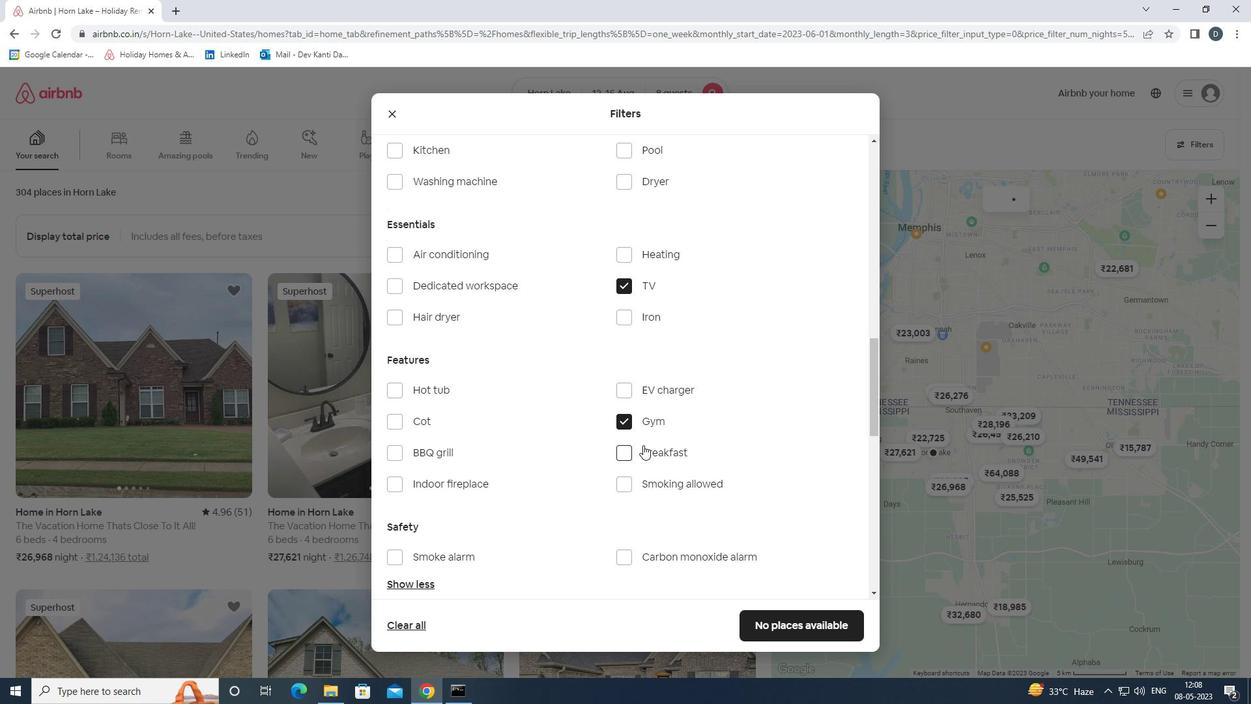 
Action: Mouse scrolled (643, 445) with delta (0, 0)
Screenshot: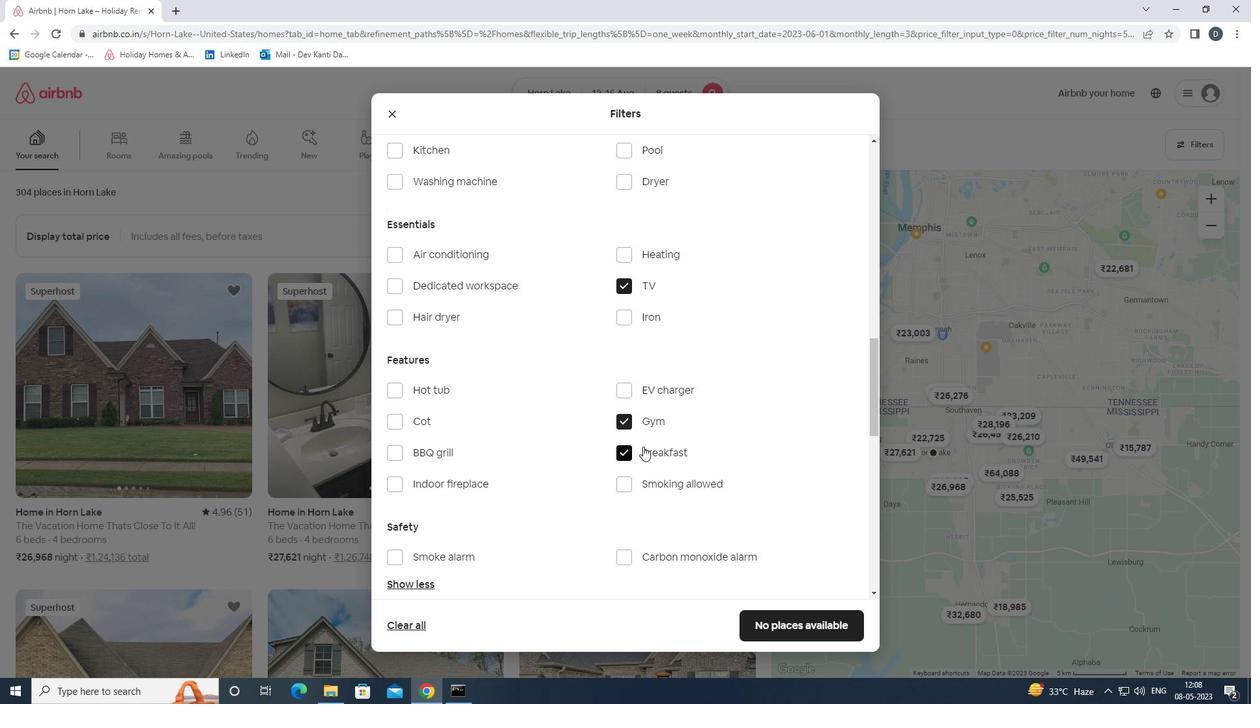 
Action: Mouse moved to (643, 447)
Screenshot: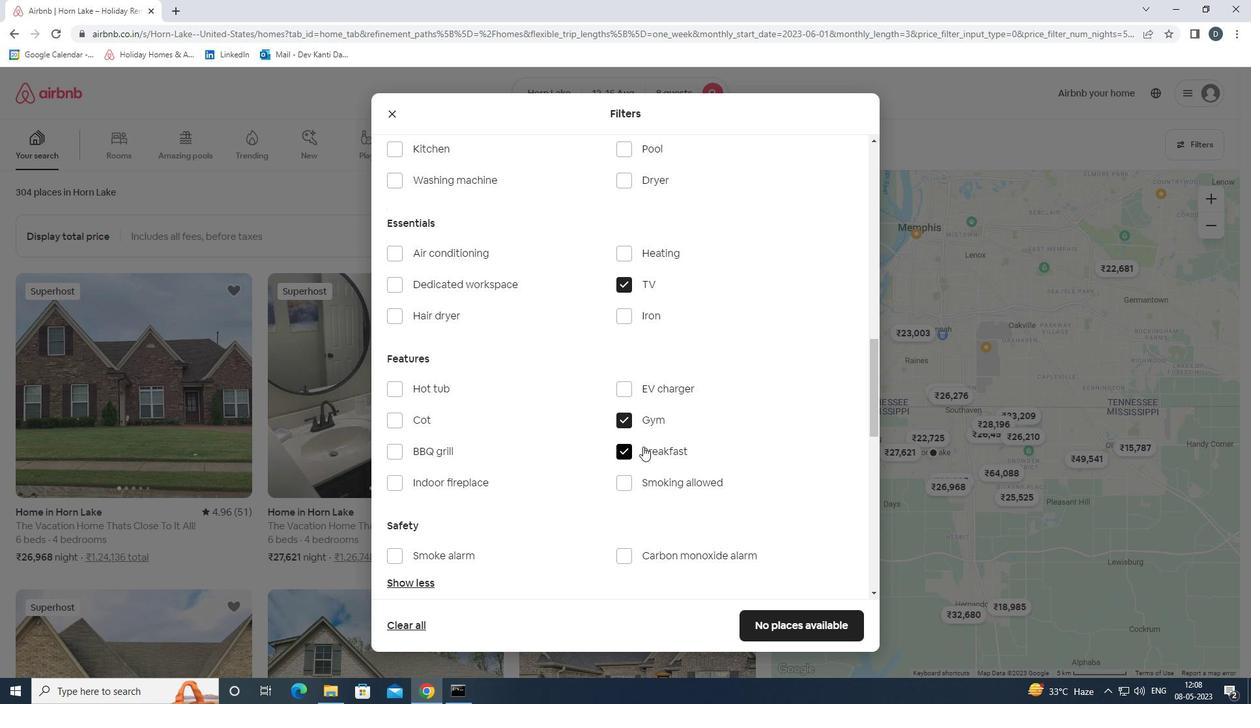 
Action: Mouse scrolled (643, 446) with delta (0, 0)
Screenshot: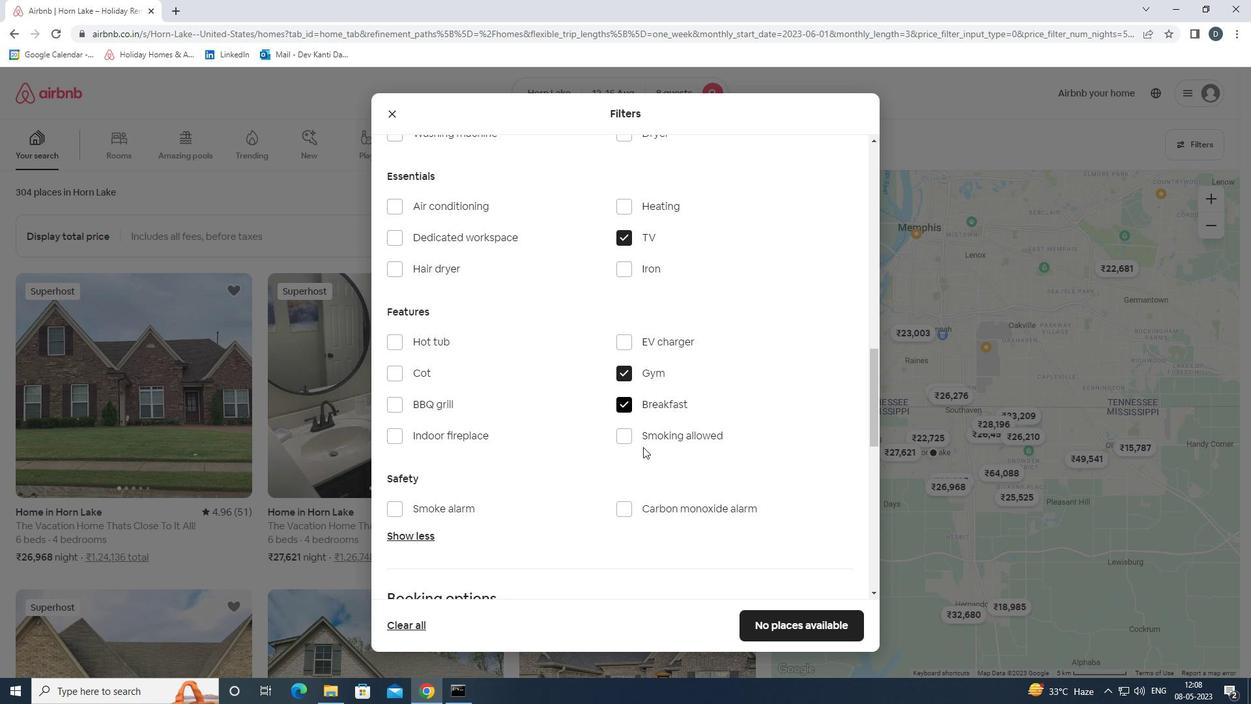 
Action: Mouse scrolled (643, 446) with delta (0, 0)
Screenshot: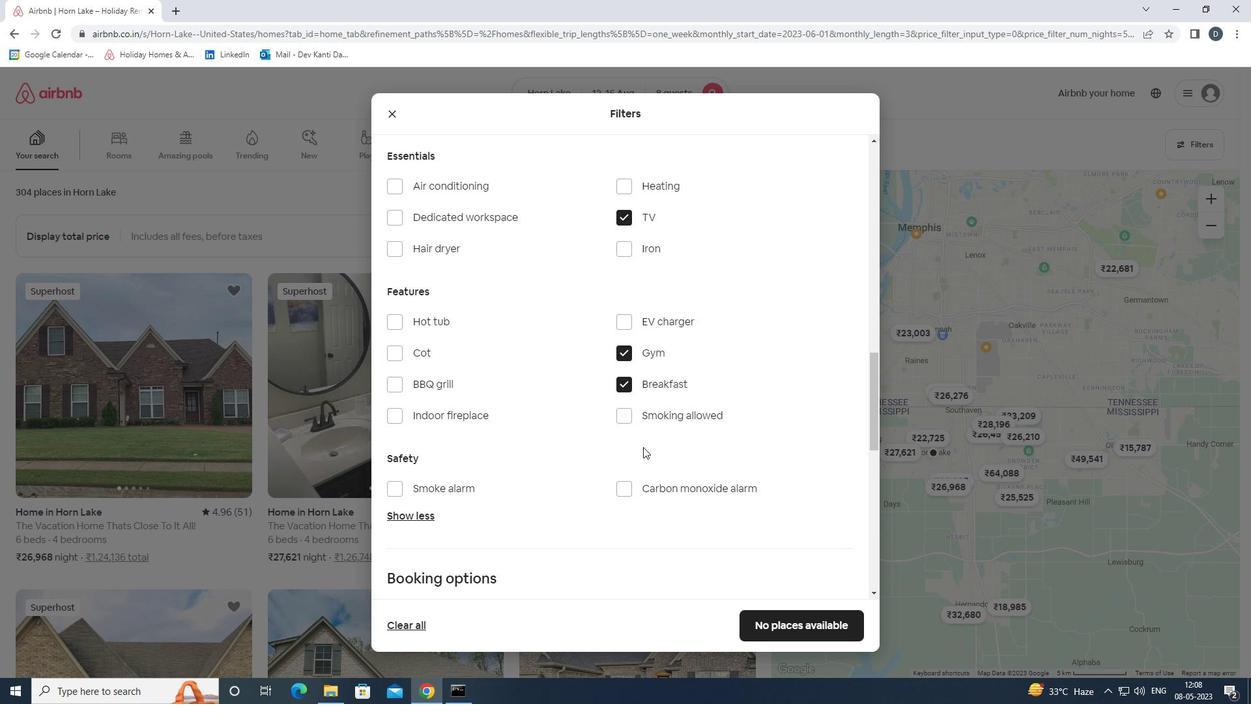 
Action: Mouse scrolled (643, 446) with delta (0, 0)
Screenshot: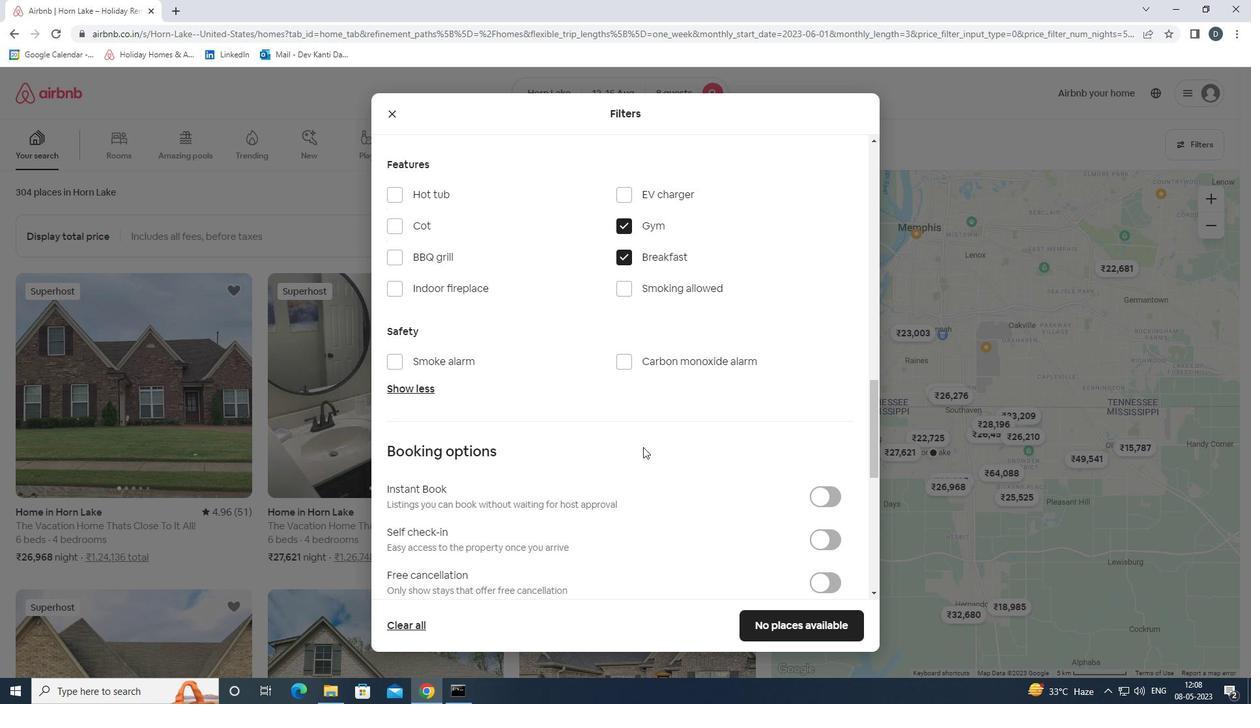 
Action: Mouse moved to (826, 472)
Screenshot: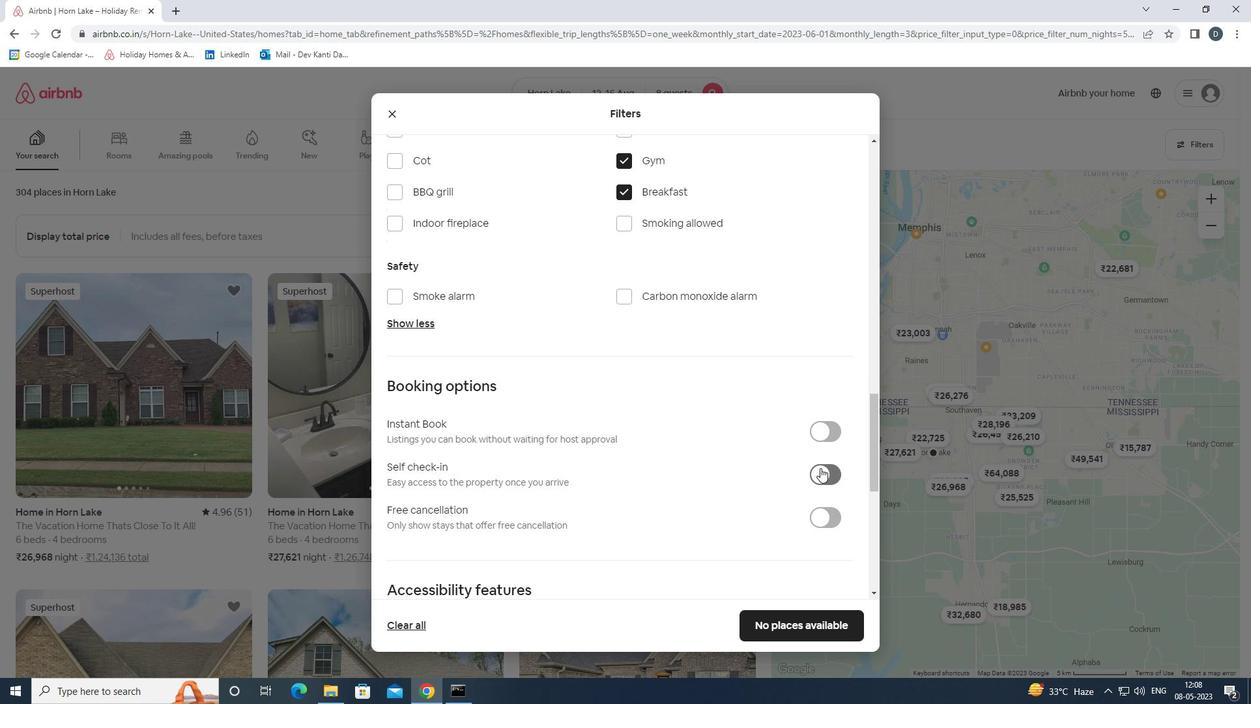 
Action: Mouse pressed left at (826, 472)
Screenshot: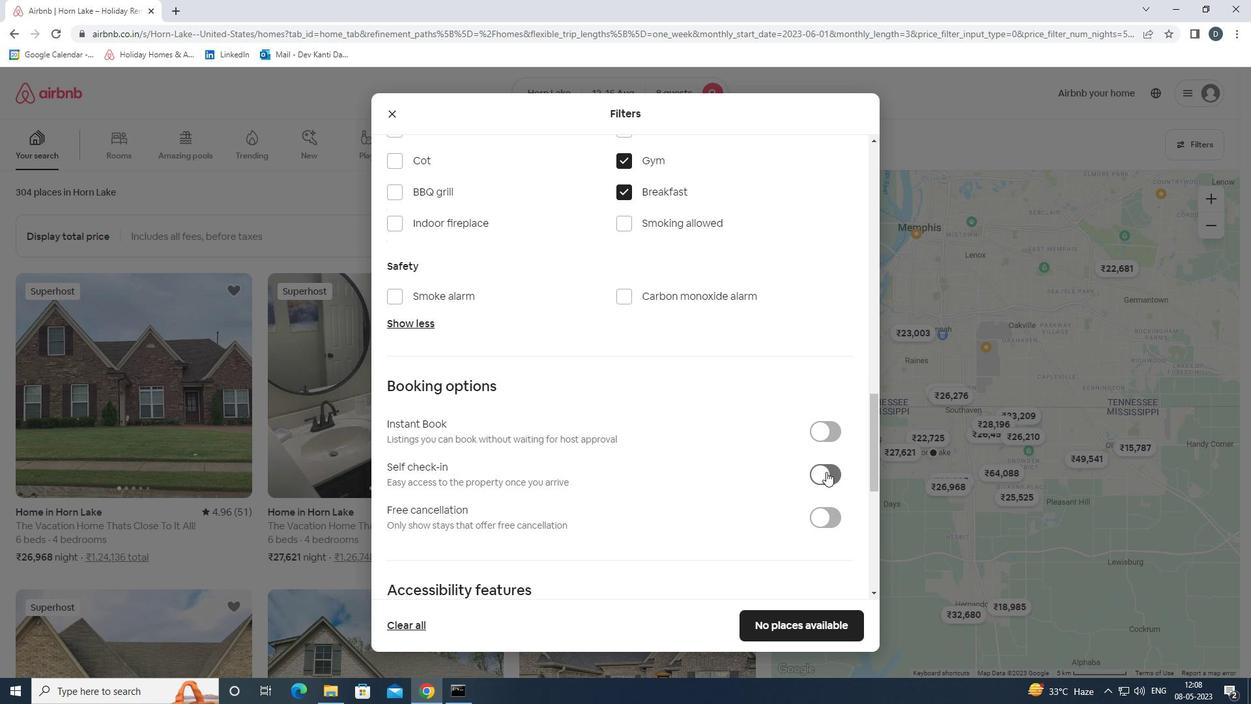 
Action: Mouse moved to (827, 472)
Screenshot: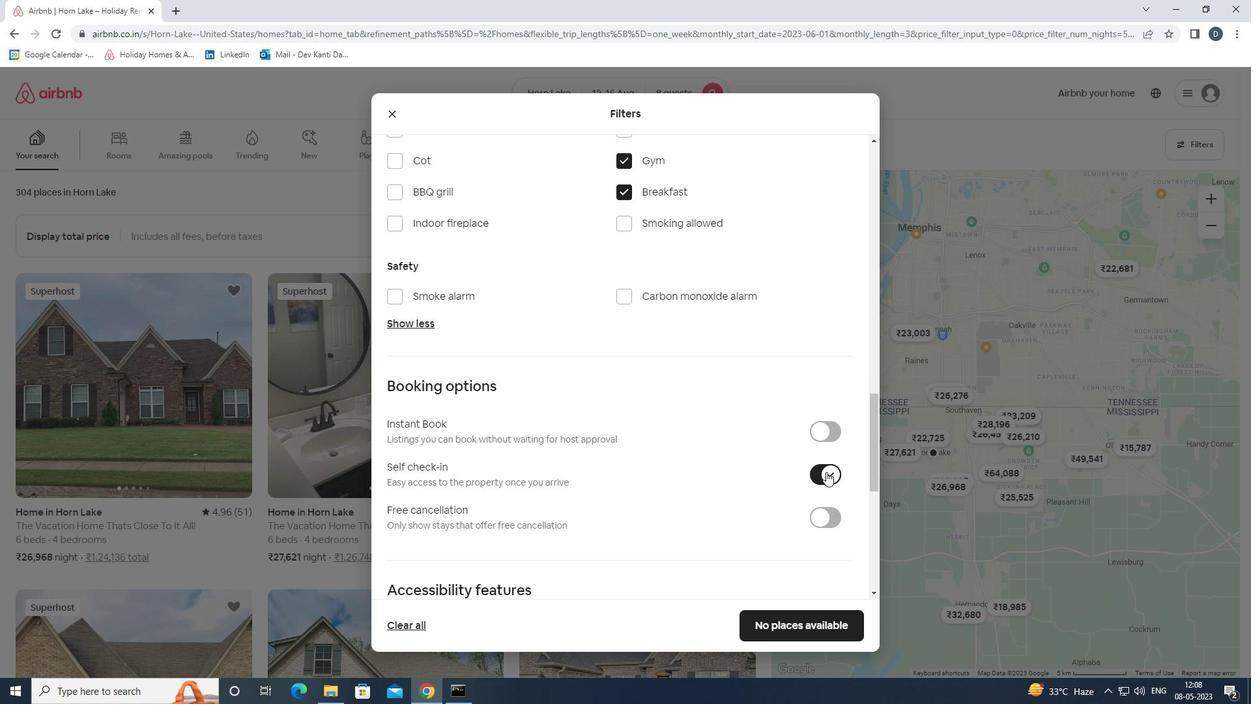 
Action: Mouse scrolled (827, 471) with delta (0, 0)
Screenshot: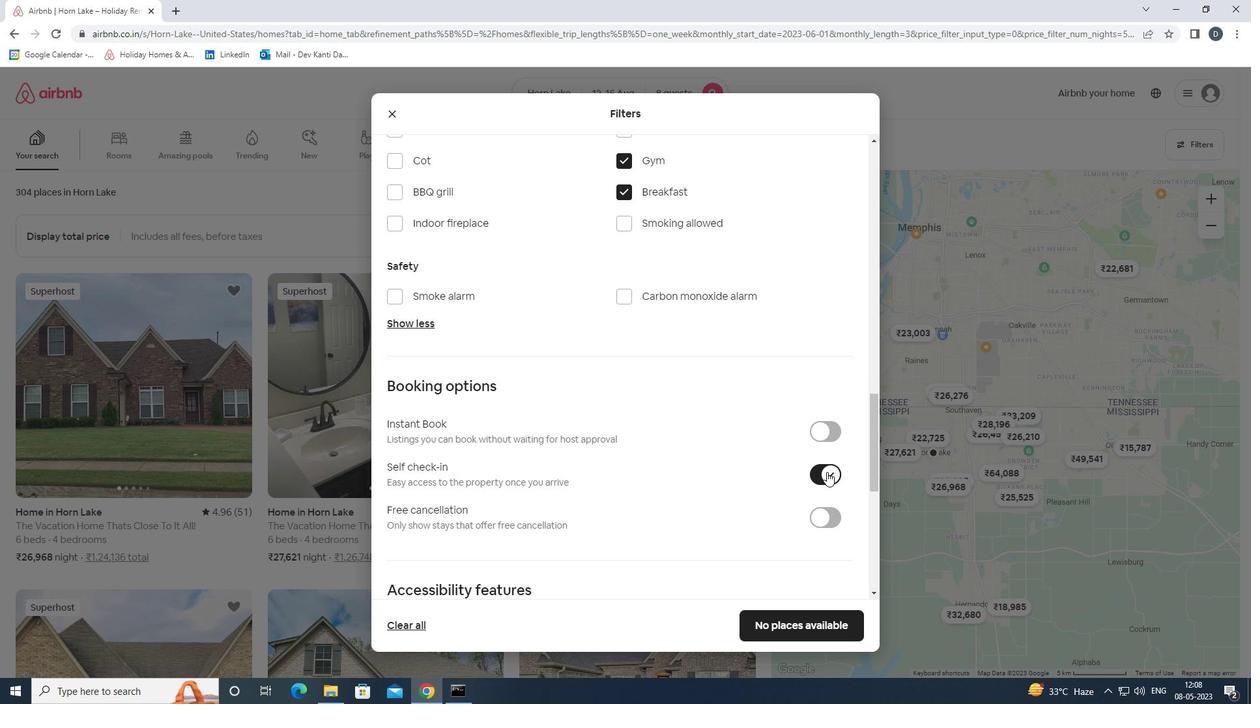 
Action: Mouse moved to (829, 470)
Screenshot: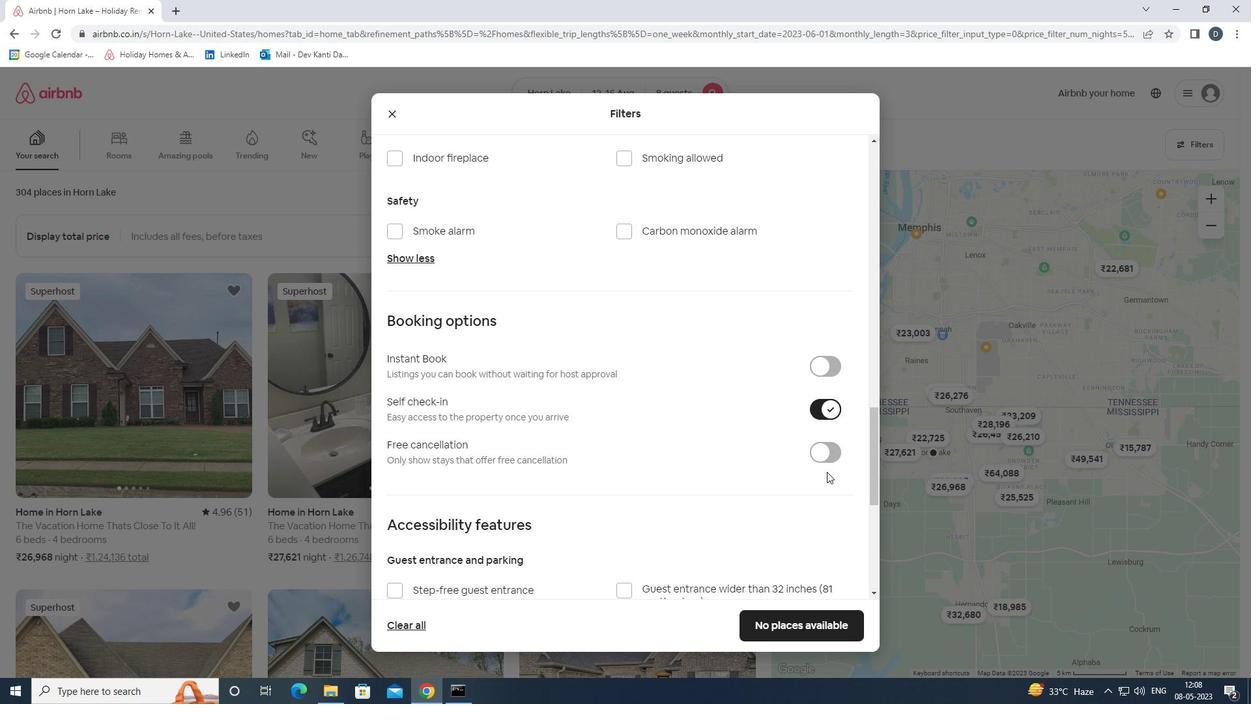 
Action: Mouse scrolled (829, 469) with delta (0, 0)
Screenshot: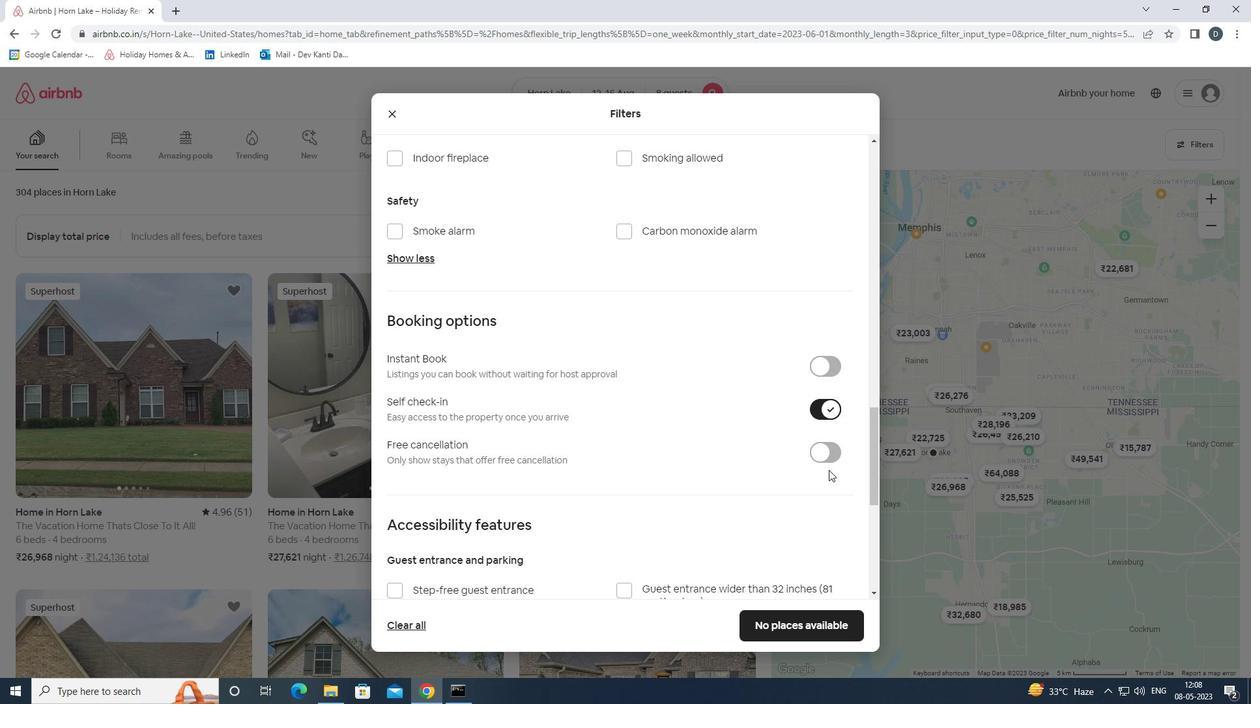 
Action: Mouse scrolled (829, 469) with delta (0, 0)
Screenshot: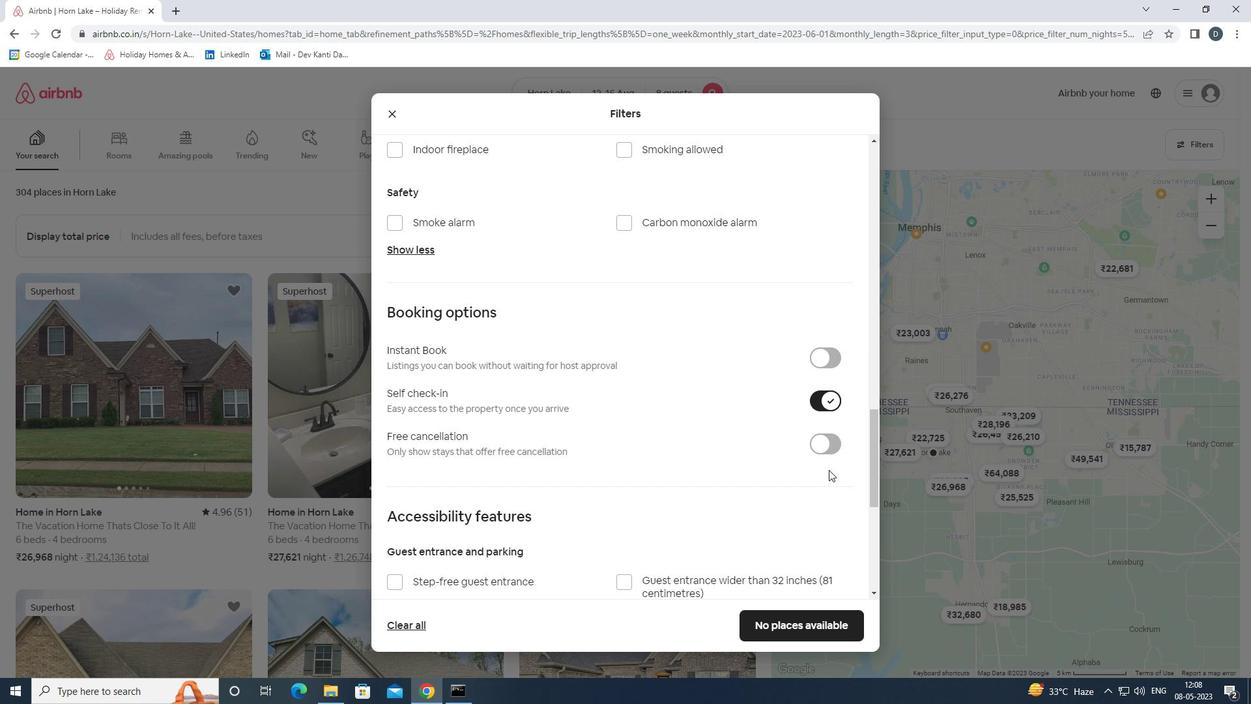 
Action: Mouse scrolled (829, 469) with delta (0, 0)
Screenshot: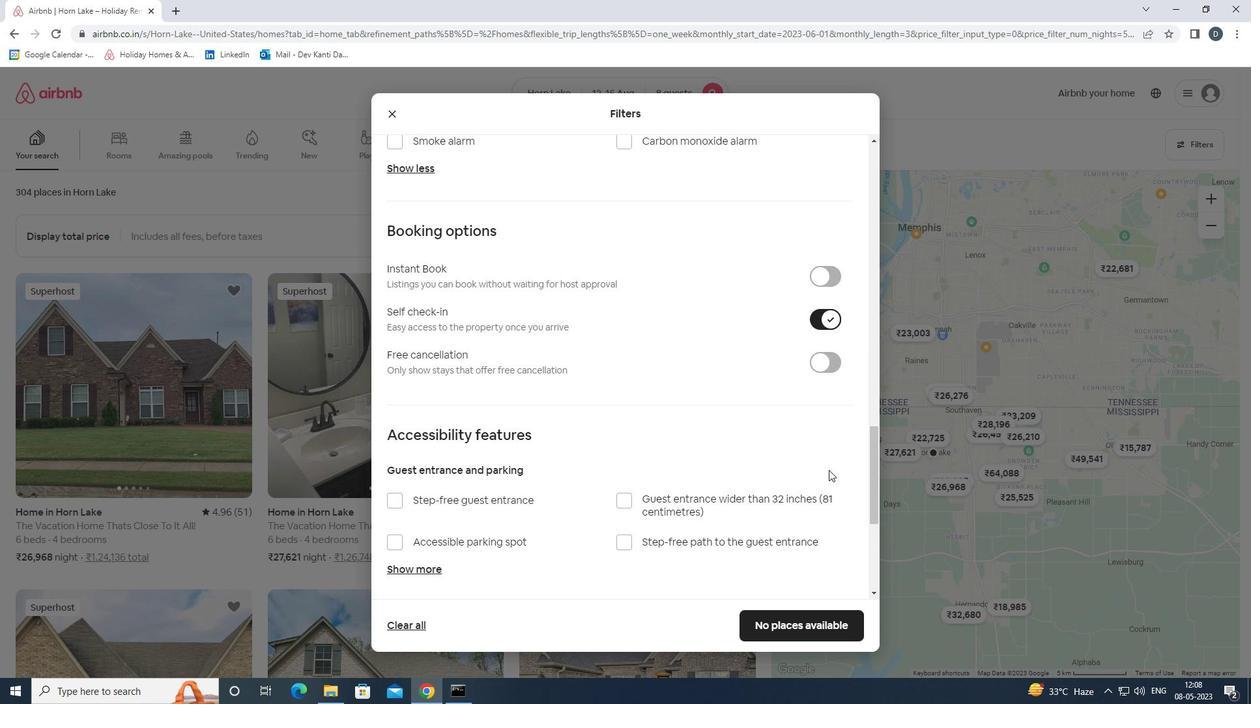 
Action: Mouse scrolled (829, 469) with delta (0, 0)
Screenshot: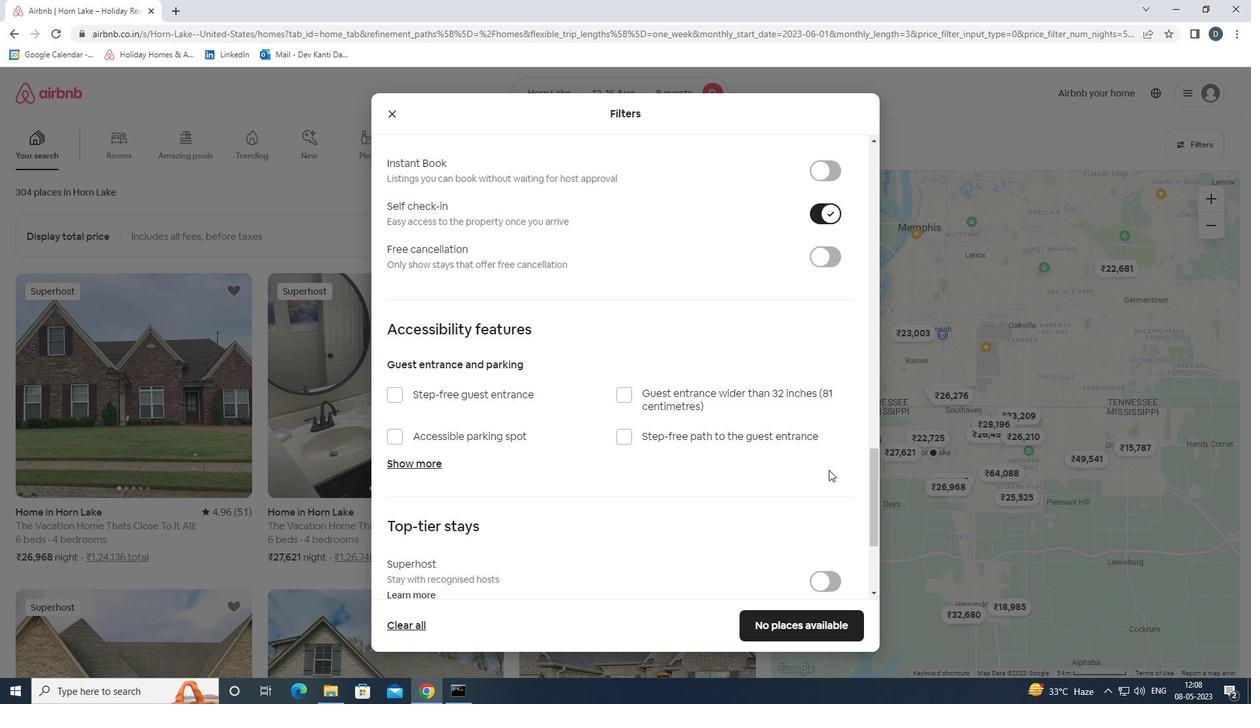 
Action: Mouse scrolled (829, 469) with delta (0, 0)
Screenshot: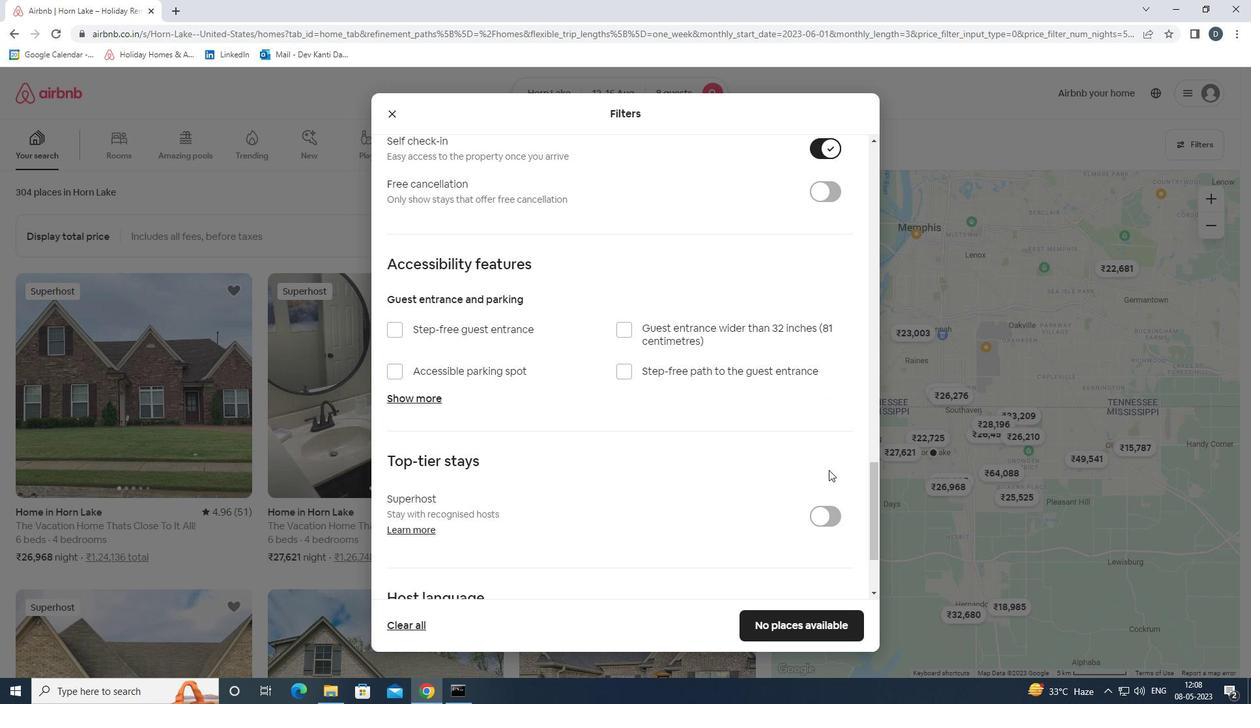 
Action: Mouse scrolled (829, 469) with delta (0, 0)
Screenshot: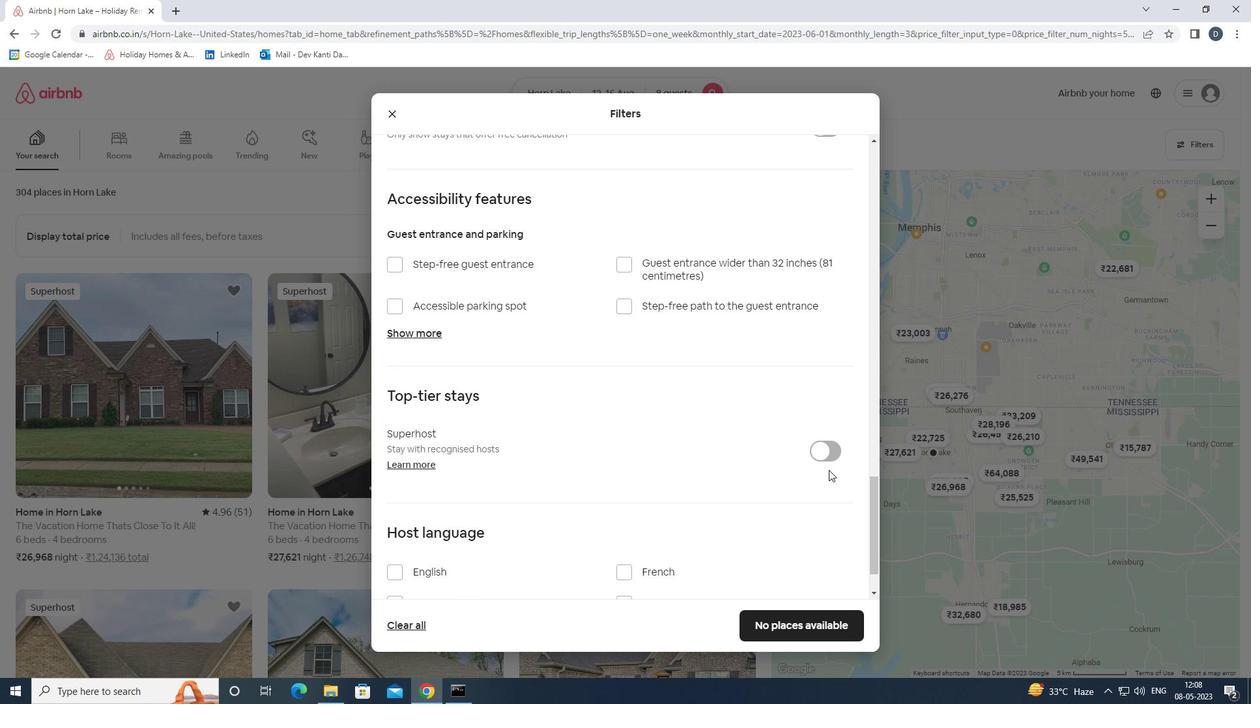 
Action: Mouse scrolled (829, 469) with delta (0, 0)
Screenshot: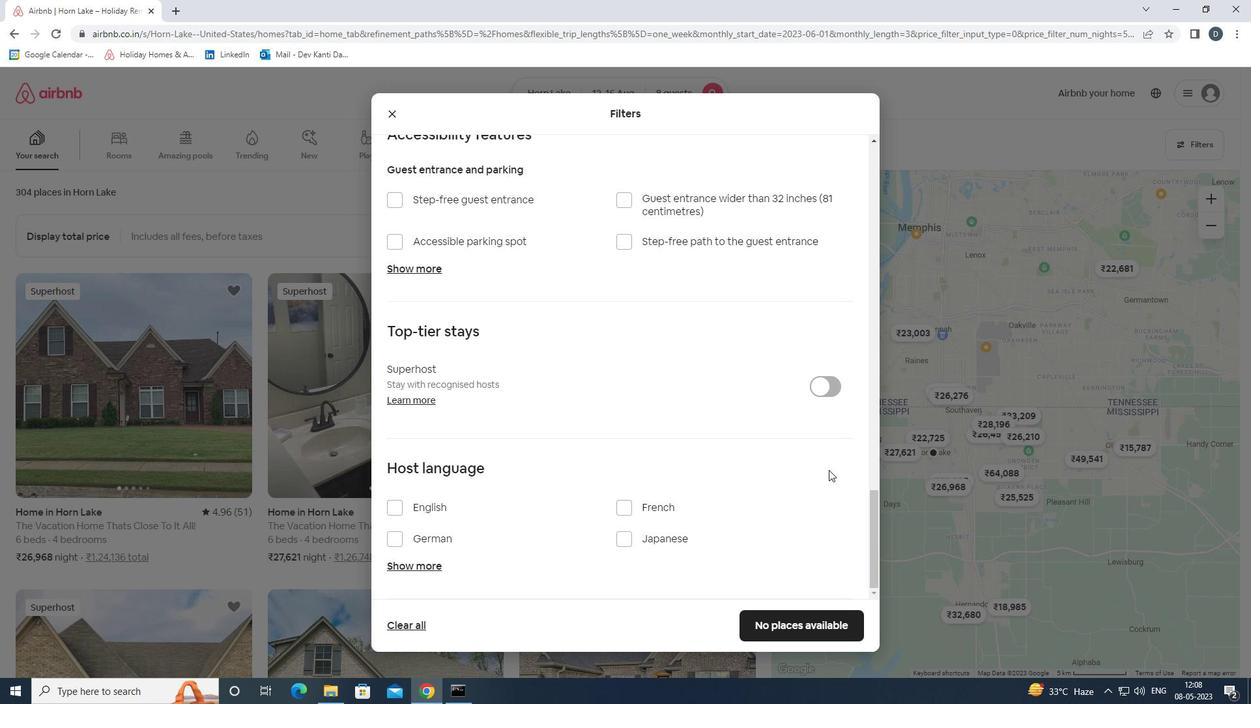 
Action: Mouse moved to (430, 507)
Screenshot: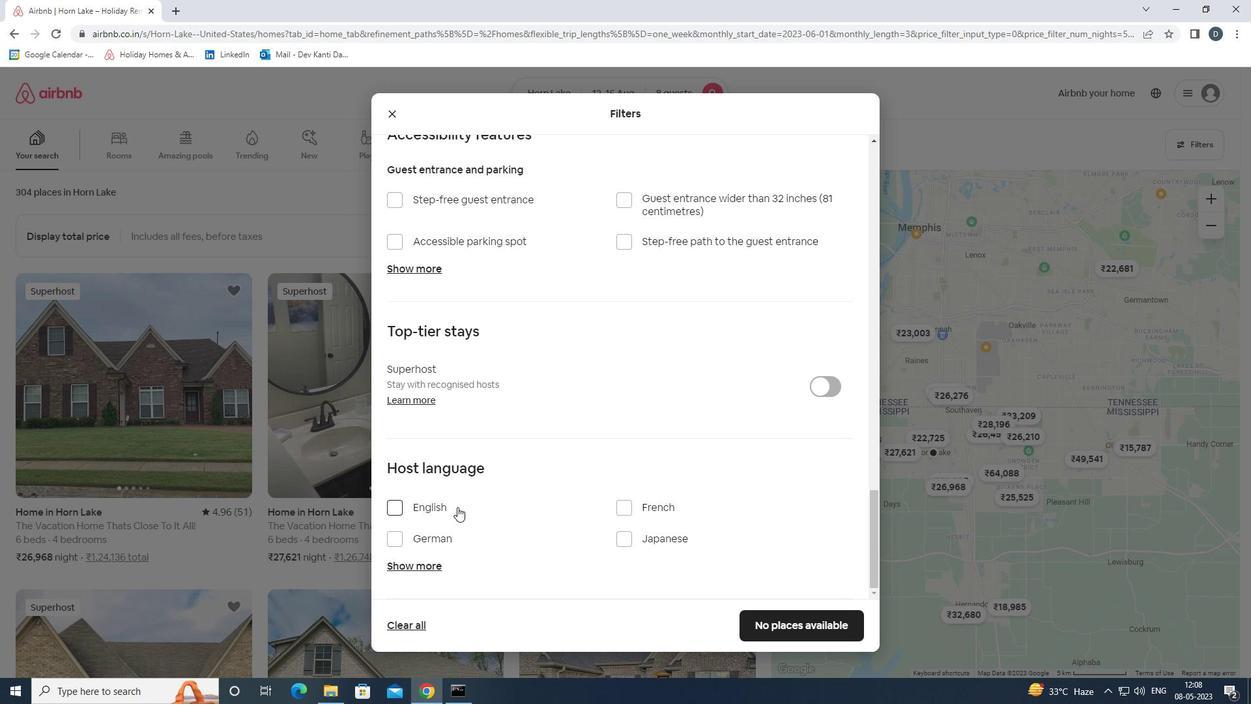 
Action: Mouse pressed left at (430, 507)
Screenshot: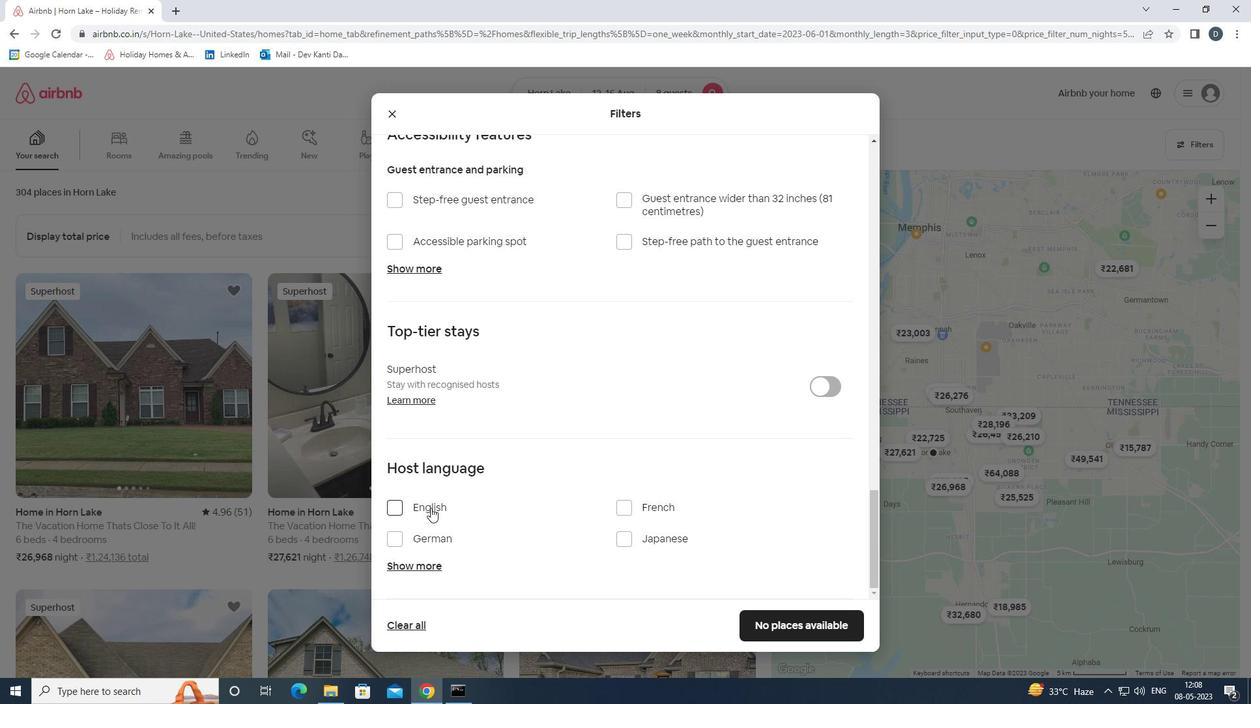 
Action: Mouse moved to (808, 620)
Screenshot: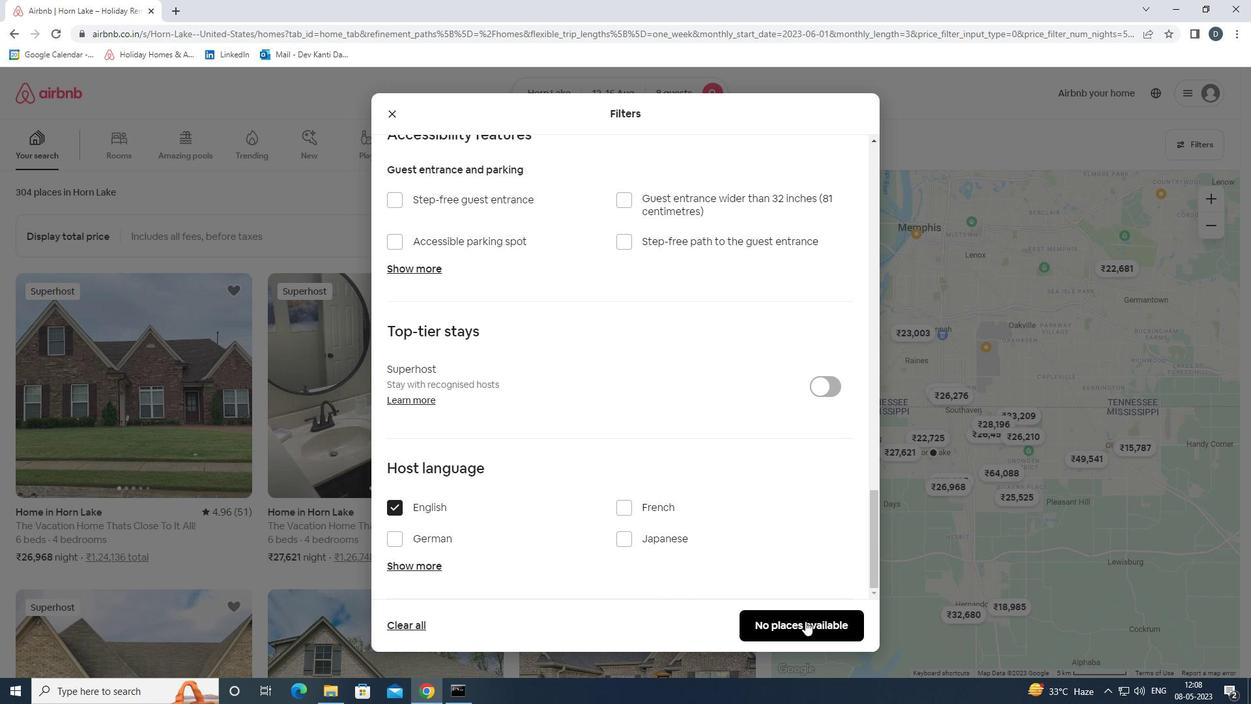 
Action: Mouse pressed left at (808, 620)
Screenshot: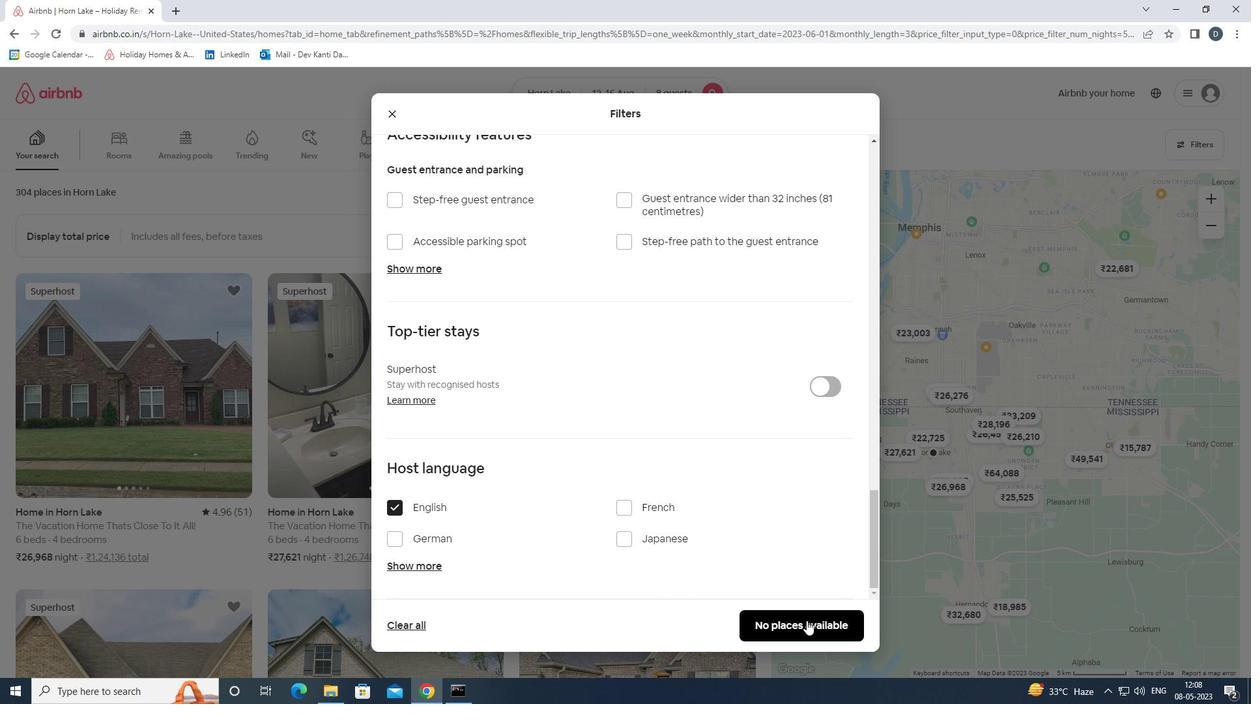 
Action: Mouse moved to (814, 607)
Screenshot: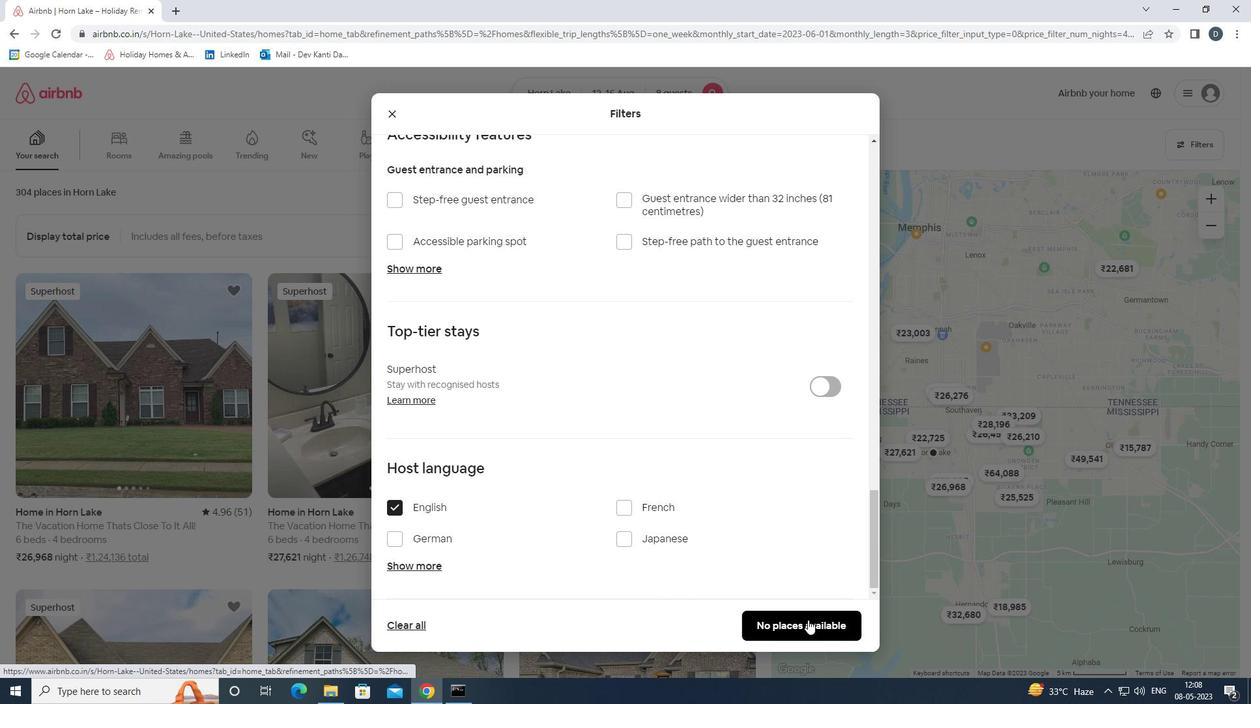 
